 Task: Research Airbnb accommodation in Taourirt, Morocco from 10th December, 2023 to 15th December, 2023 for 7 adults.4 bedrooms having 7 beds and 4 bathrooms. Property type can be house. Amenities needed are: wifi, TV, free parkinig on premises, gym, breakfast. Booking option can be shelf check-in. Look for 4 properties as per requirement.
Action: Mouse moved to (408, 95)
Screenshot: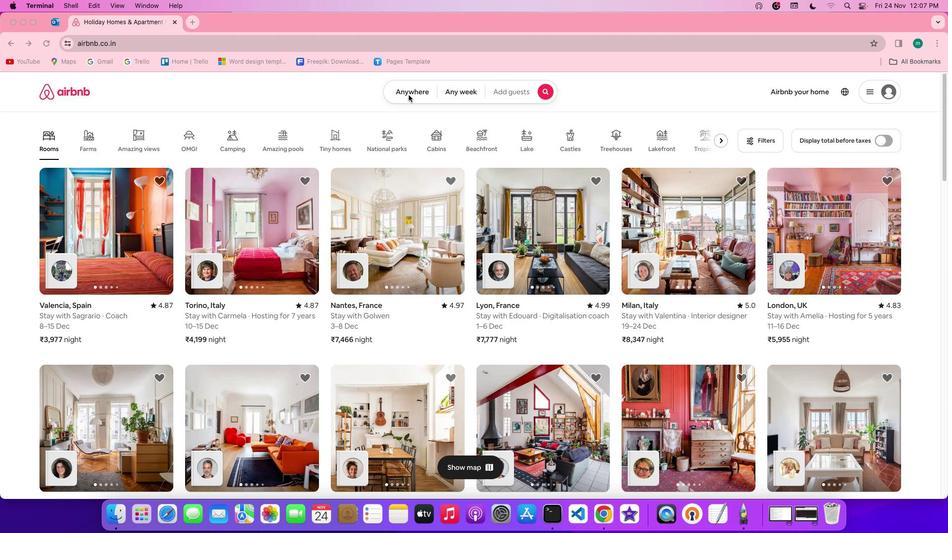 
Action: Mouse pressed left at (408, 95)
Screenshot: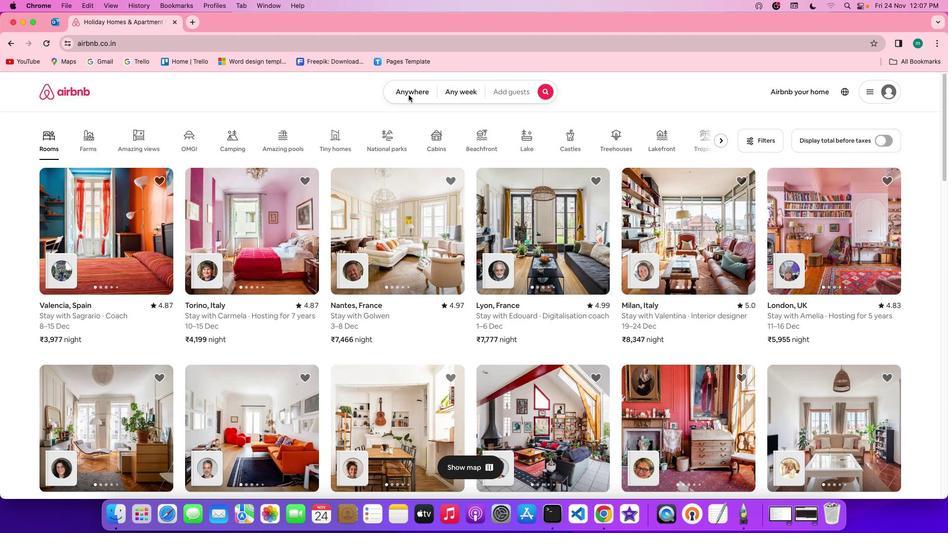 
Action: Mouse pressed left at (408, 95)
Screenshot: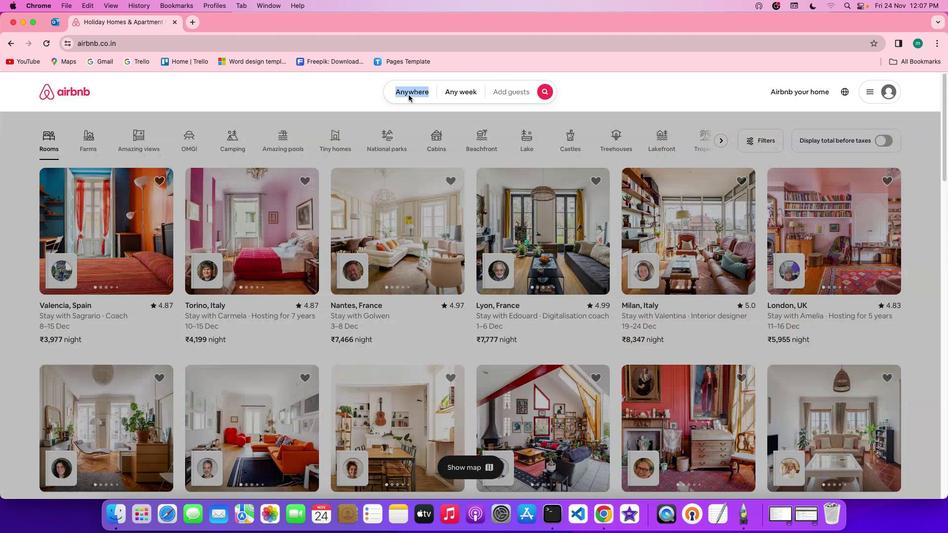 
Action: Mouse moved to (351, 130)
Screenshot: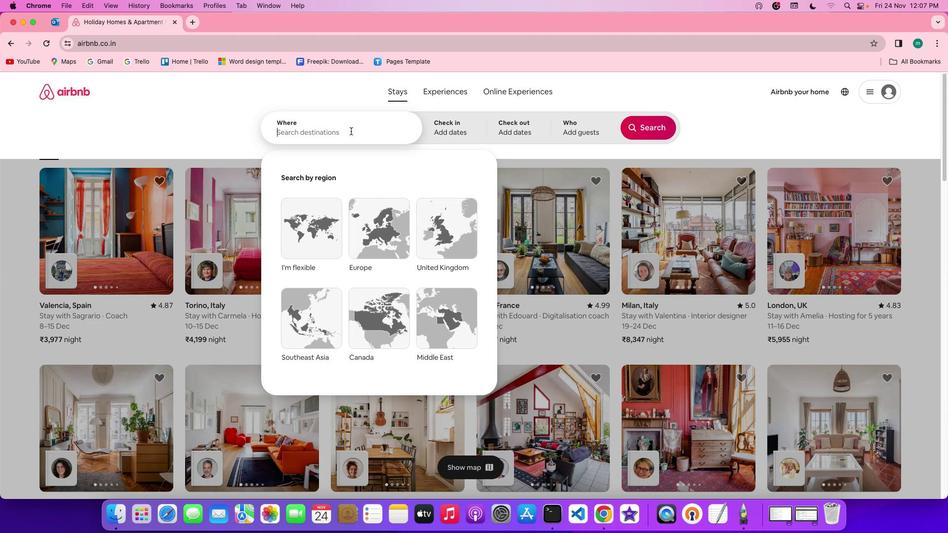 
Action: Mouse pressed left at (351, 130)
Screenshot: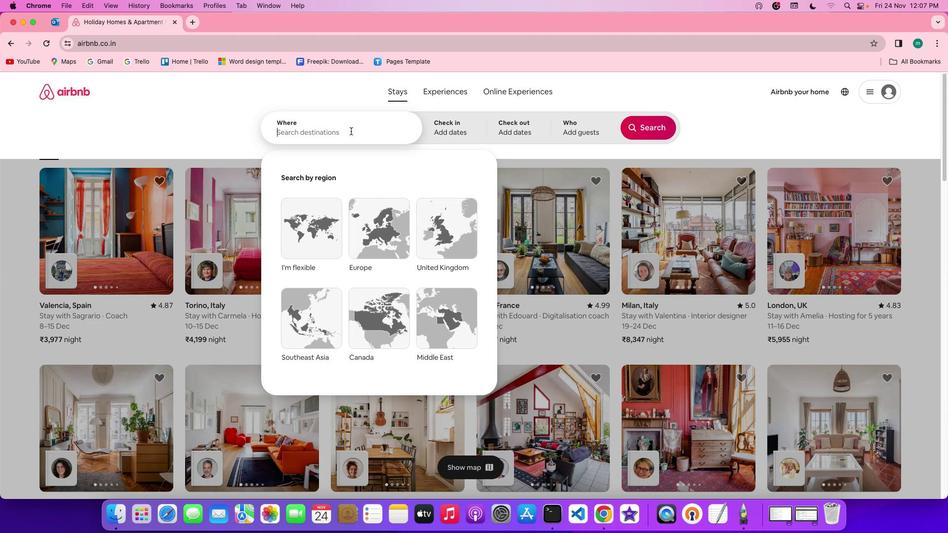 
Action: Key pressed Key.shift'T''a''o''r''i''r''t'','Key.spaceKey.shift'M''o''r''o''c''c''o'
Screenshot: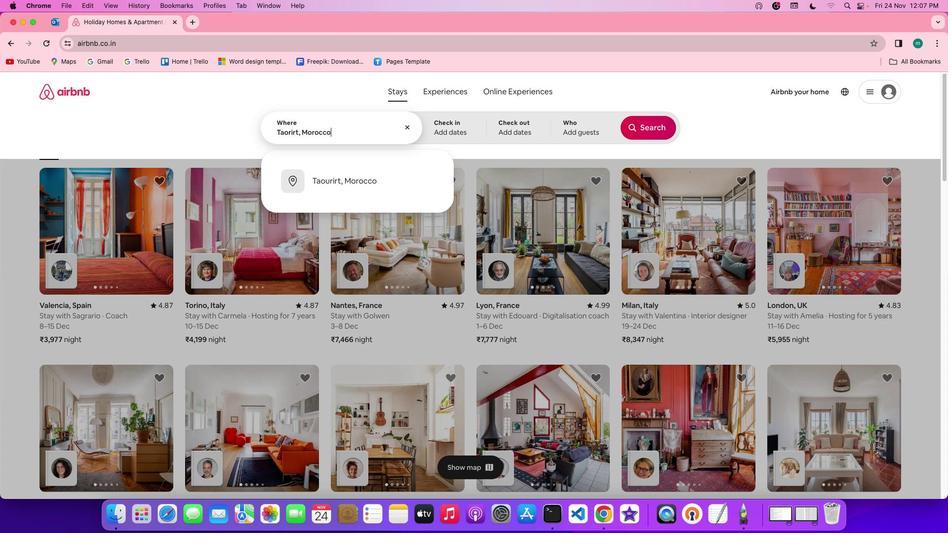 
Action: Mouse moved to (463, 120)
Screenshot: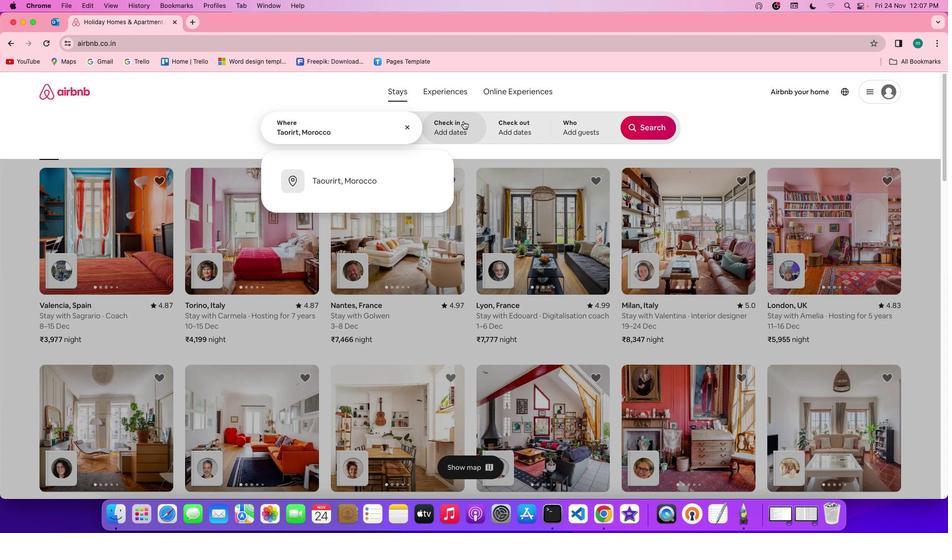 
Action: Mouse pressed left at (463, 120)
Screenshot: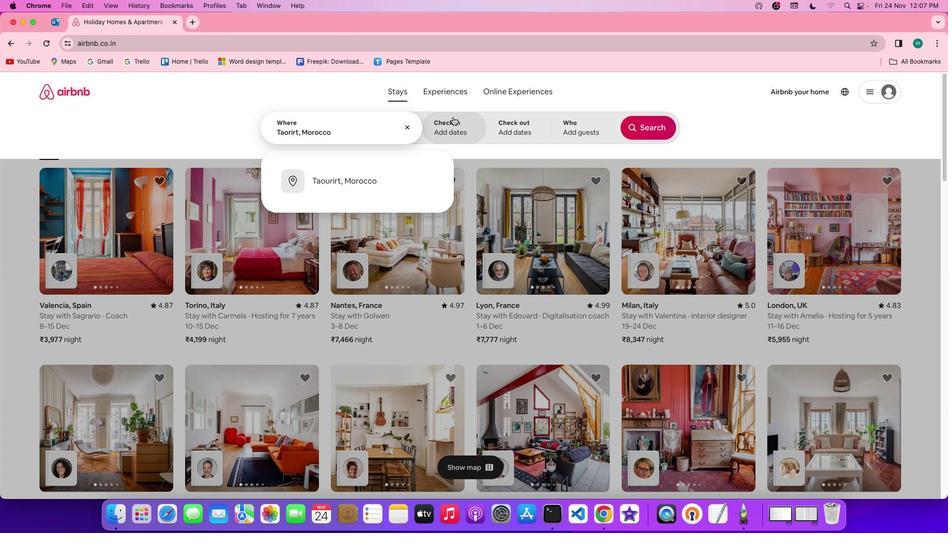 
Action: Mouse moved to (500, 299)
Screenshot: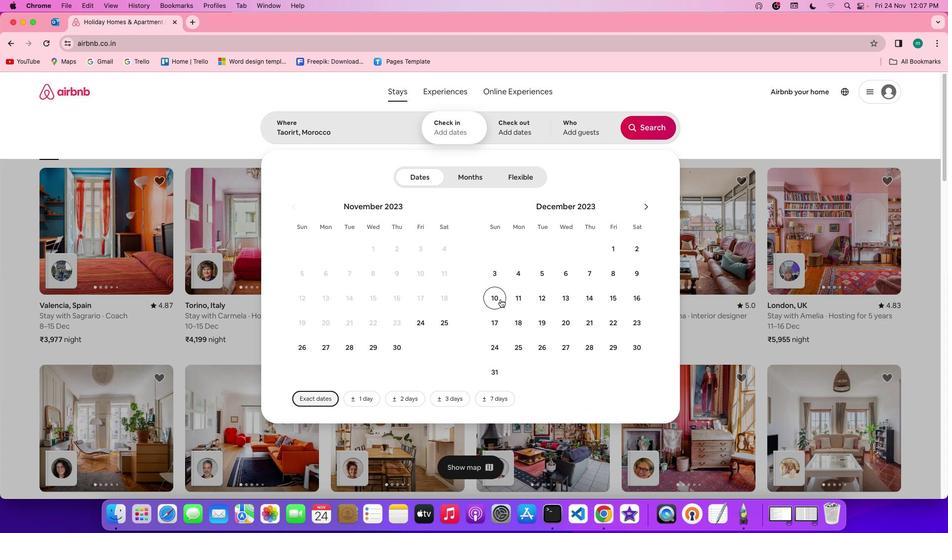 
Action: Mouse pressed left at (500, 299)
Screenshot: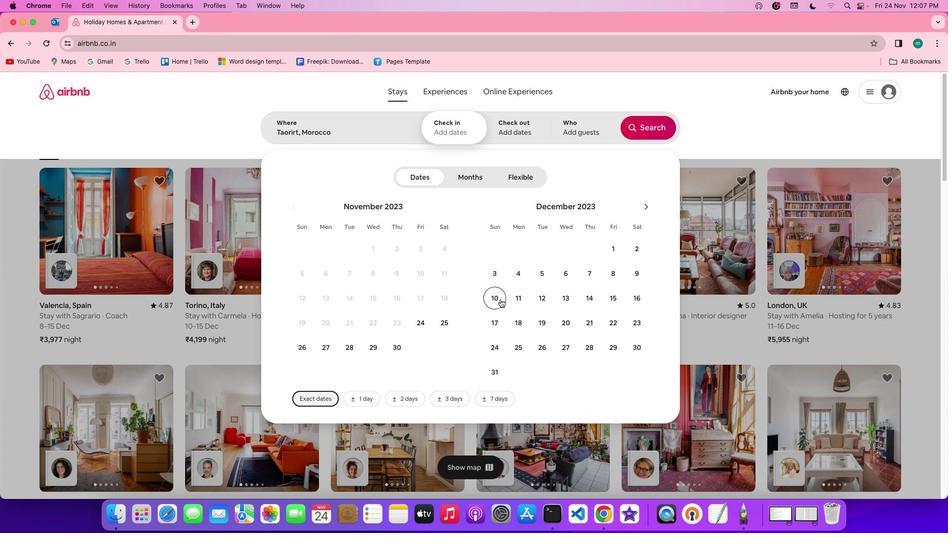 
Action: Mouse moved to (612, 302)
Screenshot: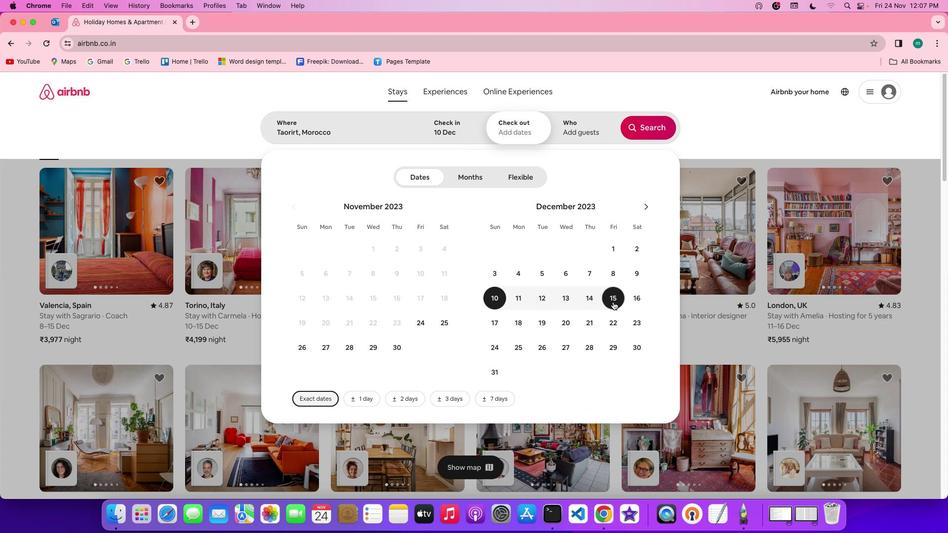 
Action: Mouse pressed left at (612, 302)
Screenshot: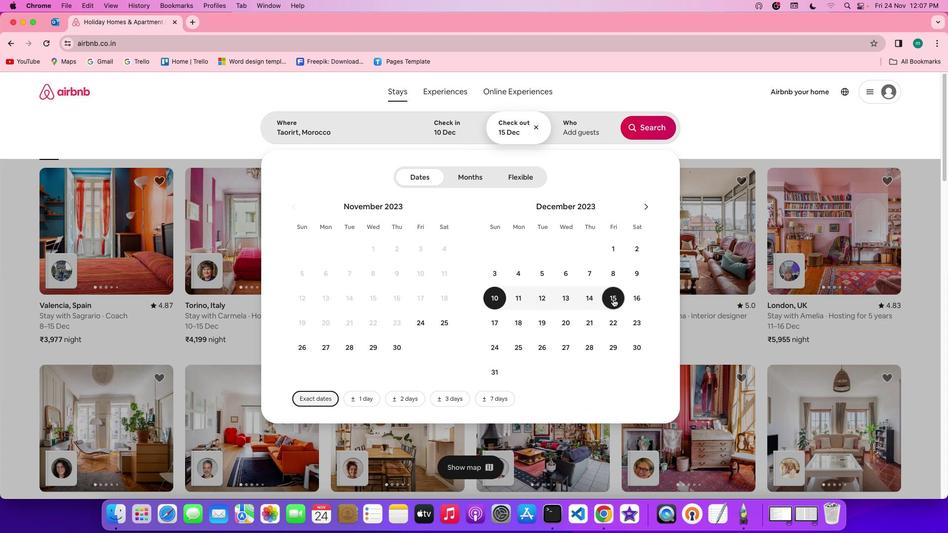 
Action: Mouse moved to (596, 133)
Screenshot: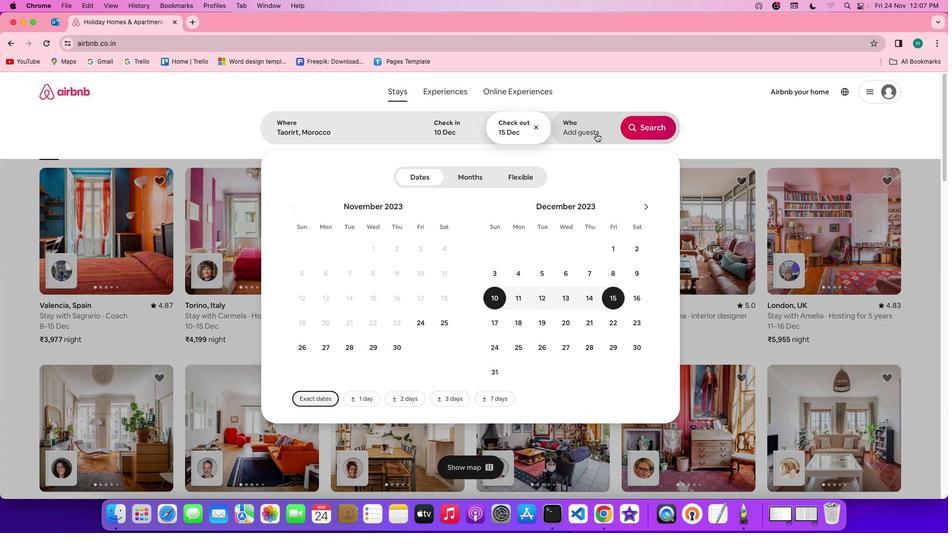
Action: Mouse pressed left at (596, 133)
Screenshot: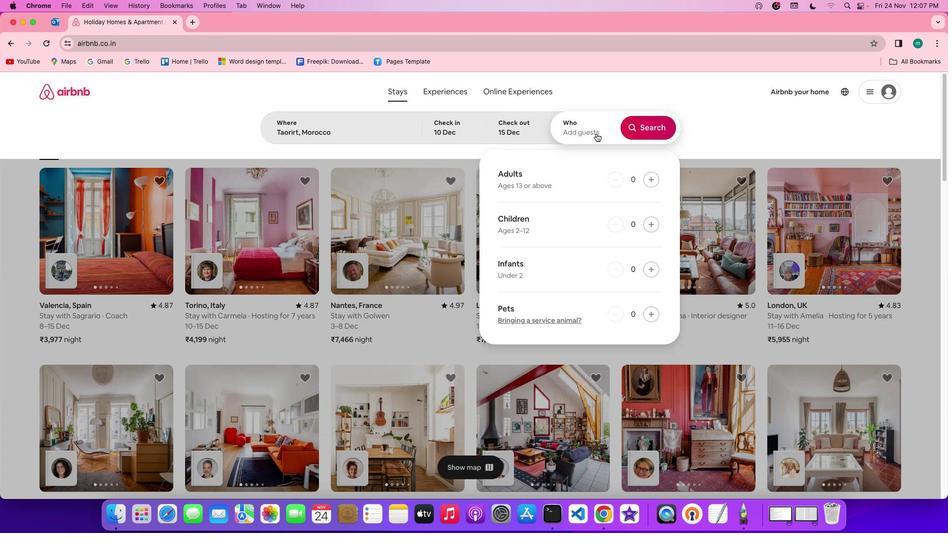 
Action: Mouse moved to (652, 179)
Screenshot: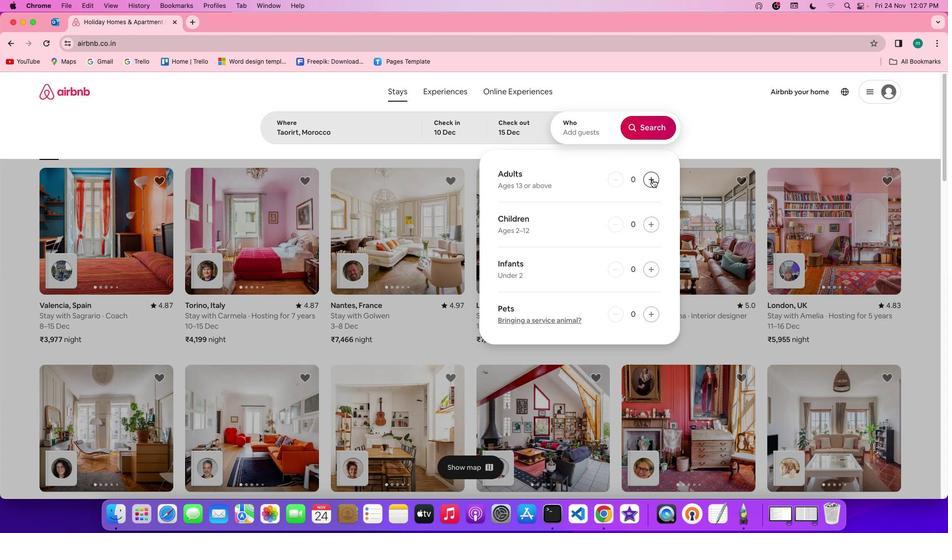 
Action: Mouse pressed left at (652, 179)
Screenshot: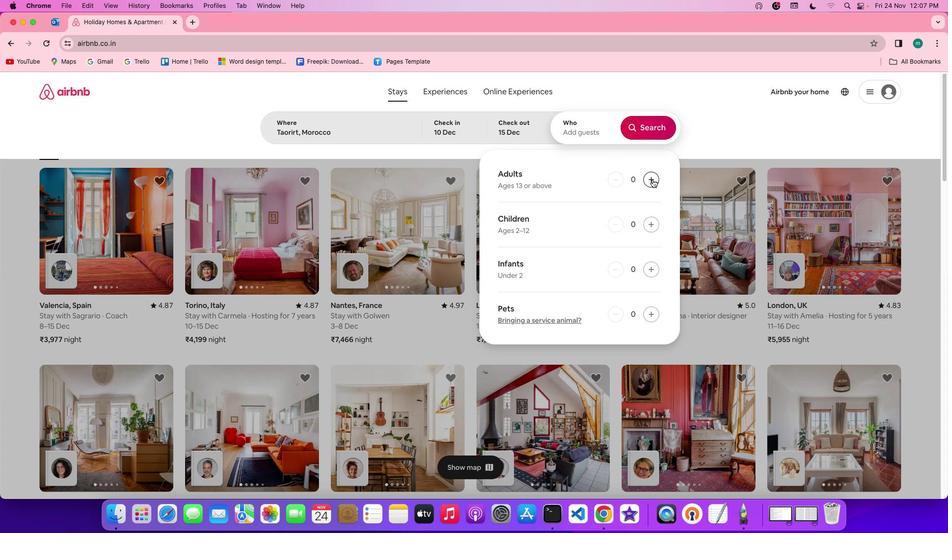 
Action: Mouse pressed left at (652, 179)
Screenshot: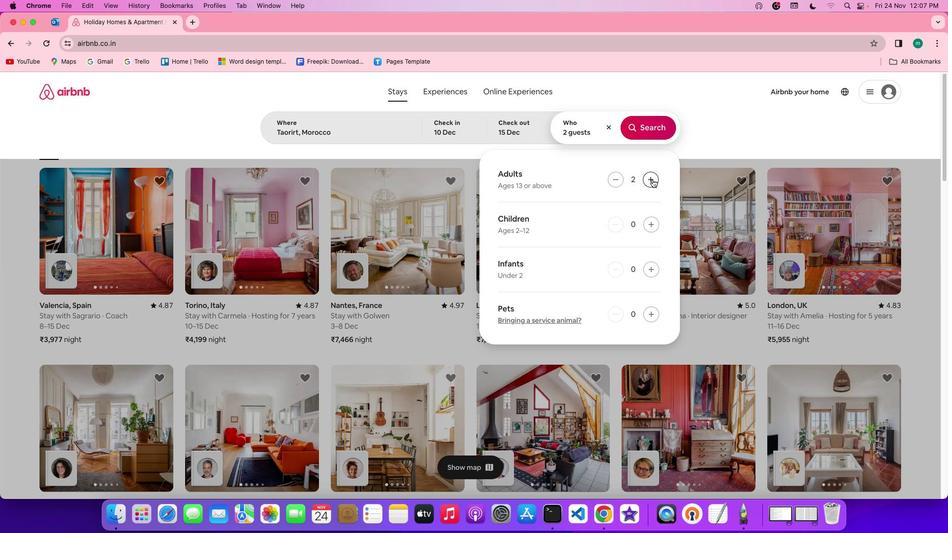 
Action: Mouse pressed left at (652, 179)
Screenshot: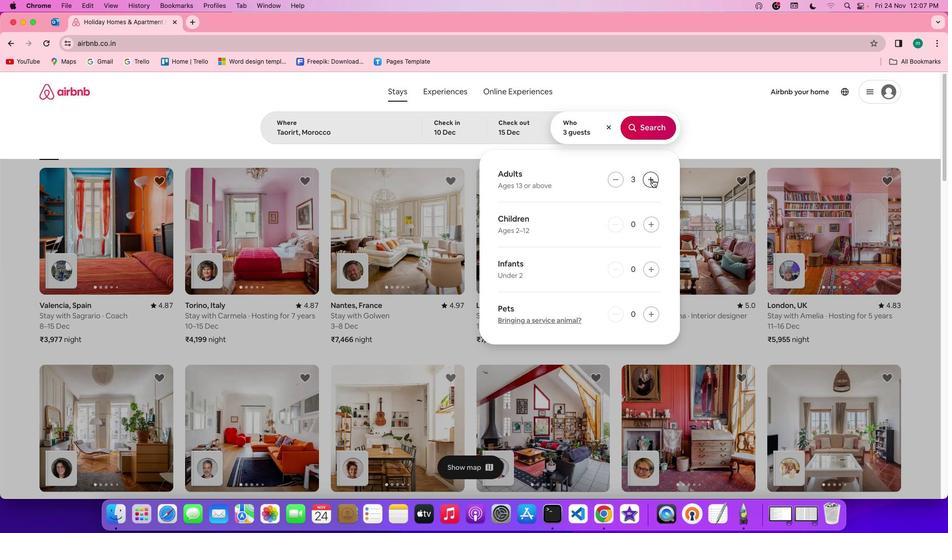 
Action: Mouse pressed left at (652, 179)
Screenshot: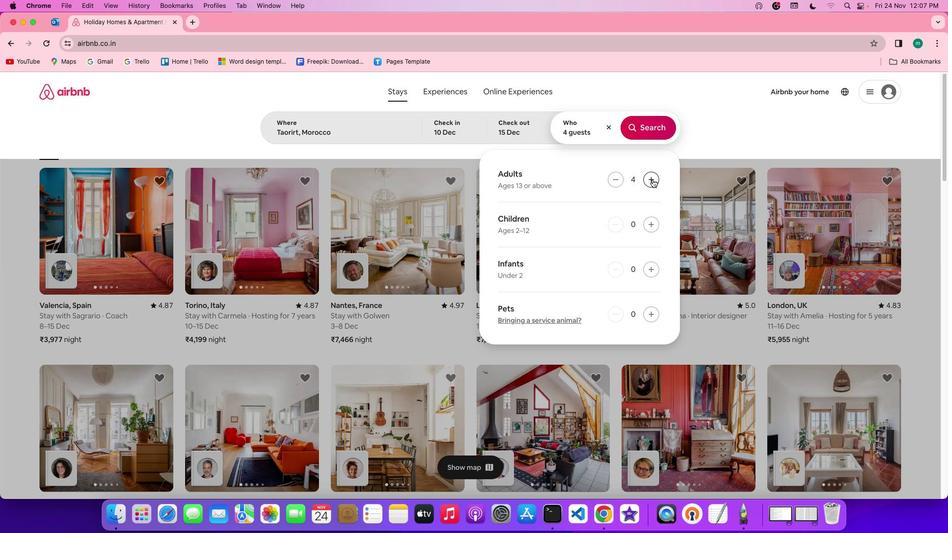 
Action: Mouse pressed left at (652, 179)
Screenshot: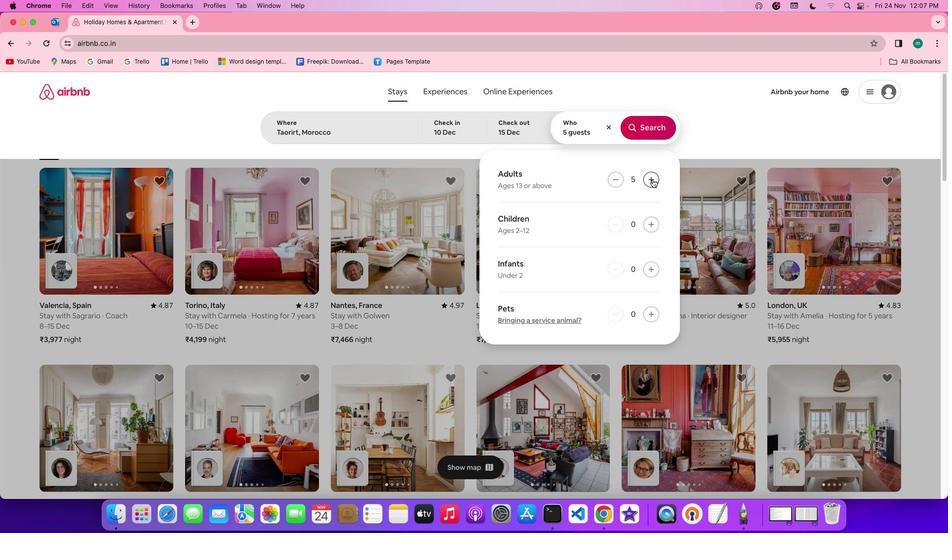 
Action: Mouse moved to (652, 179)
Screenshot: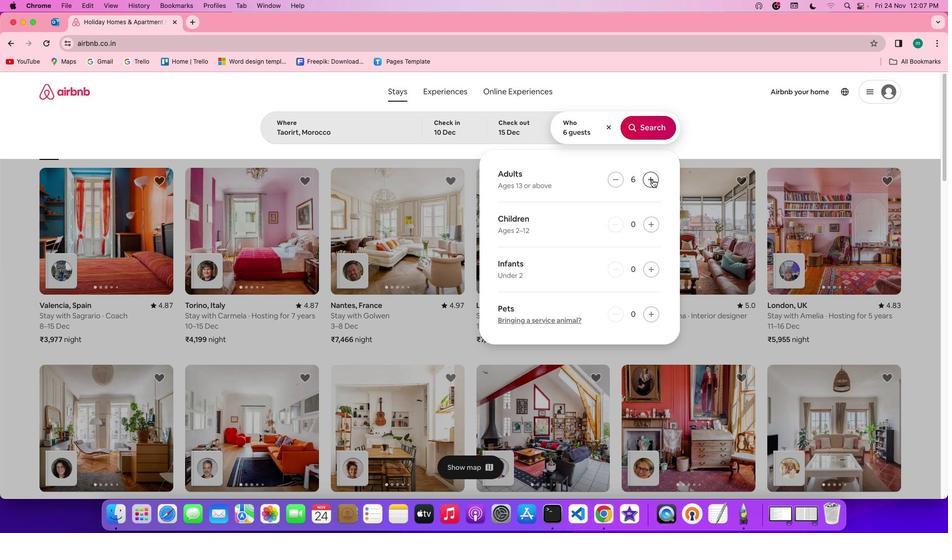 
Action: Mouse pressed left at (652, 179)
Screenshot: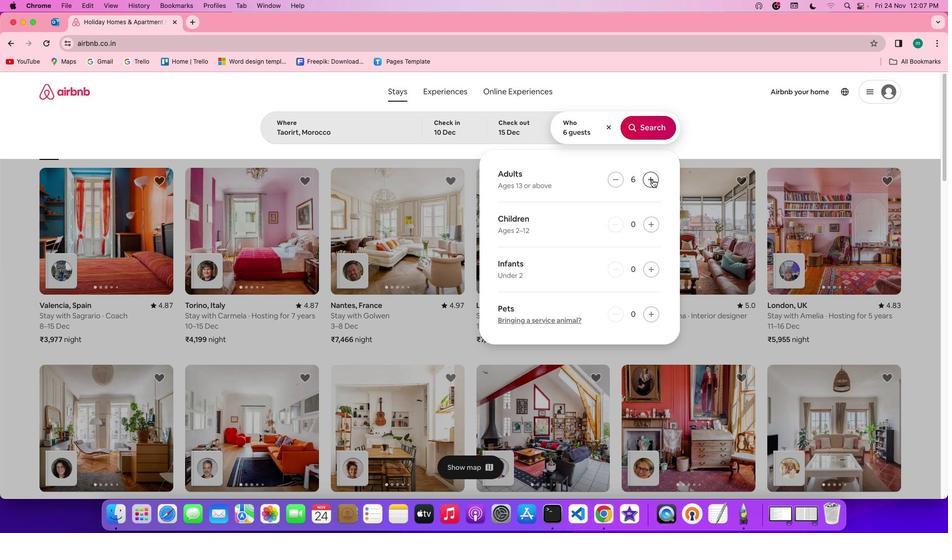 
Action: Mouse pressed left at (652, 179)
Screenshot: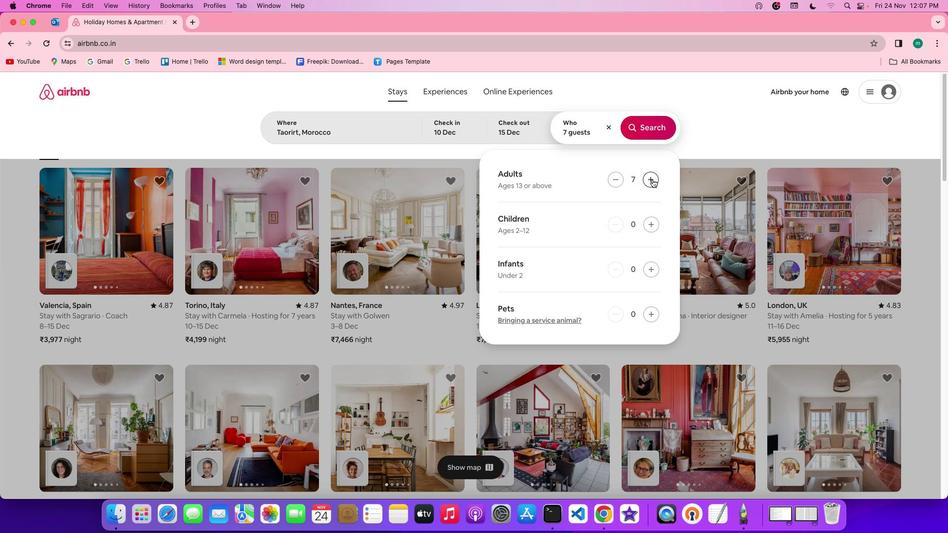 
Action: Mouse pressed left at (652, 179)
Screenshot: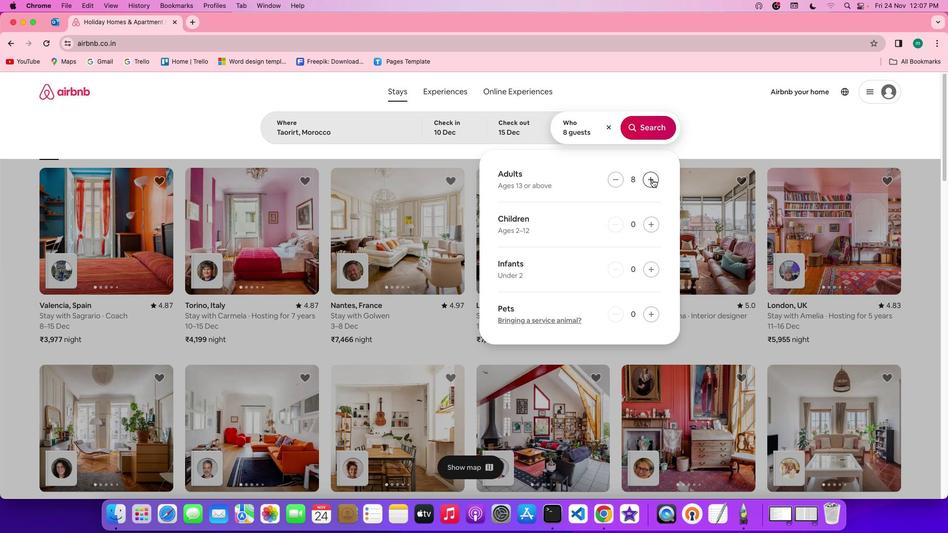 
Action: Mouse moved to (610, 180)
Screenshot: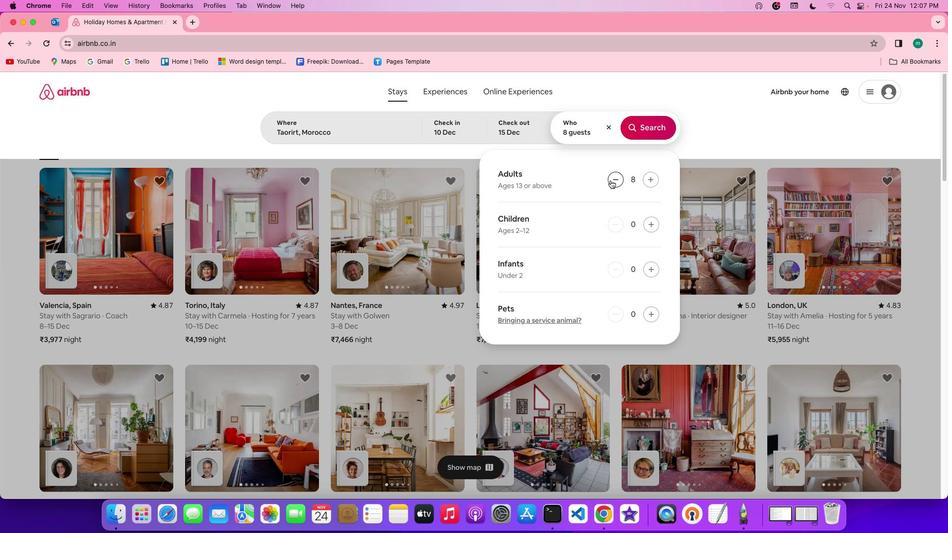 
Action: Mouse pressed left at (610, 180)
Screenshot: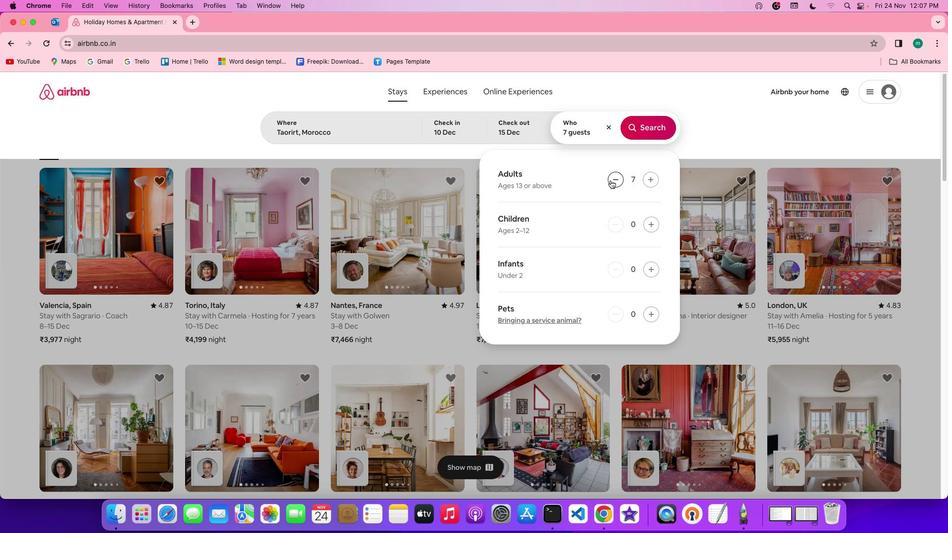 
Action: Mouse moved to (653, 134)
Screenshot: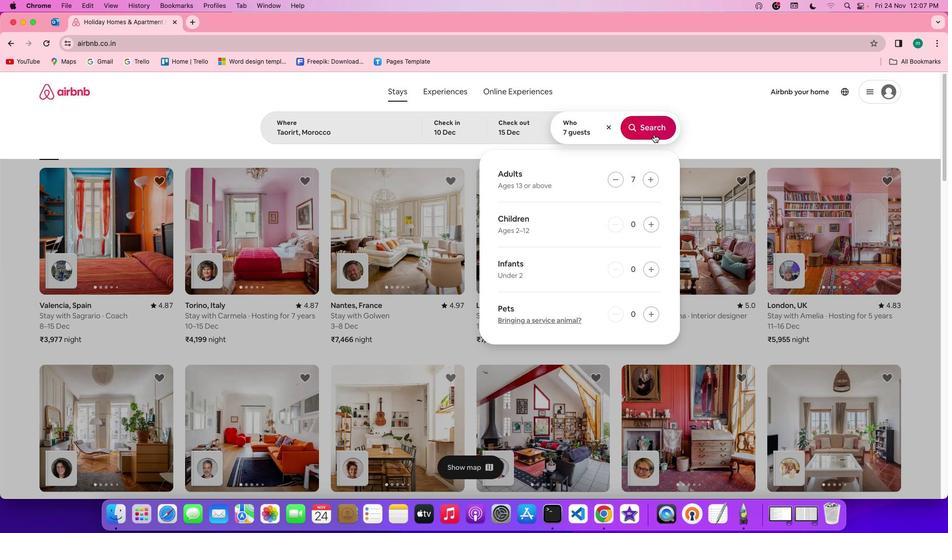 
Action: Mouse pressed left at (653, 134)
Screenshot: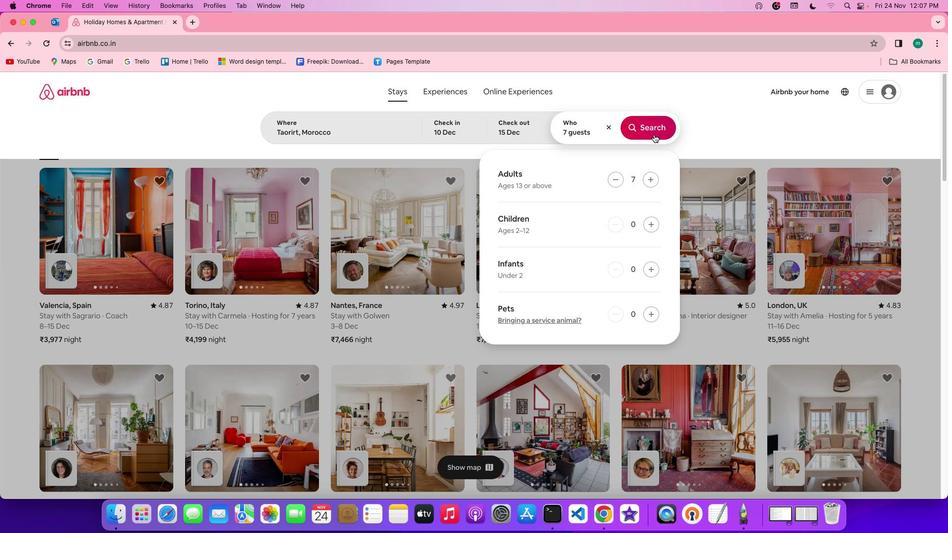 
Action: Mouse moved to (794, 124)
Screenshot: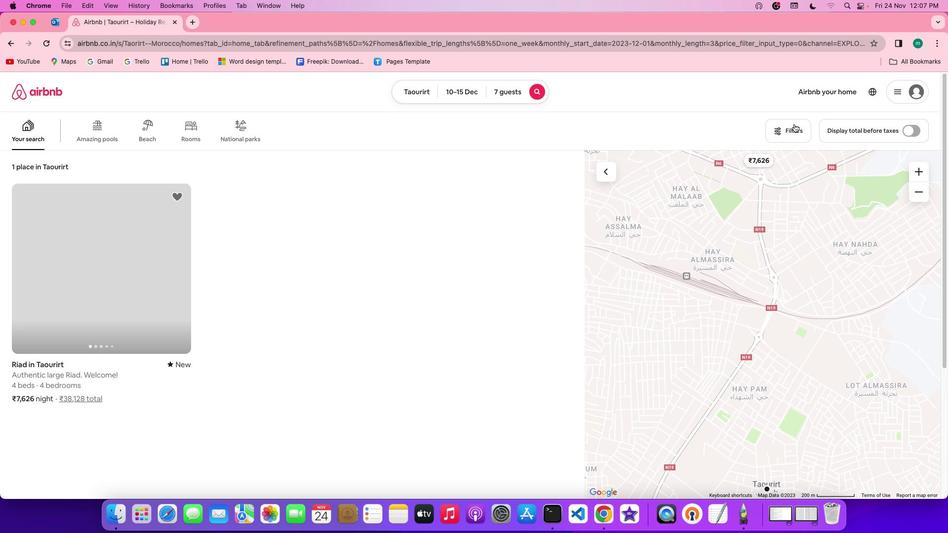 
Action: Mouse pressed left at (794, 124)
Screenshot: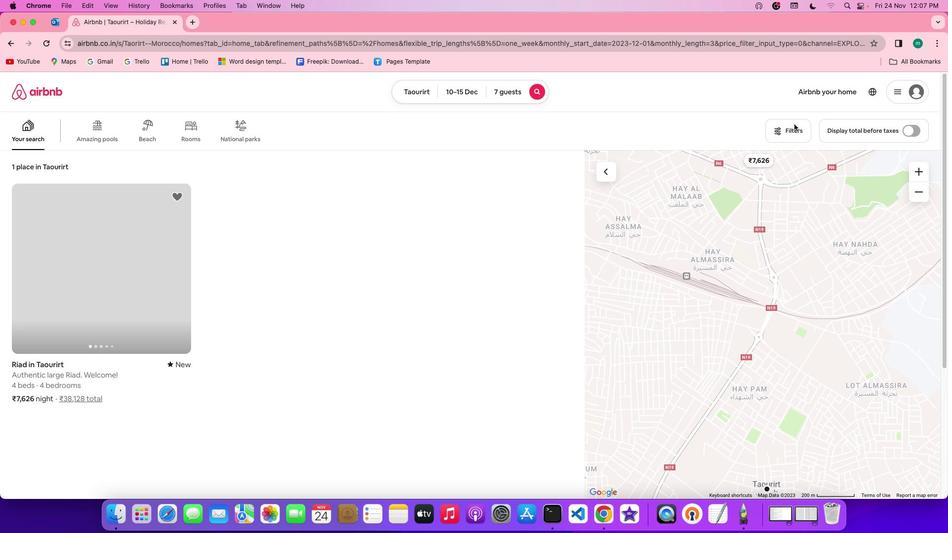 
Action: Mouse moved to (492, 327)
Screenshot: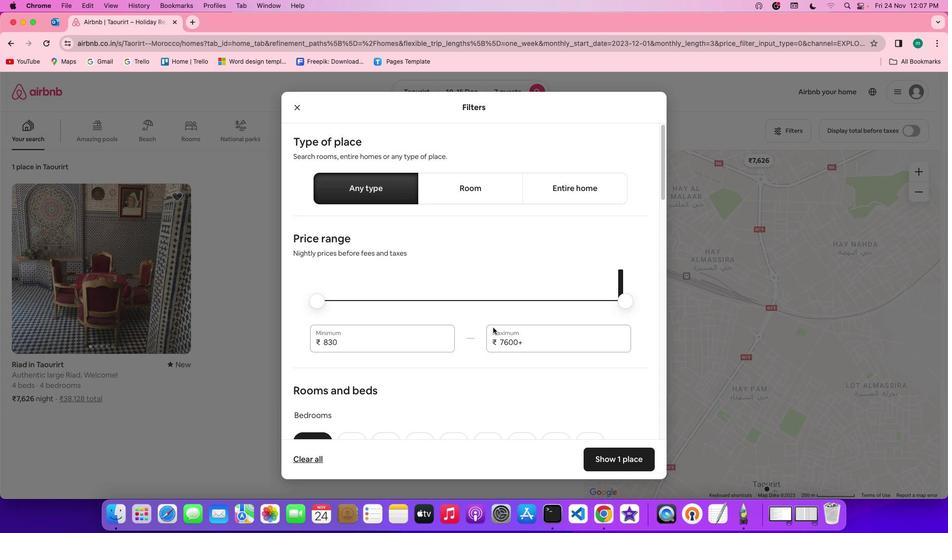
Action: Mouse scrolled (492, 327) with delta (0, 0)
Screenshot: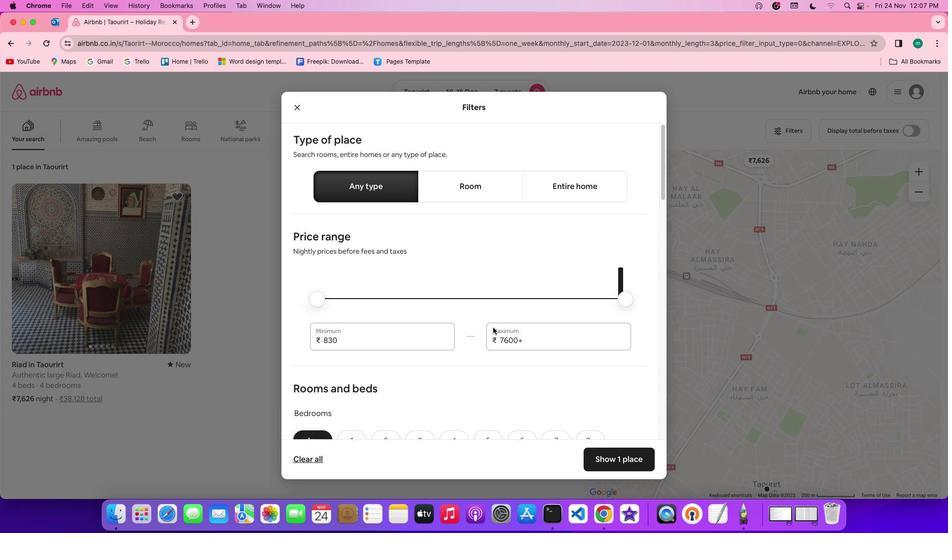 
Action: Mouse scrolled (492, 327) with delta (0, 0)
Screenshot: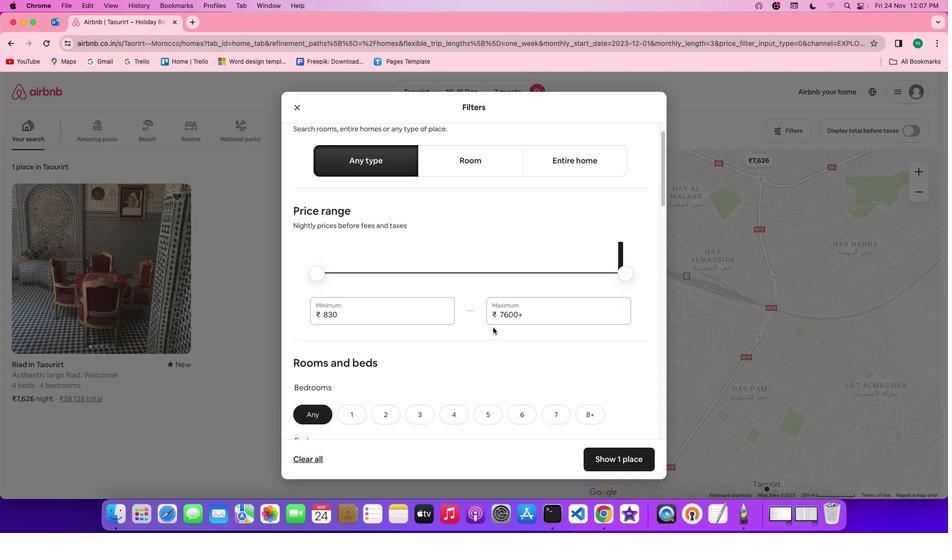 
Action: Mouse scrolled (492, 327) with delta (0, 0)
Screenshot: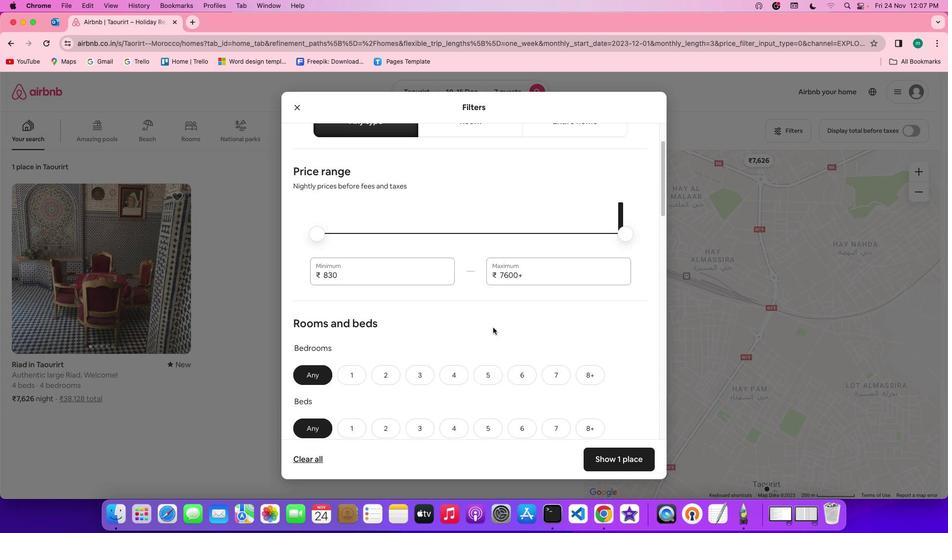 
Action: Mouse scrolled (492, 327) with delta (0, -1)
Screenshot: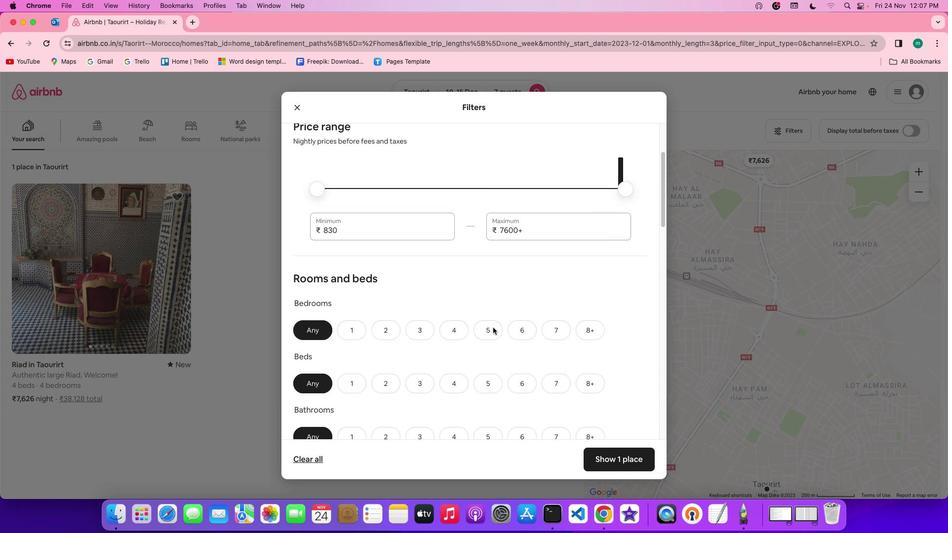 
Action: Mouse scrolled (492, 327) with delta (0, -1)
Screenshot: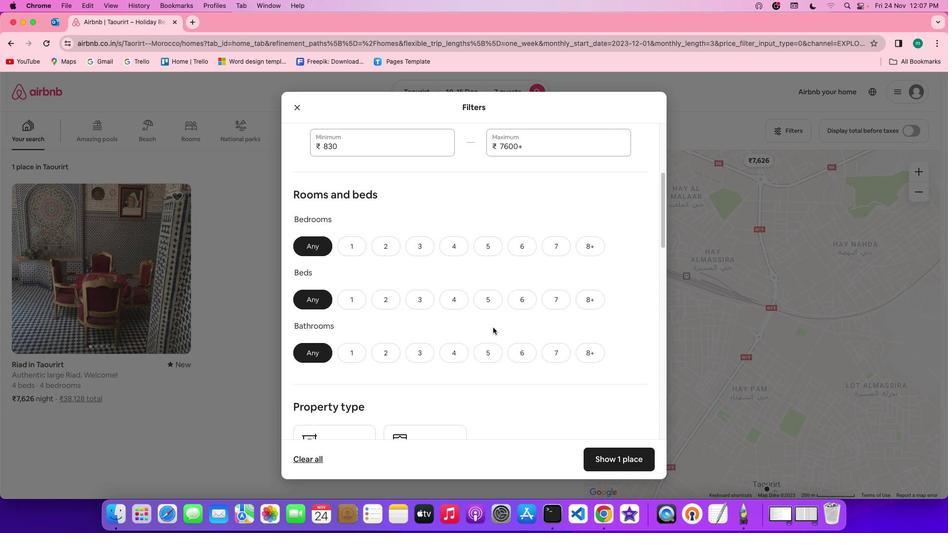 
Action: Mouse scrolled (492, 327) with delta (0, 0)
Screenshot: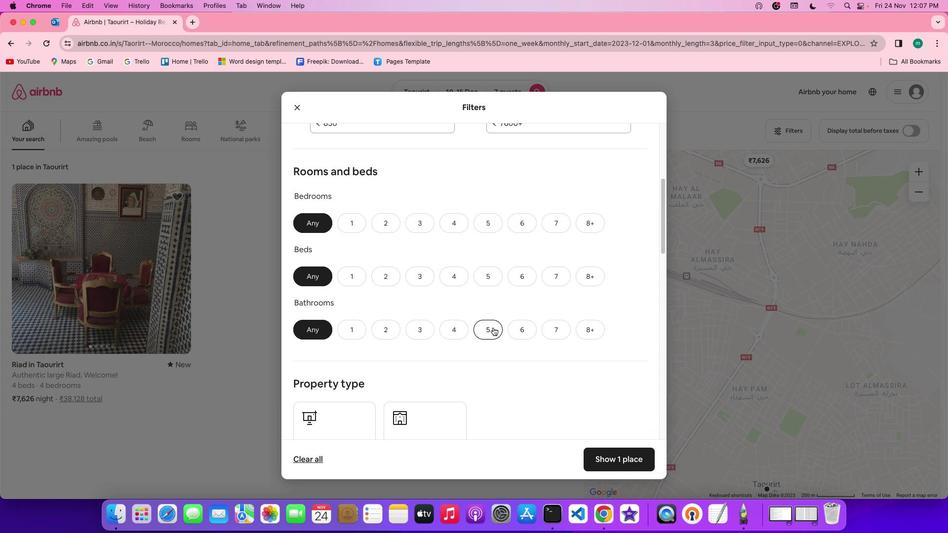 
Action: Mouse scrolled (492, 327) with delta (0, 0)
Screenshot: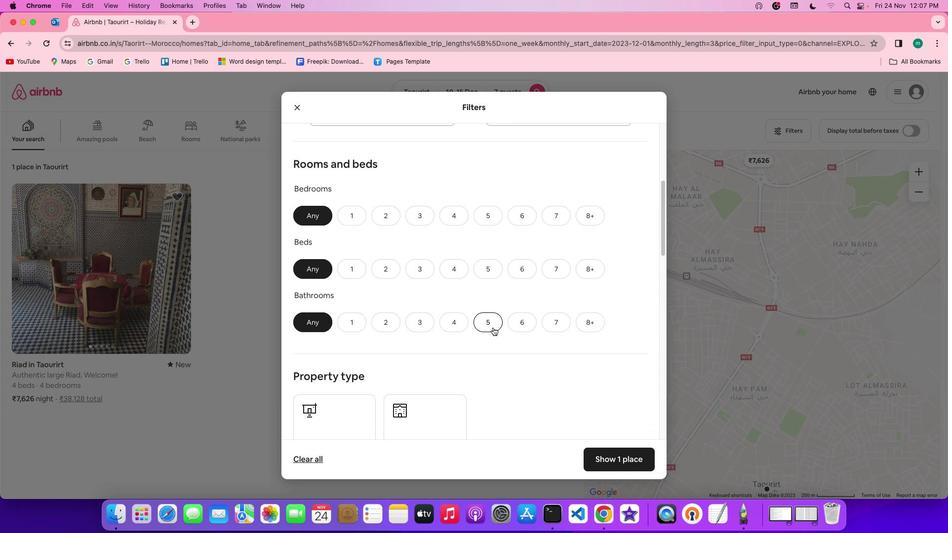 
Action: Mouse scrolled (492, 327) with delta (0, 0)
Screenshot: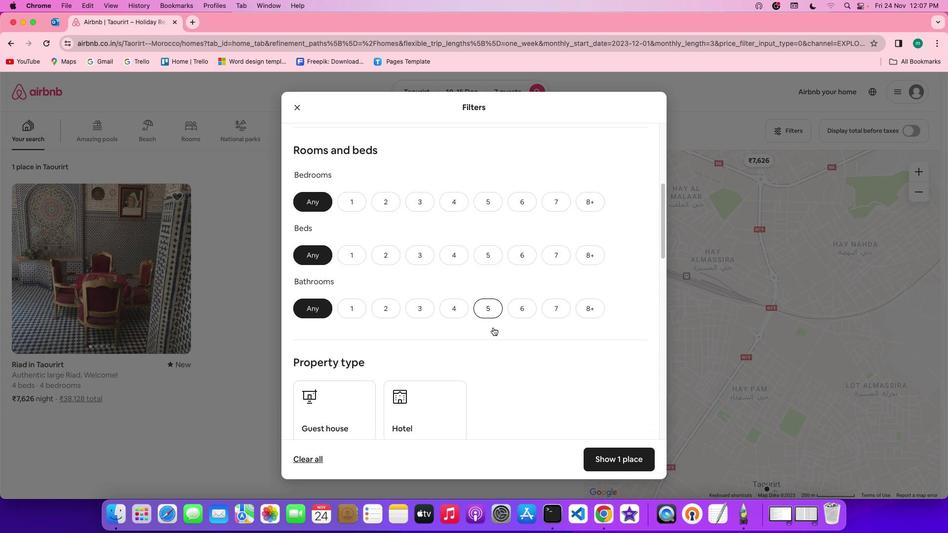 
Action: Mouse scrolled (492, 327) with delta (0, 0)
Screenshot: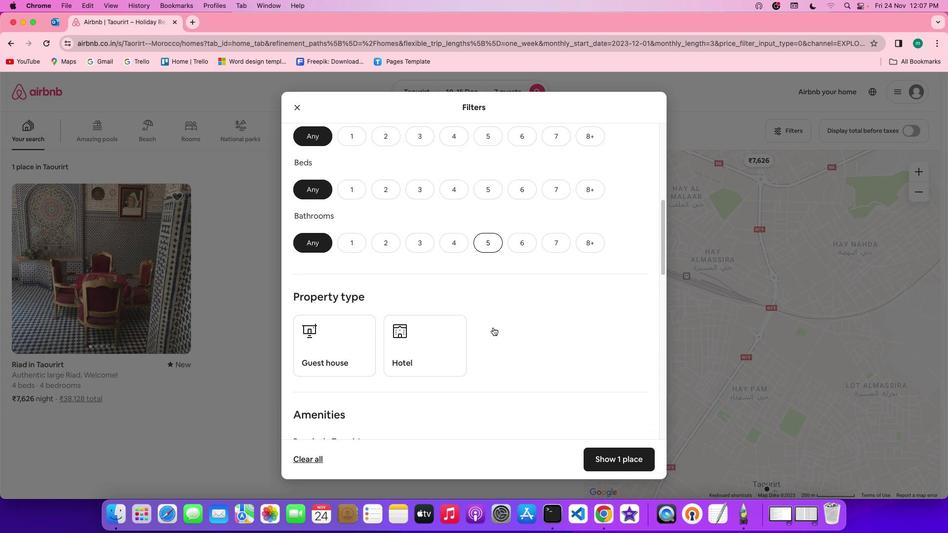 
Action: Mouse moved to (459, 125)
Screenshot: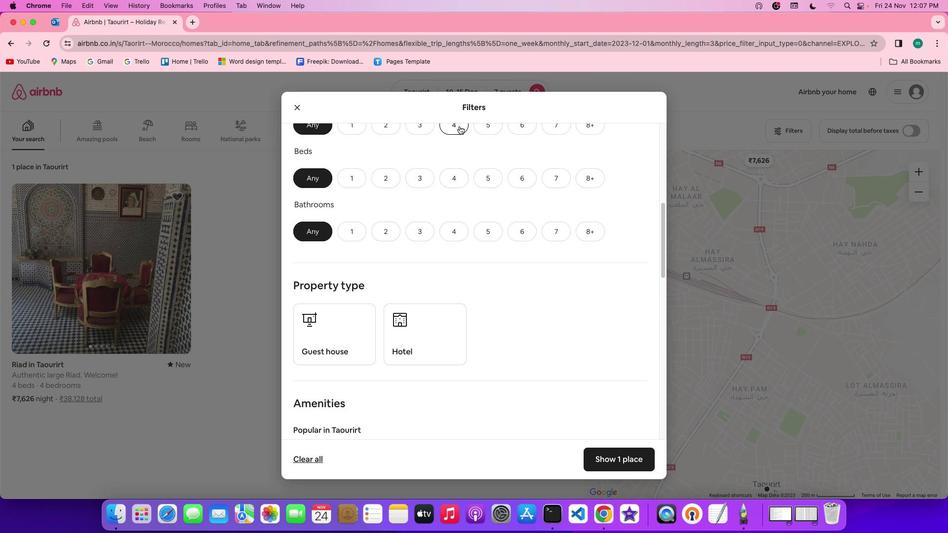 
Action: Mouse pressed left at (459, 125)
Screenshot: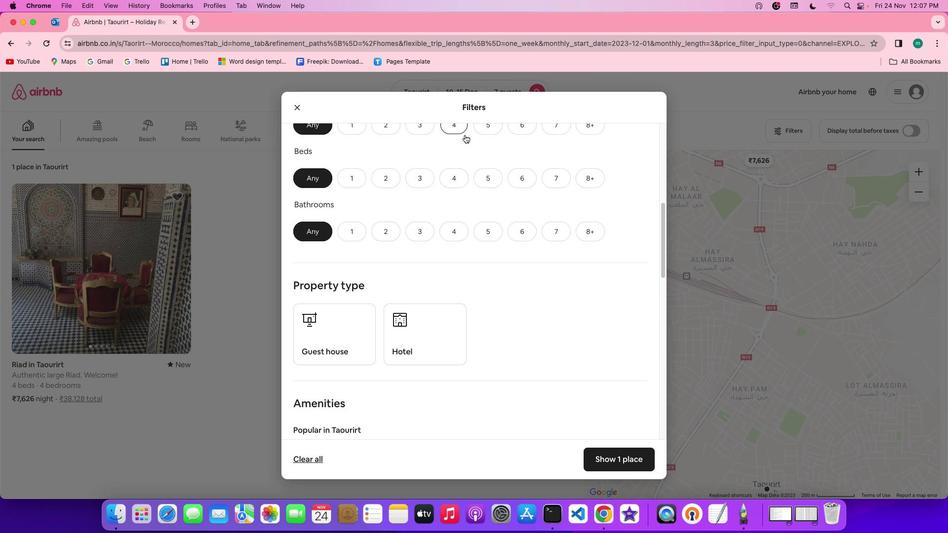 
Action: Mouse moved to (546, 176)
Screenshot: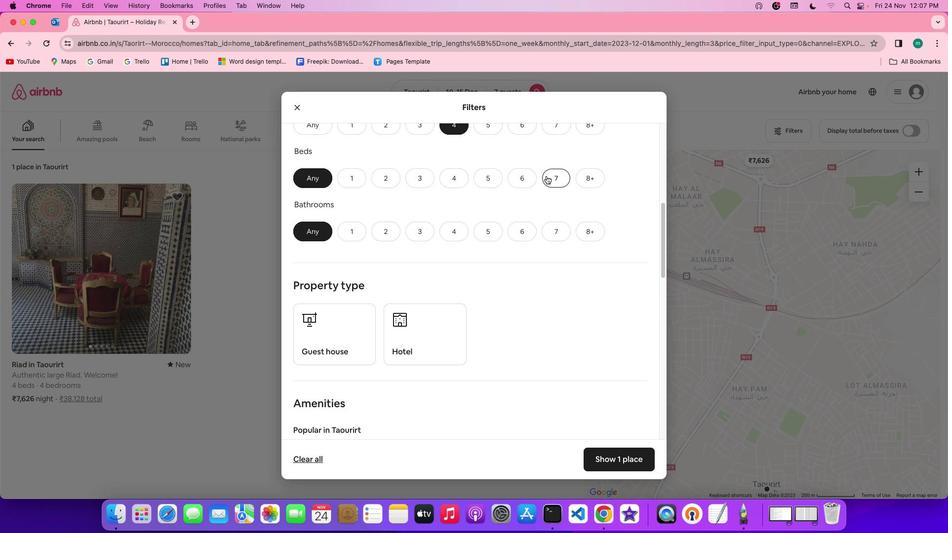 
Action: Mouse pressed left at (546, 176)
Screenshot: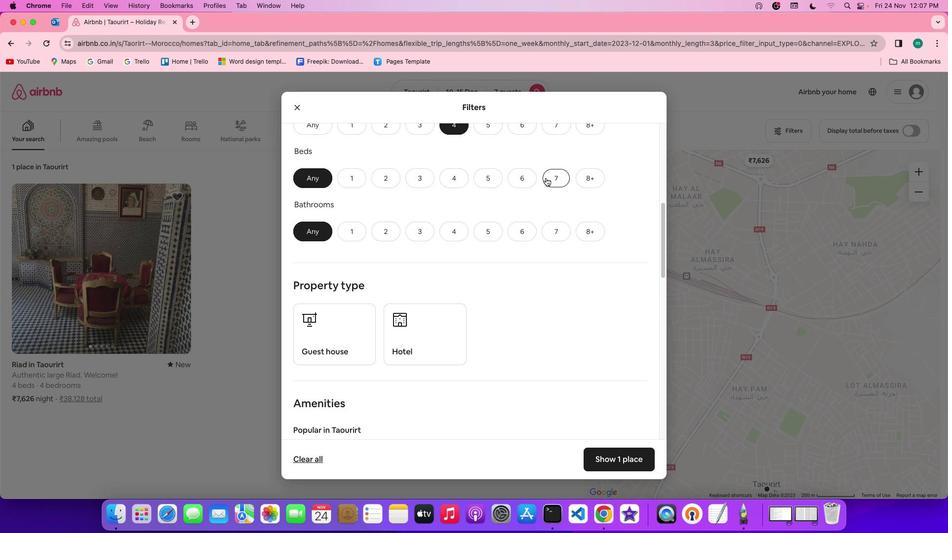 
Action: Mouse moved to (466, 228)
Screenshot: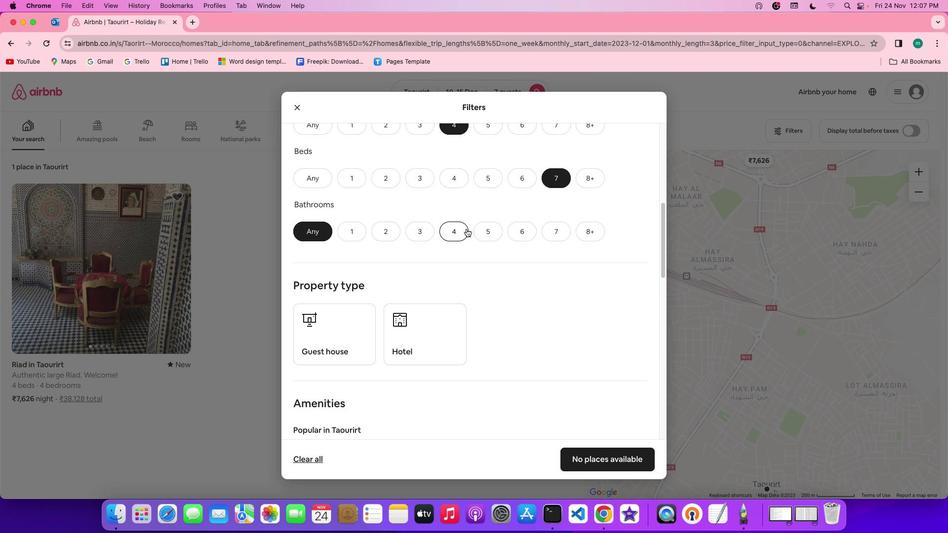 
Action: Mouse pressed left at (466, 228)
Screenshot: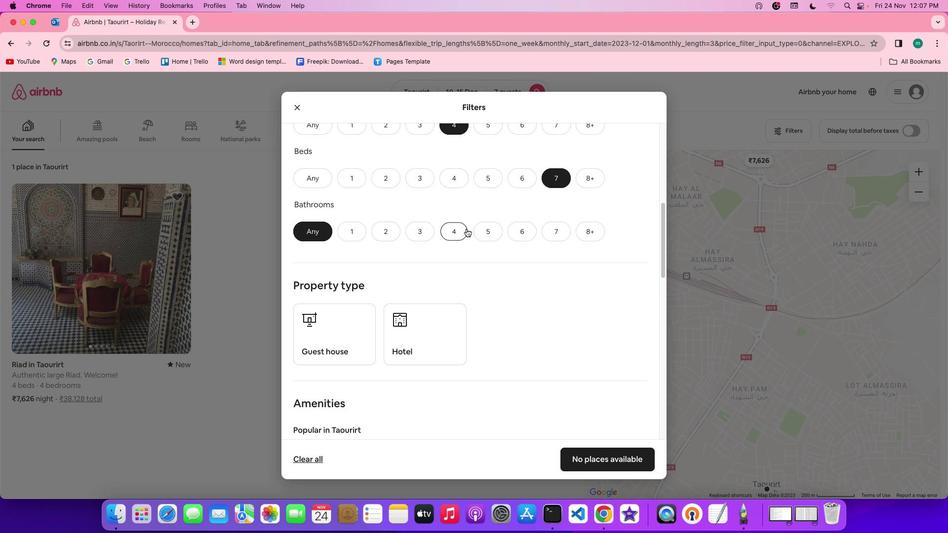
Action: Mouse moved to (543, 287)
Screenshot: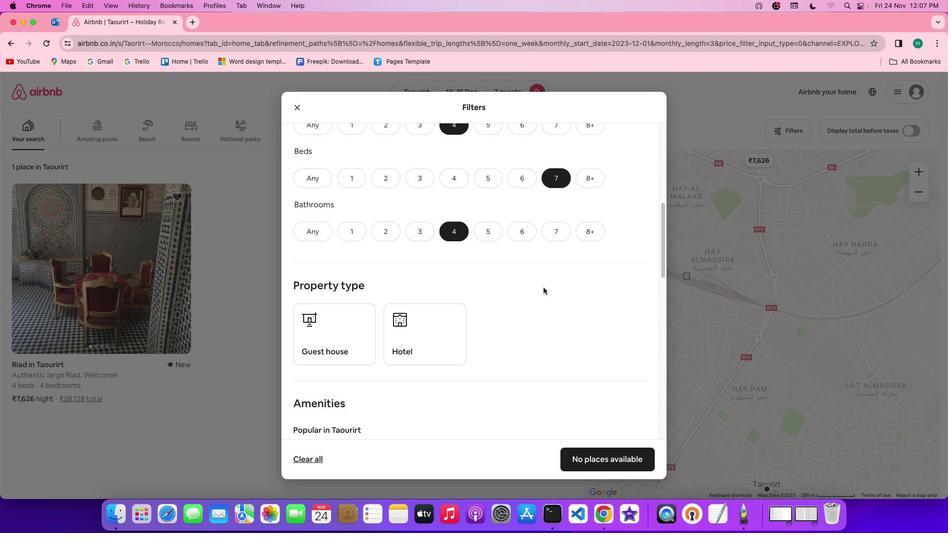 
Action: Mouse scrolled (543, 287) with delta (0, 0)
Screenshot: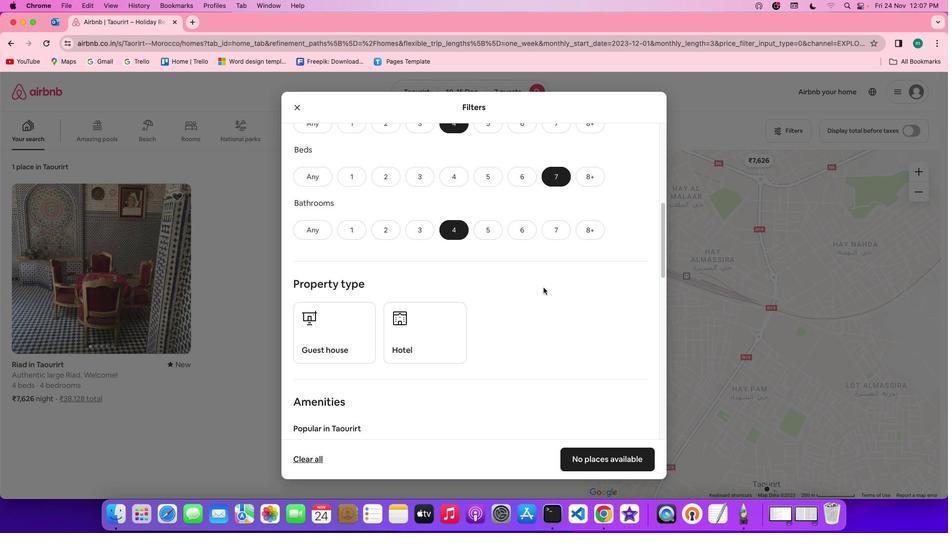 
Action: Mouse scrolled (543, 287) with delta (0, 0)
Screenshot: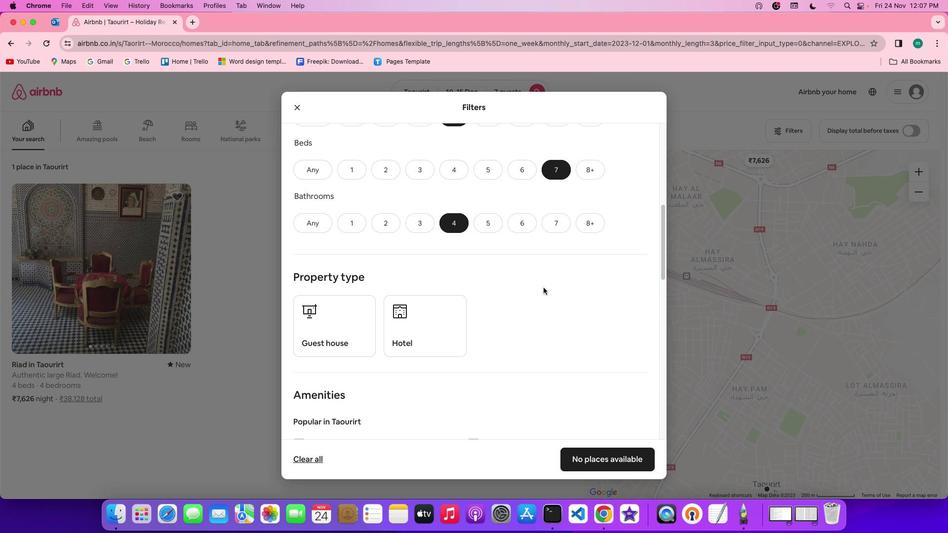 
Action: Mouse scrolled (543, 287) with delta (0, 0)
Screenshot: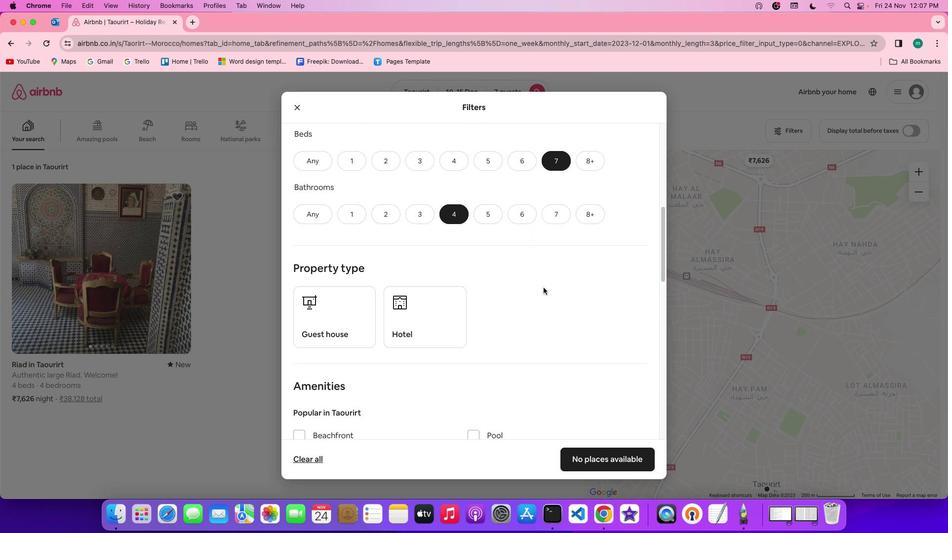 
Action: Mouse scrolled (543, 287) with delta (0, 0)
Screenshot: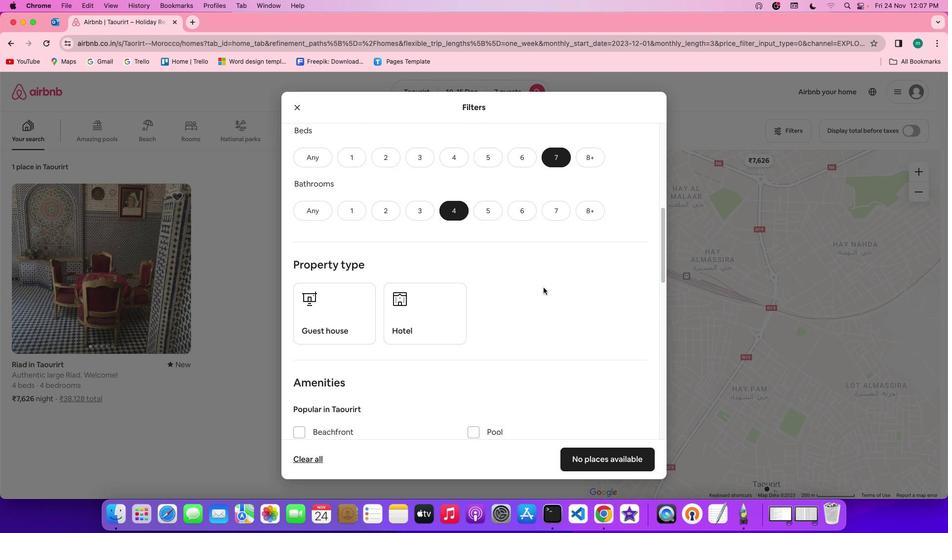 
Action: Mouse scrolled (543, 287) with delta (0, 0)
Screenshot: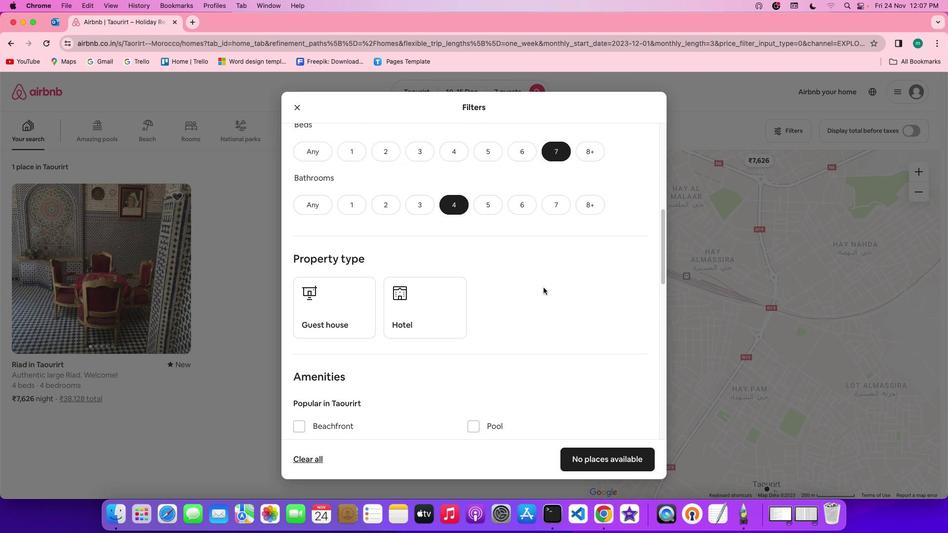 
Action: Mouse scrolled (543, 287) with delta (0, 0)
Screenshot: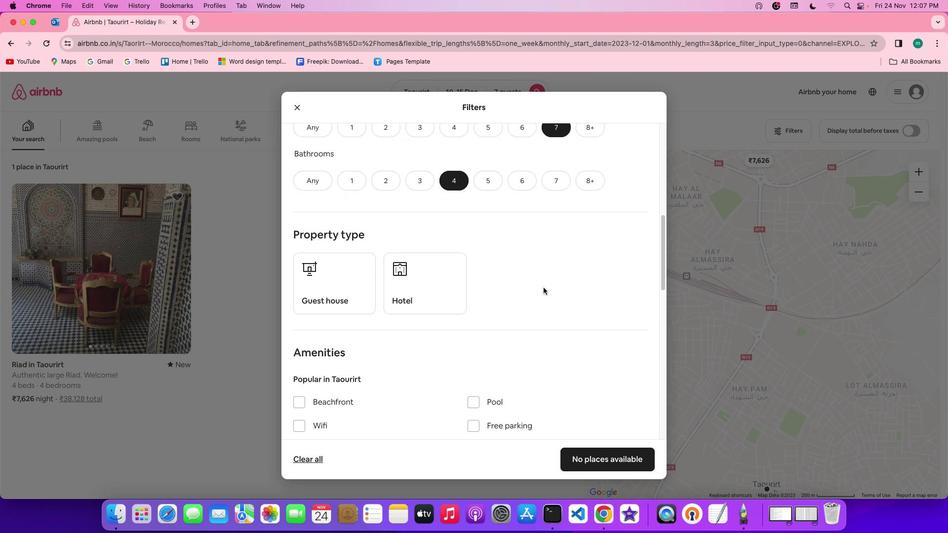 
Action: Mouse scrolled (543, 287) with delta (0, 0)
Screenshot: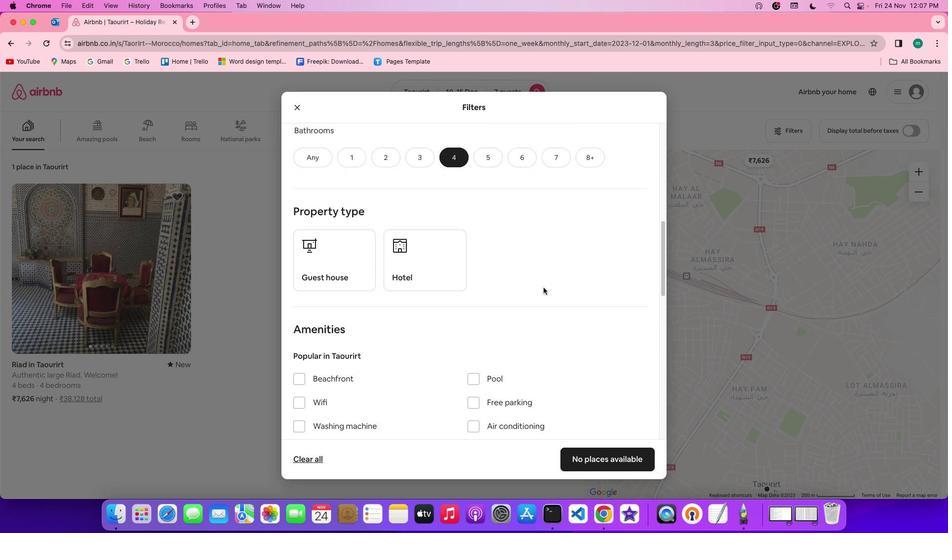 
Action: Mouse moved to (403, 265)
Screenshot: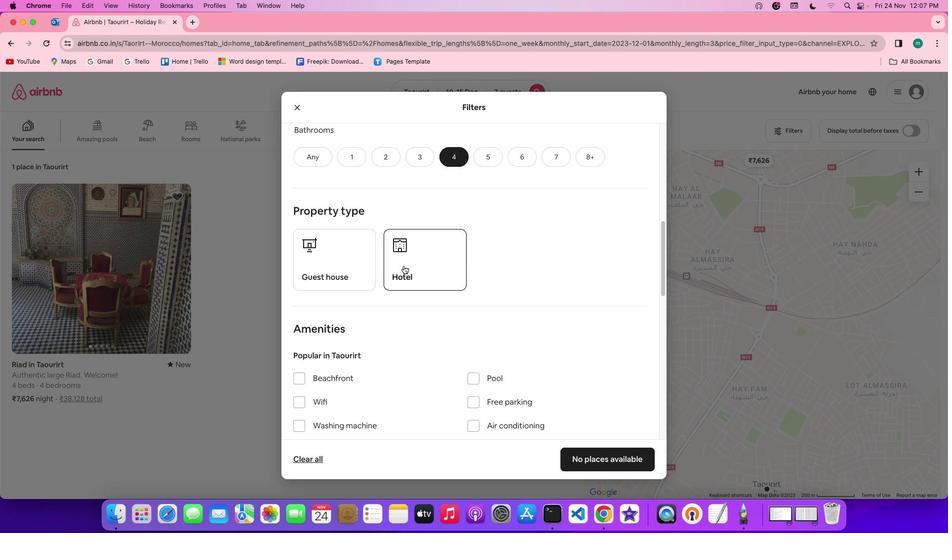 
Action: Mouse pressed left at (403, 265)
Screenshot: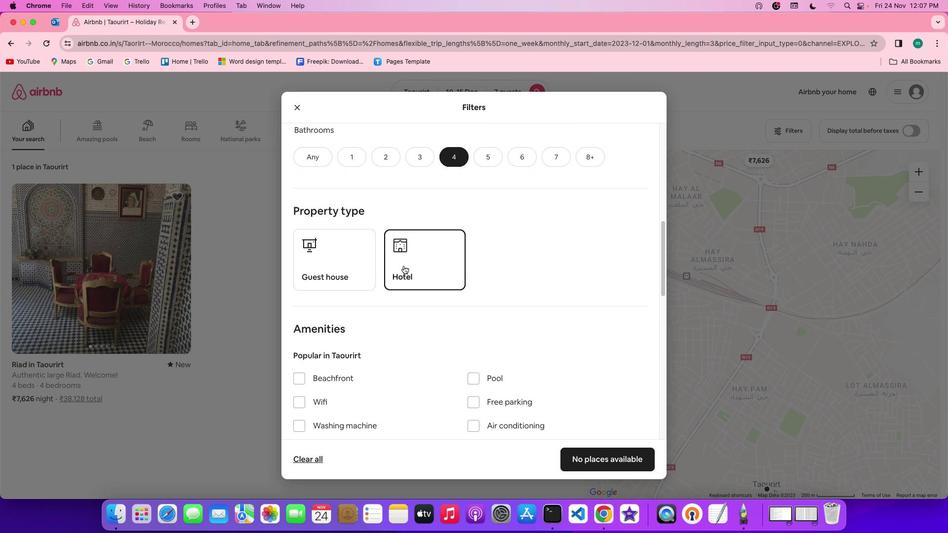
Action: Mouse moved to (403, 266)
Screenshot: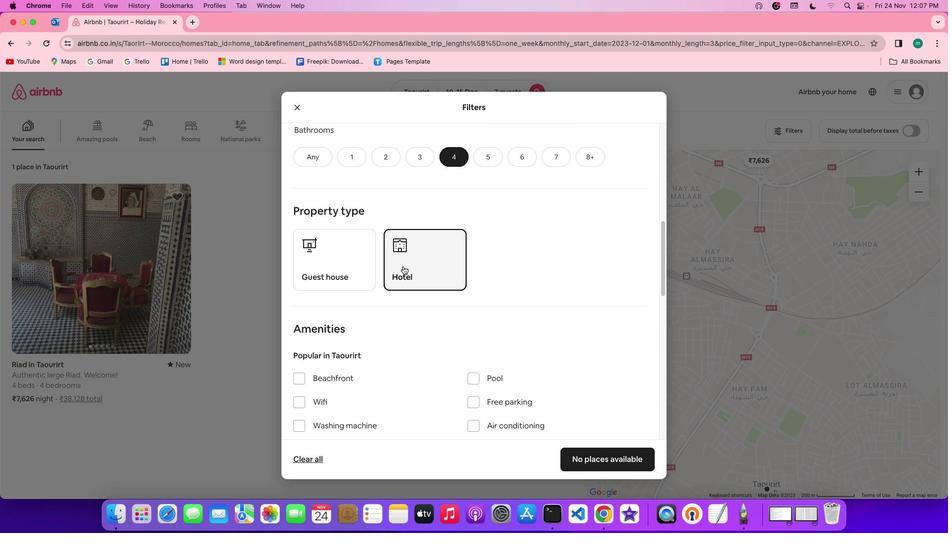 
Action: Mouse pressed left at (403, 266)
Screenshot: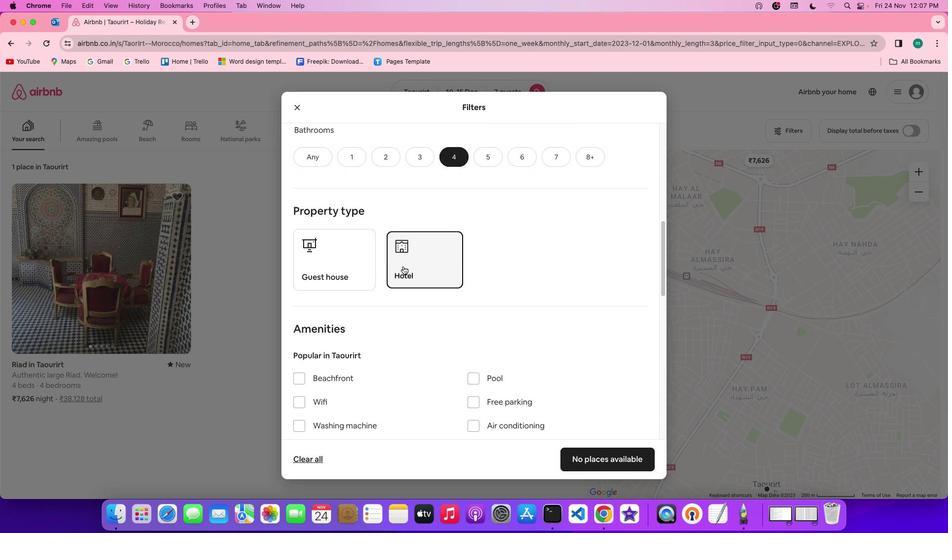 
Action: Mouse moved to (566, 287)
Screenshot: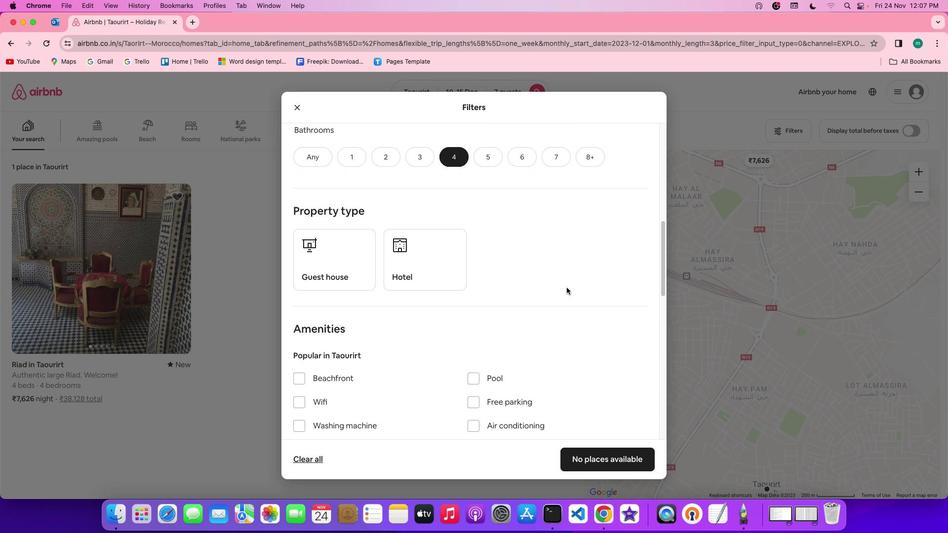 
Action: Mouse scrolled (566, 287) with delta (0, 0)
Screenshot: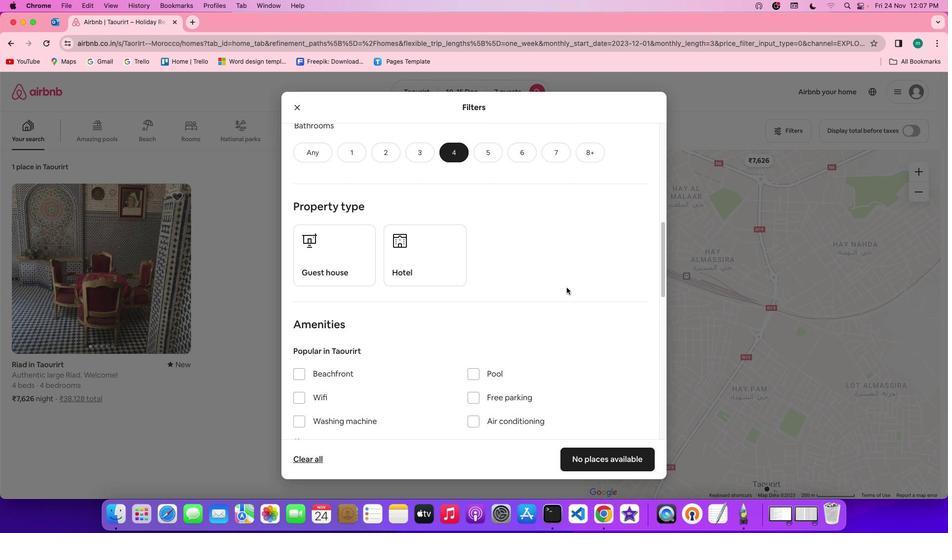 
Action: Mouse scrolled (566, 287) with delta (0, 0)
Screenshot: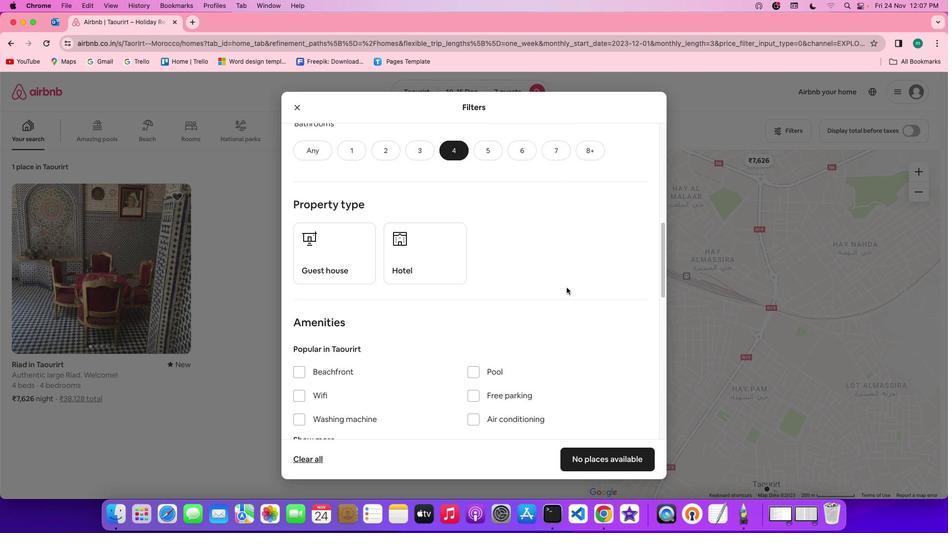 
Action: Mouse scrolled (566, 287) with delta (0, 0)
Screenshot: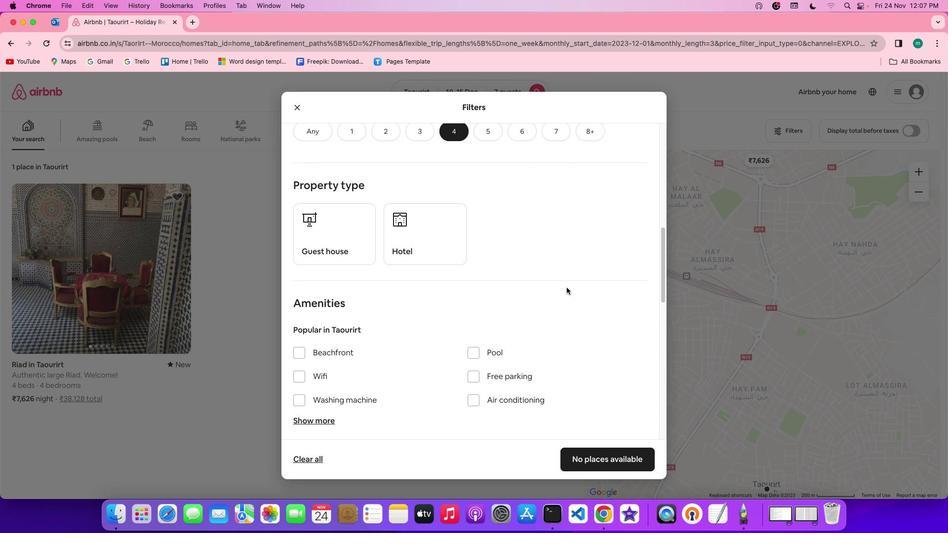 
Action: Mouse scrolled (566, 287) with delta (0, 0)
Screenshot: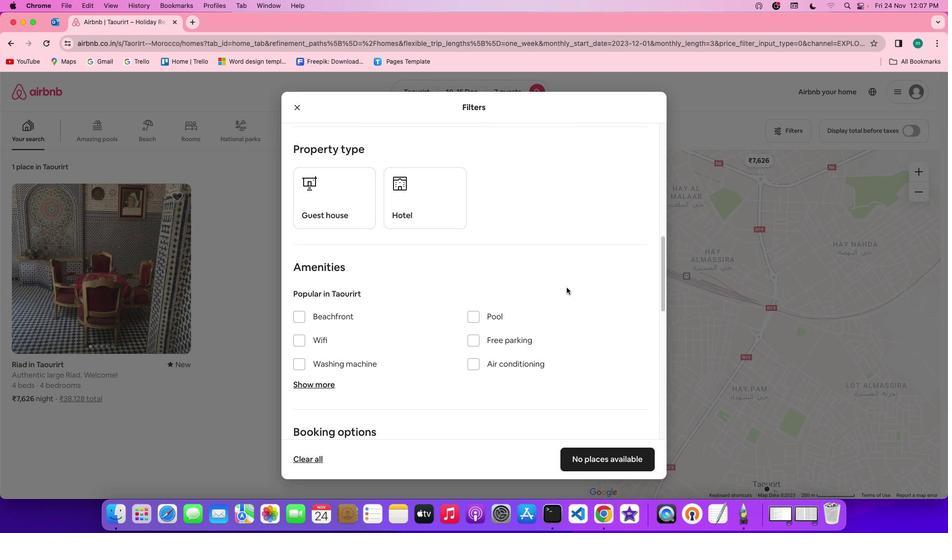 
Action: Mouse scrolled (566, 287) with delta (0, 0)
Screenshot: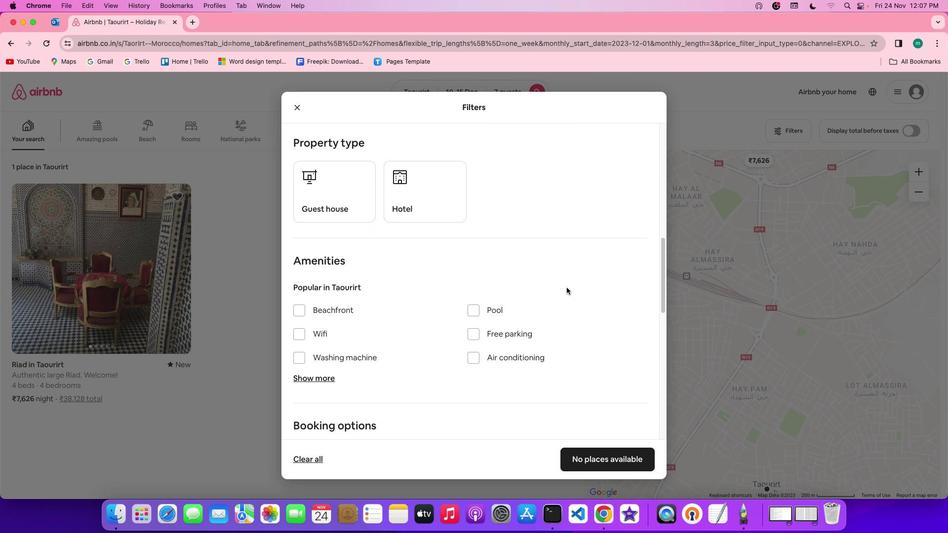 
Action: Mouse scrolled (566, 287) with delta (0, 0)
Screenshot: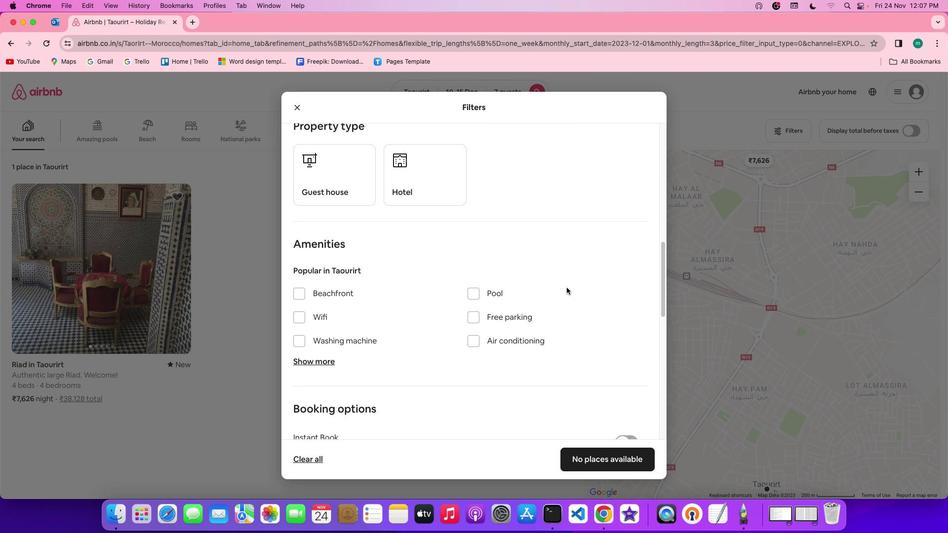 
Action: Mouse scrolled (566, 287) with delta (0, 0)
Screenshot: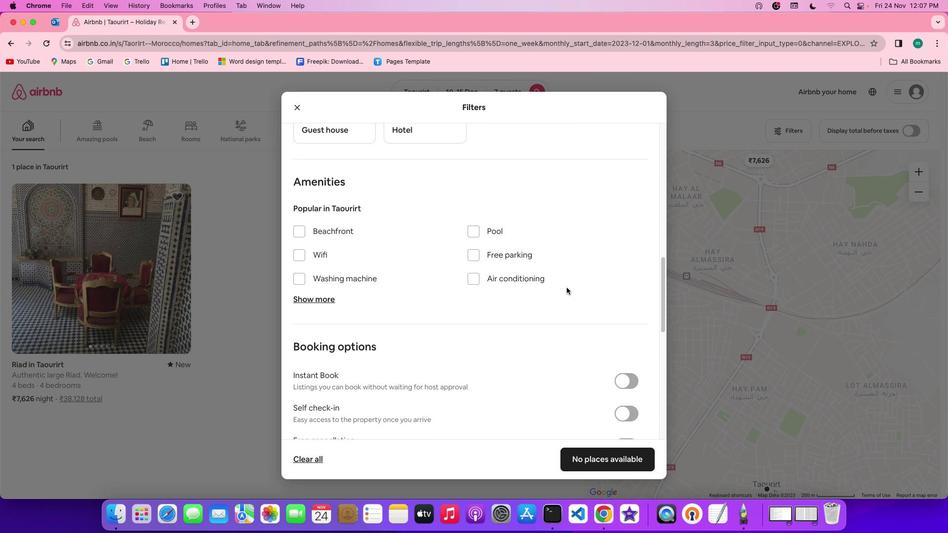 
Action: Mouse moved to (303, 237)
Screenshot: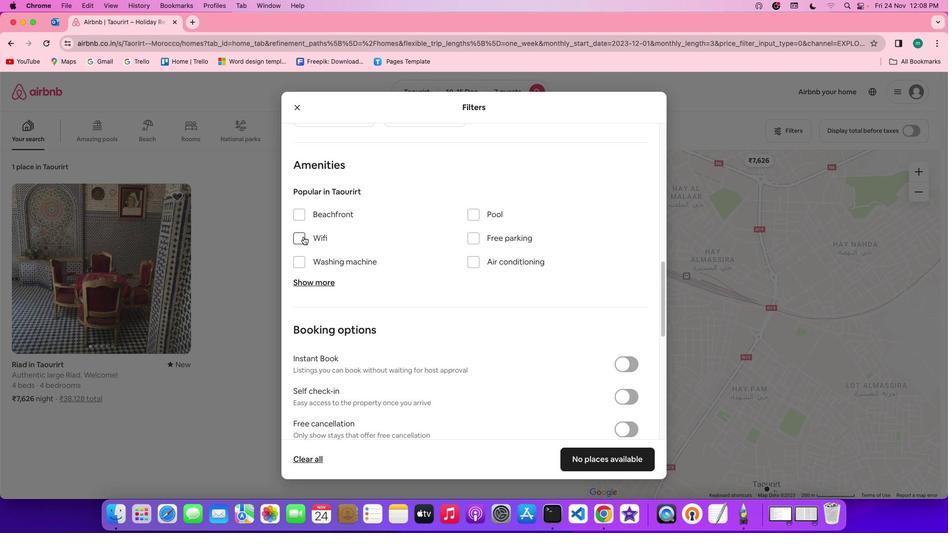 
Action: Mouse pressed left at (303, 237)
Screenshot: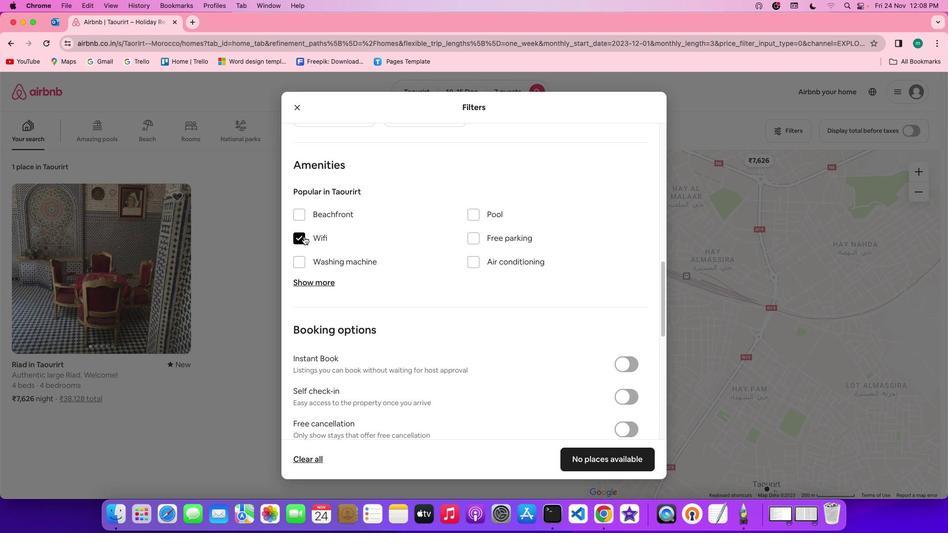
Action: Mouse moved to (310, 284)
Screenshot: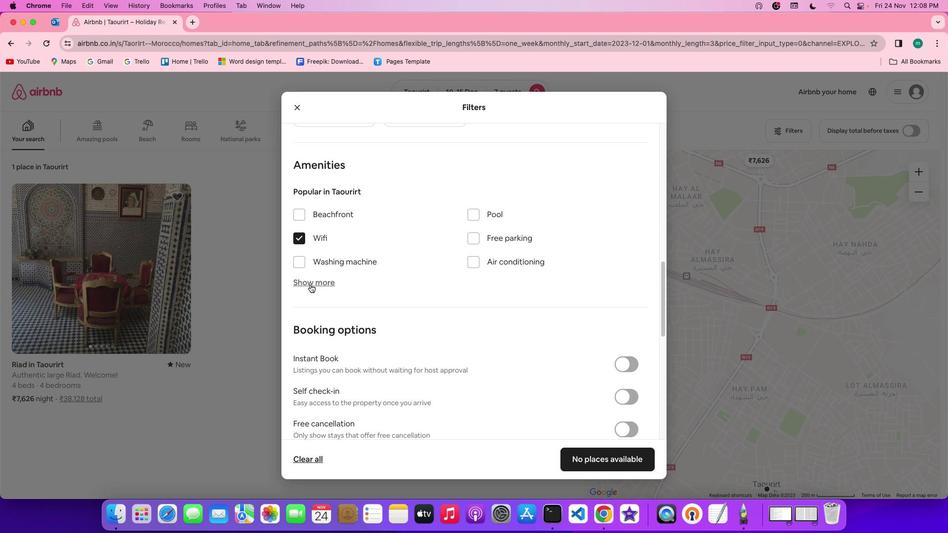 
Action: Mouse pressed left at (310, 284)
Screenshot: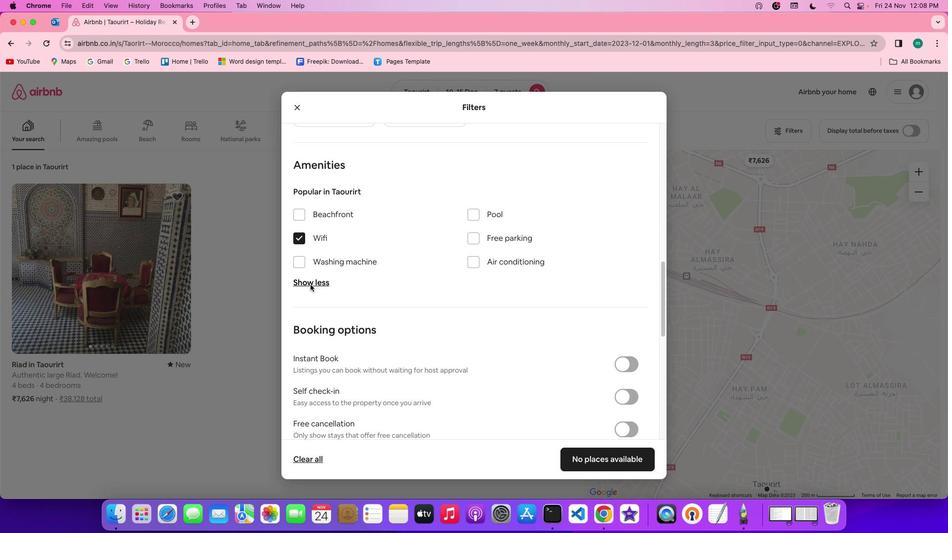 
Action: Mouse moved to (430, 308)
Screenshot: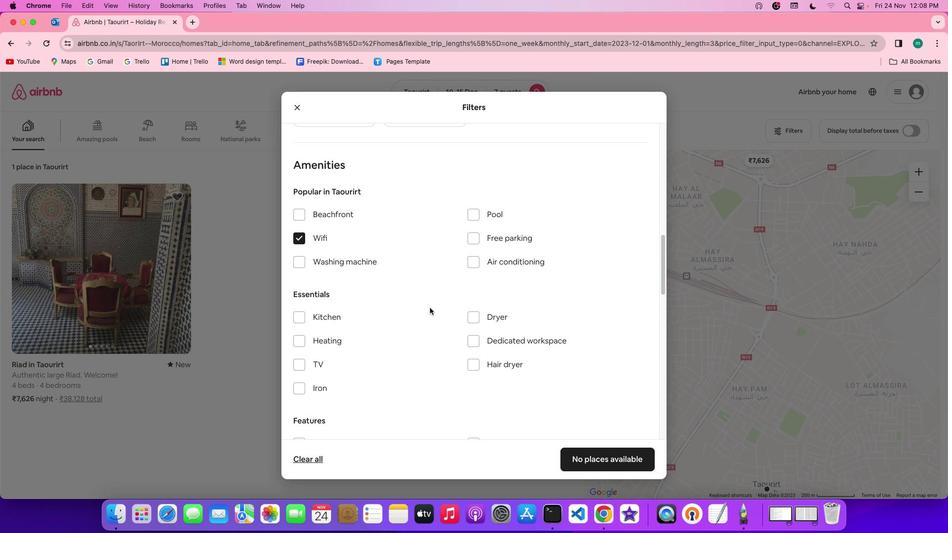 
Action: Mouse scrolled (430, 308) with delta (0, 0)
Screenshot: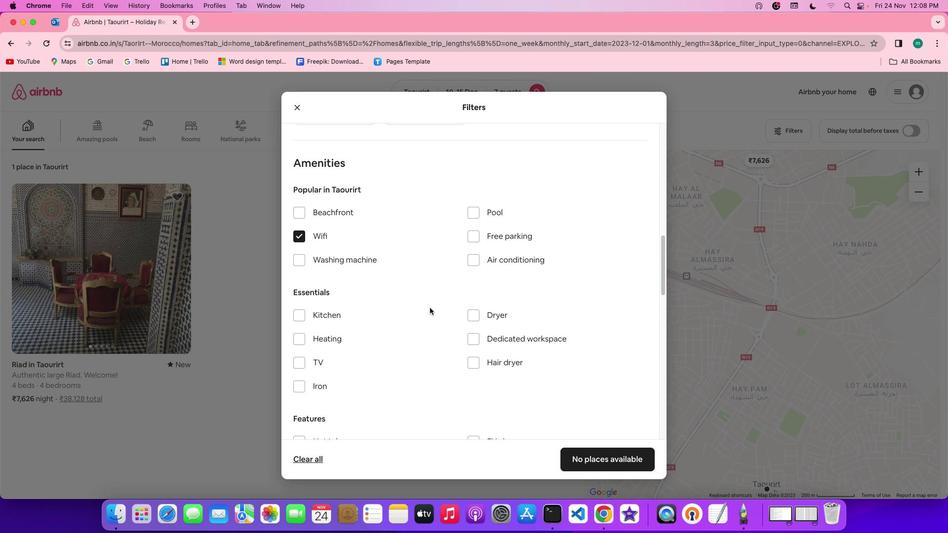 
Action: Mouse scrolled (430, 308) with delta (0, 0)
Screenshot: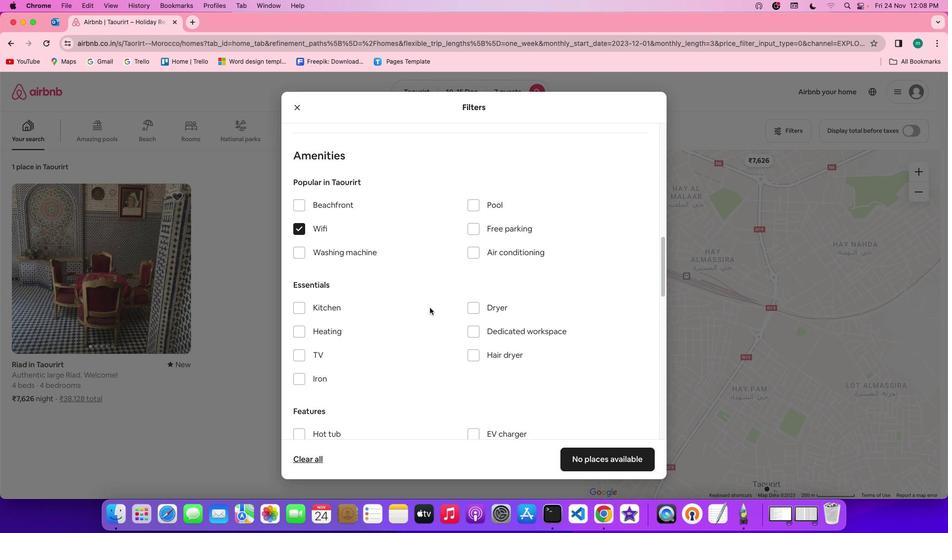 
Action: Mouse scrolled (430, 308) with delta (0, 0)
Screenshot: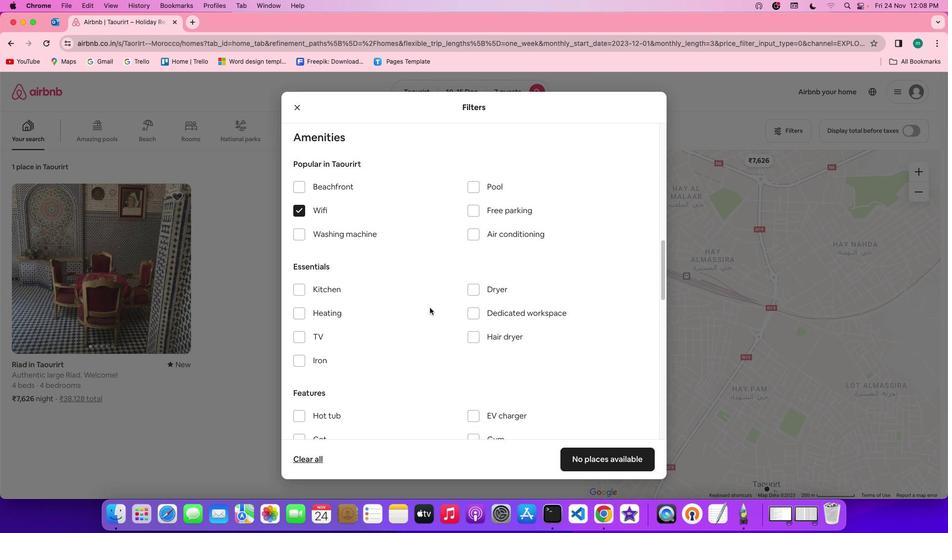 
Action: Mouse scrolled (430, 308) with delta (0, 0)
Screenshot: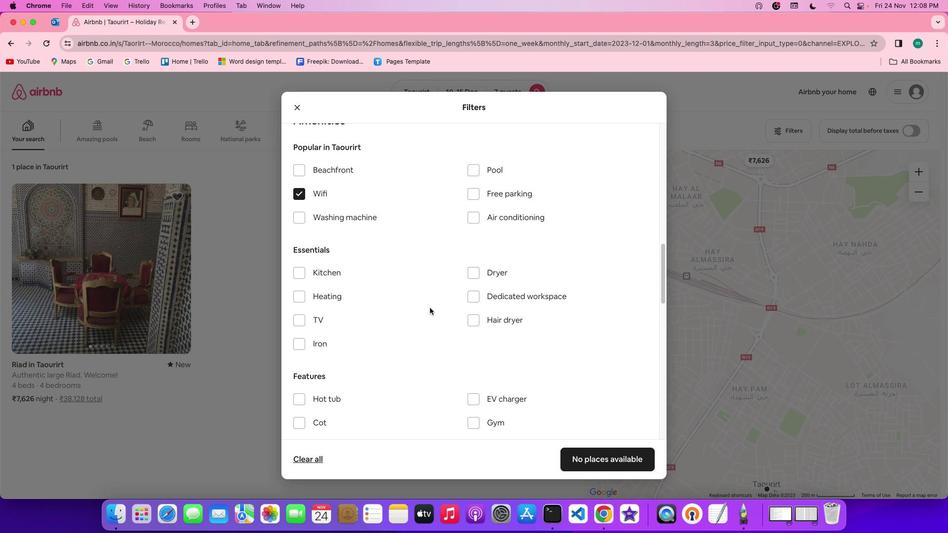 
Action: Mouse scrolled (430, 308) with delta (0, 0)
Screenshot: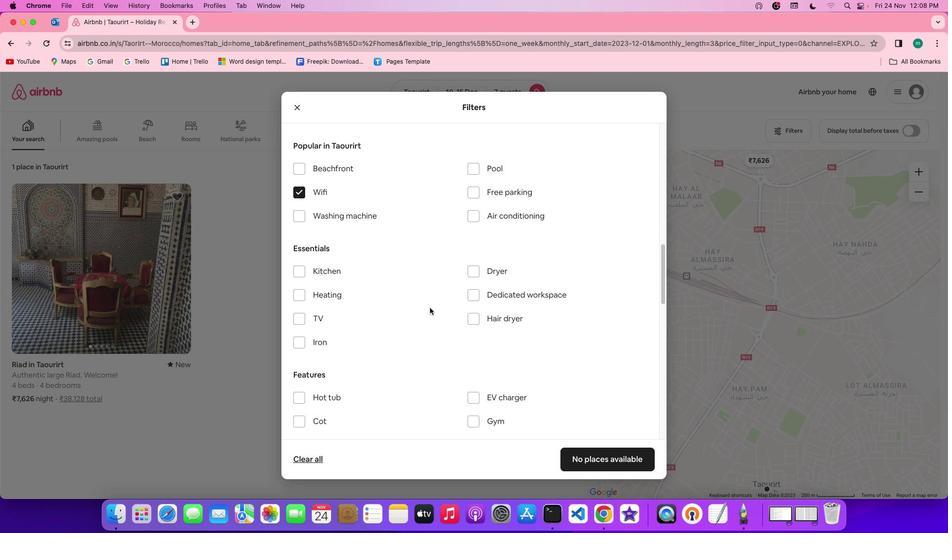 
Action: Mouse scrolled (430, 308) with delta (0, 0)
Screenshot: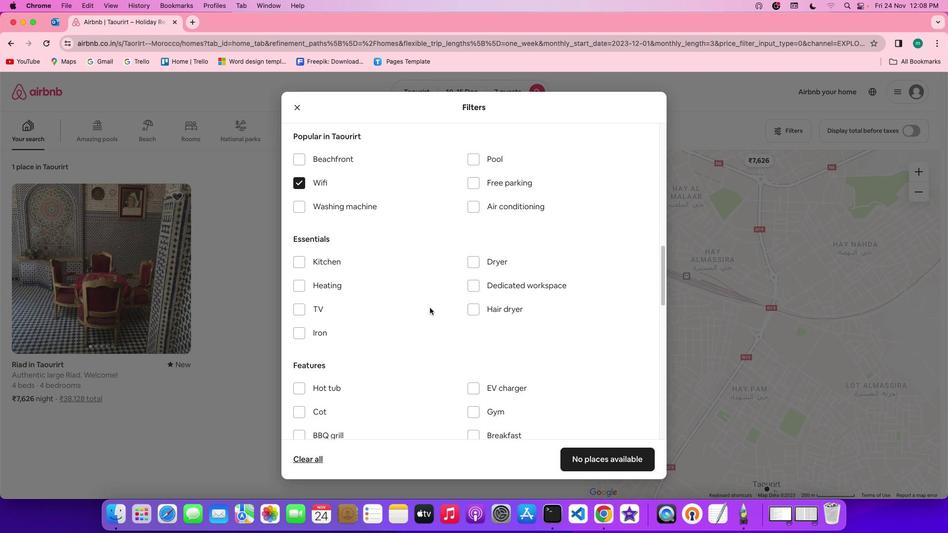 
Action: Mouse scrolled (430, 308) with delta (0, 0)
Screenshot: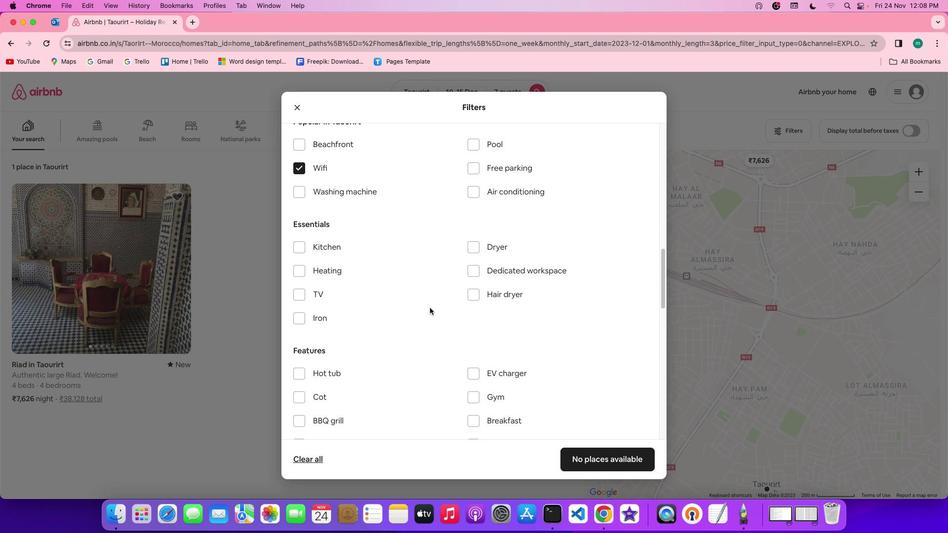 
Action: Mouse scrolled (430, 308) with delta (0, 0)
Screenshot: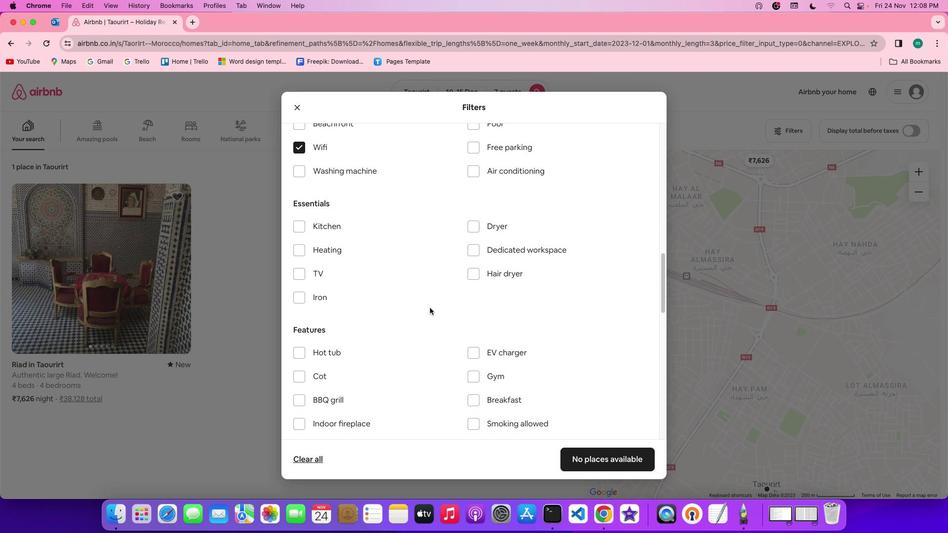 
Action: Mouse moved to (301, 269)
Screenshot: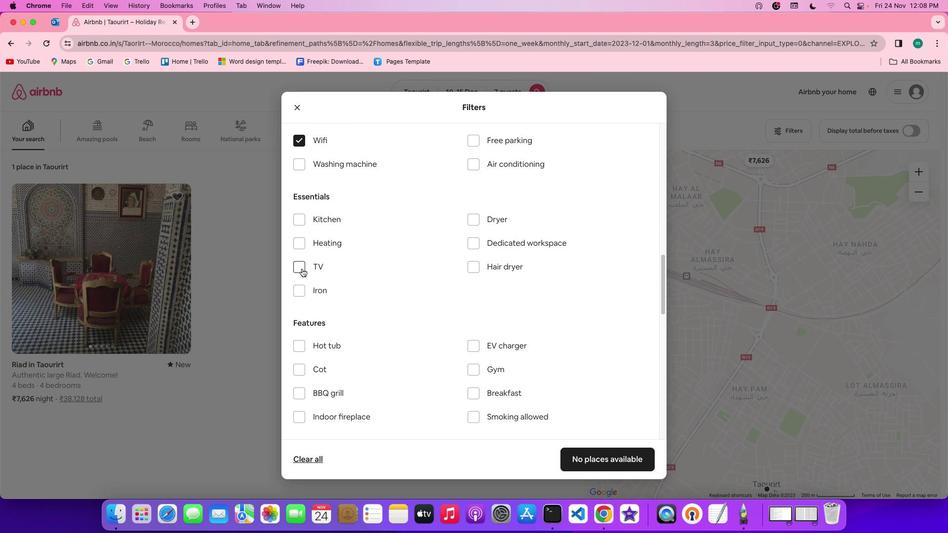 
Action: Mouse pressed left at (301, 269)
Screenshot: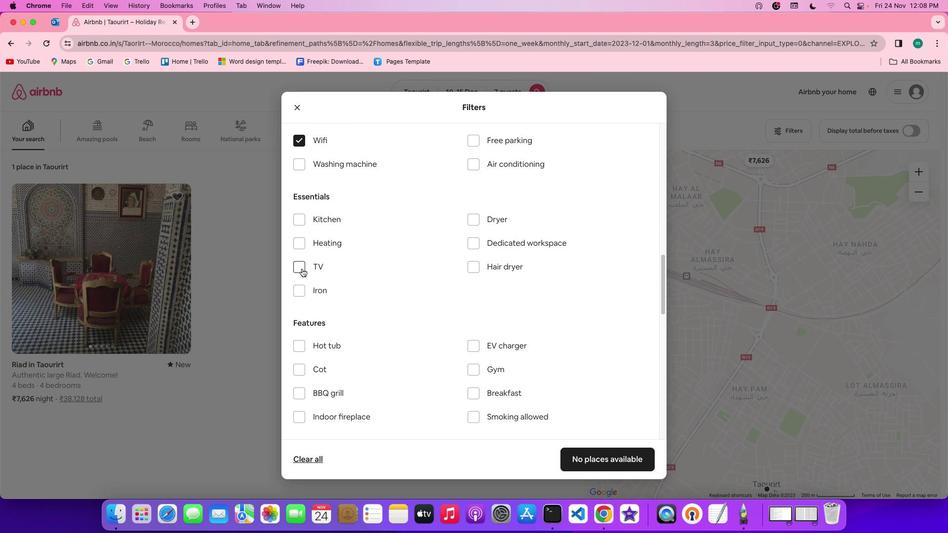 
Action: Mouse moved to (404, 300)
Screenshot: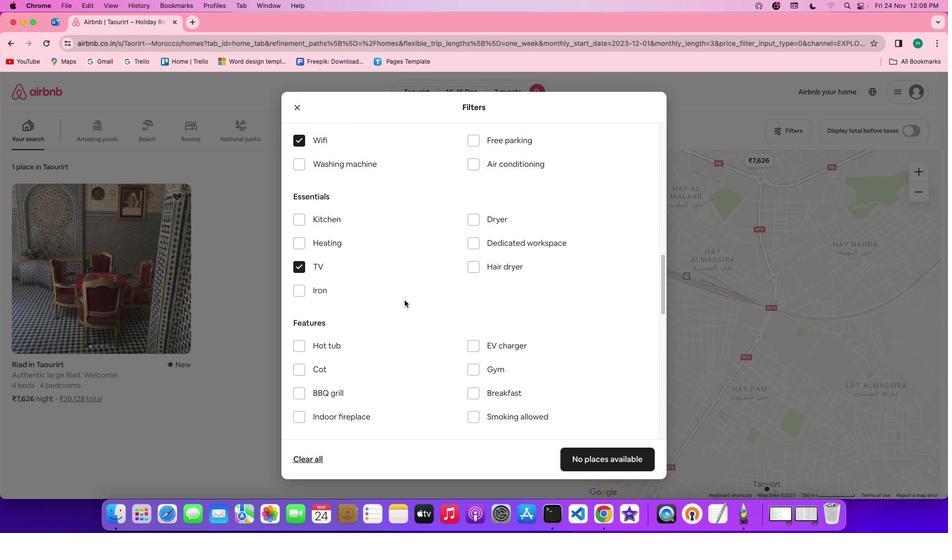 
Action: Mouse scrolled (404, 300) with delta (0, 0)
Screenshot: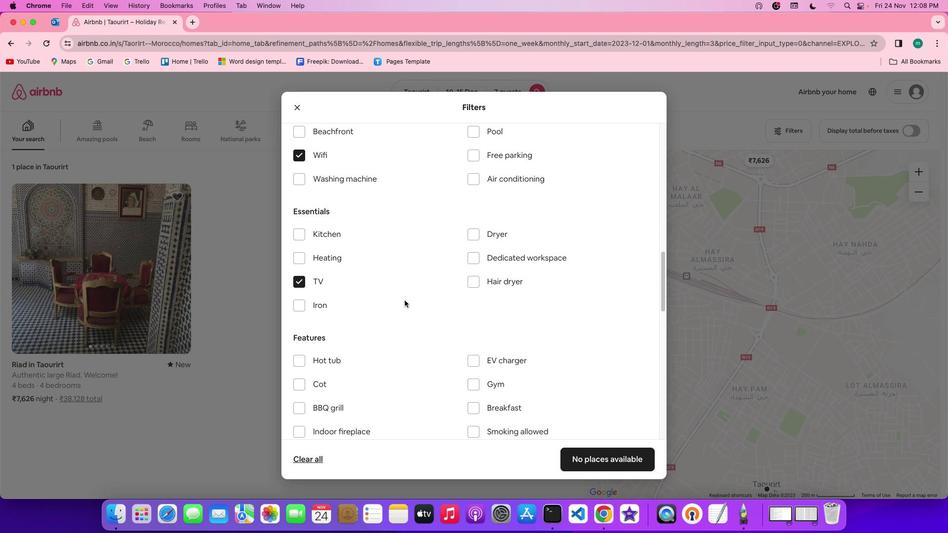 
Action: Mouse scrolled (404, 300) with delta (0, 0)
Screenshot: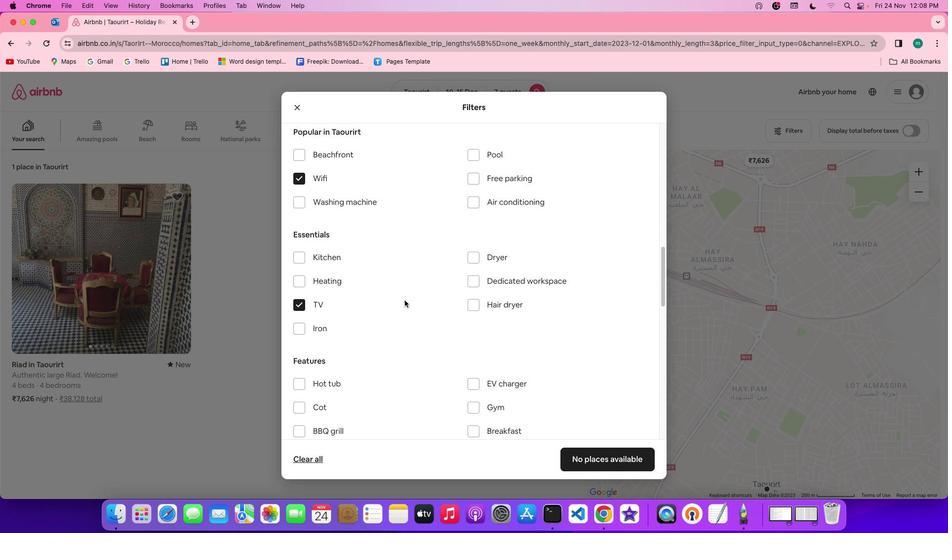 
Action: Mouse scrolled (404, 300) with delta (0, 1)
Screenshot: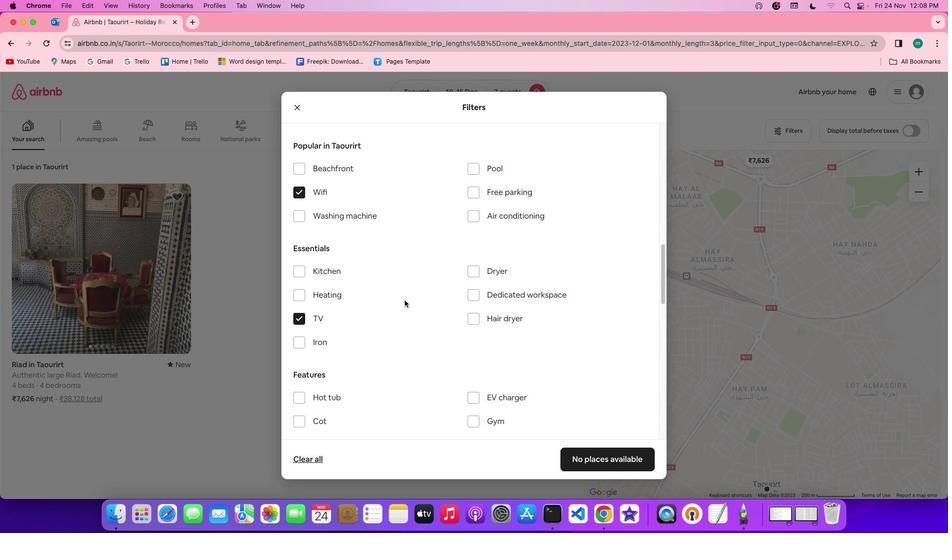 
Action: Mouse moved to (468, 227)
Screenshot: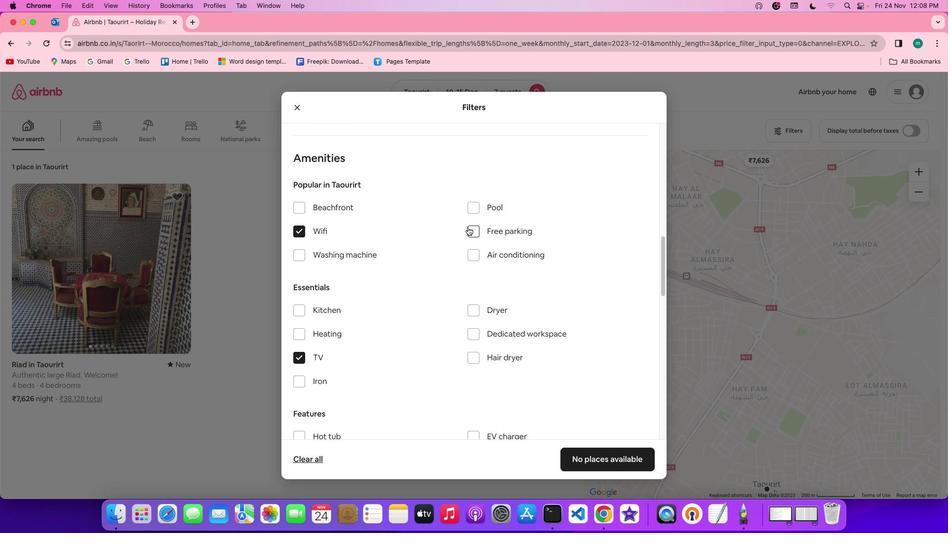 
Action: Mouse pressed left at (468, 227)
Screenshot: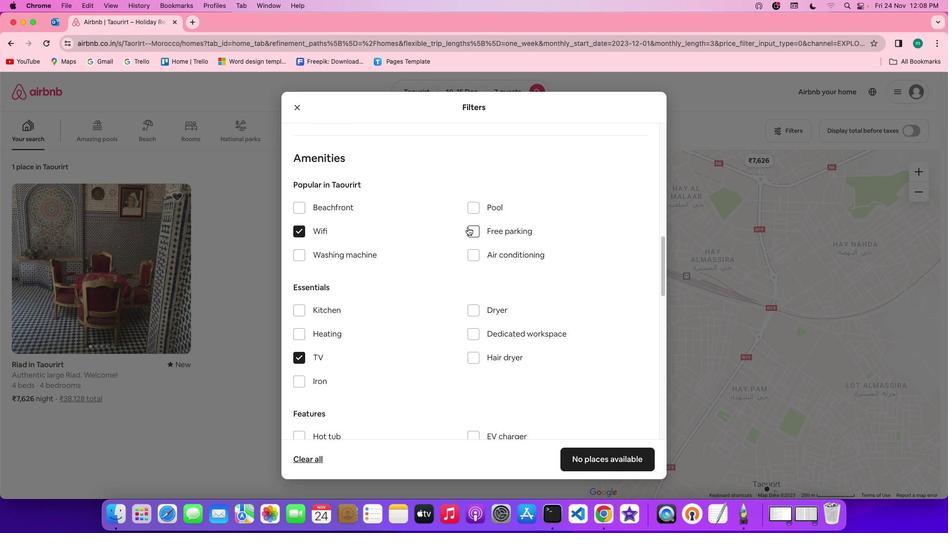 
Action: Mouse moved to (395, 326)
Screenshot: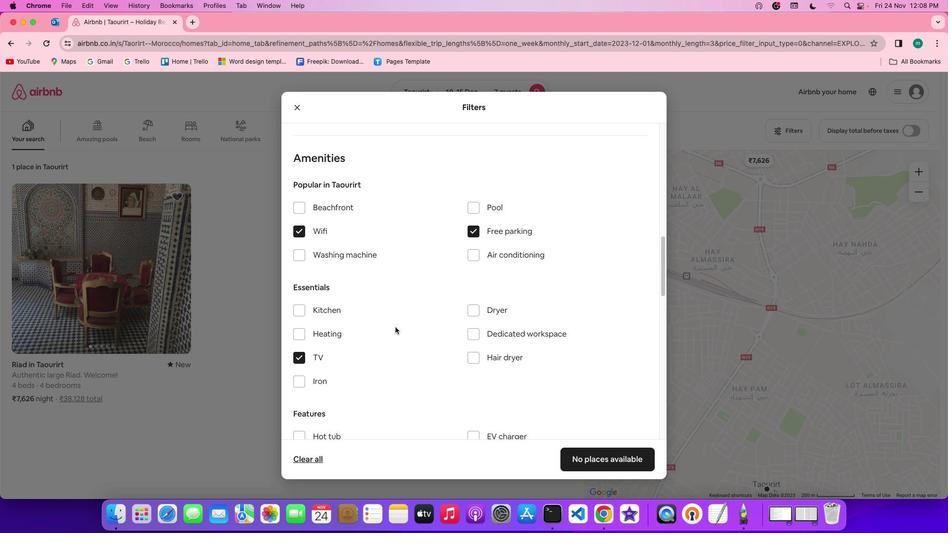
Action: Mouse scrolled (395, 326) with delta (0, 0)
Screenshot: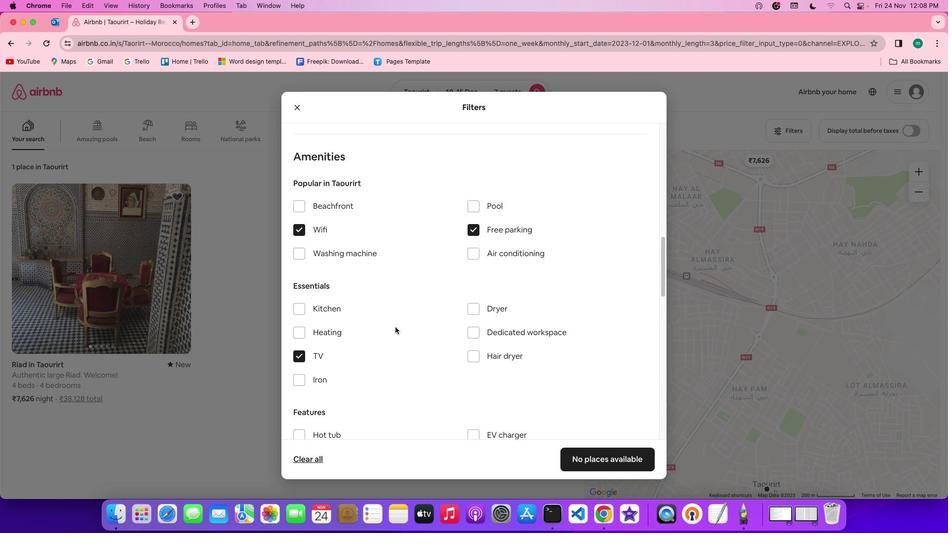 
Action: Mouse scrolled (395, 326) with delta (0, 0)
Screenshot: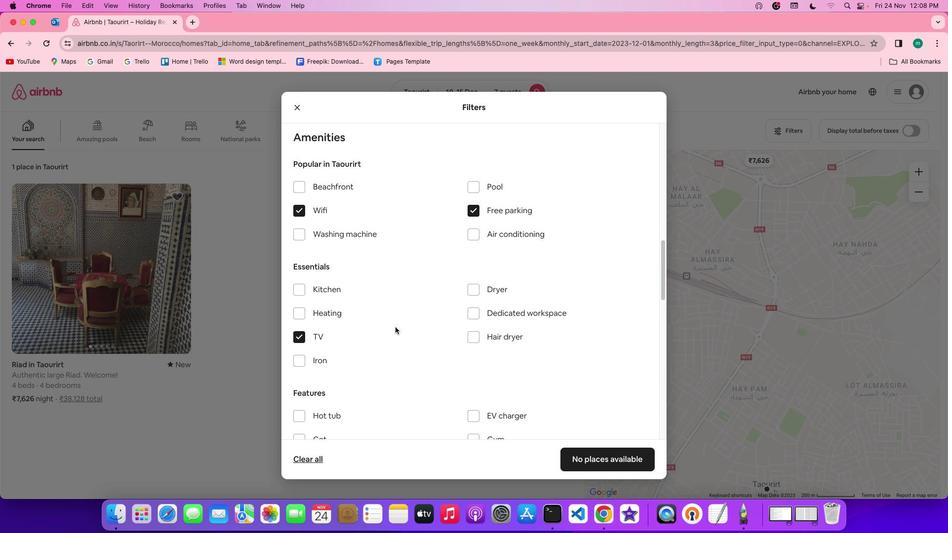 
Action: Mouse scrolled (395, 326) with delta (0, 0)
Screenshot: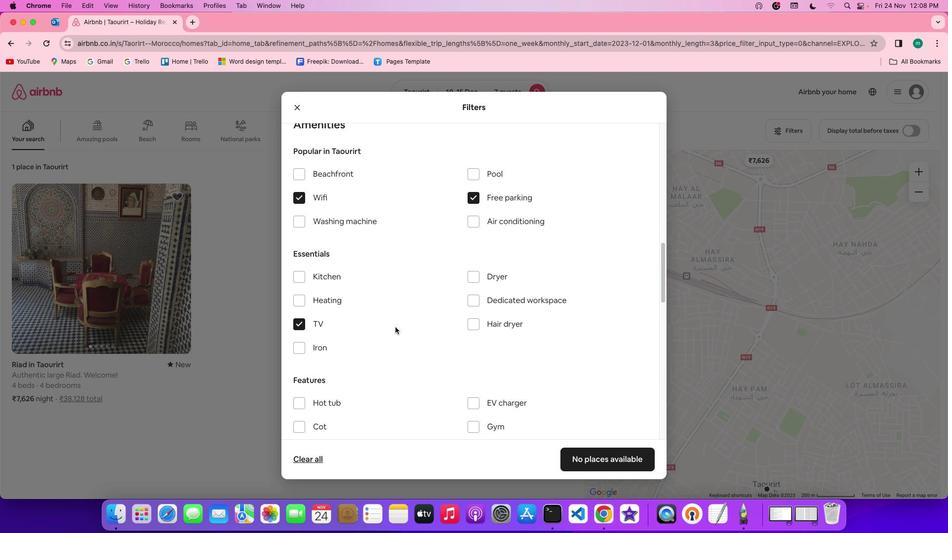 
Action: Mouse scrolled (395, 326) with delta (0, 0)
Screenshot: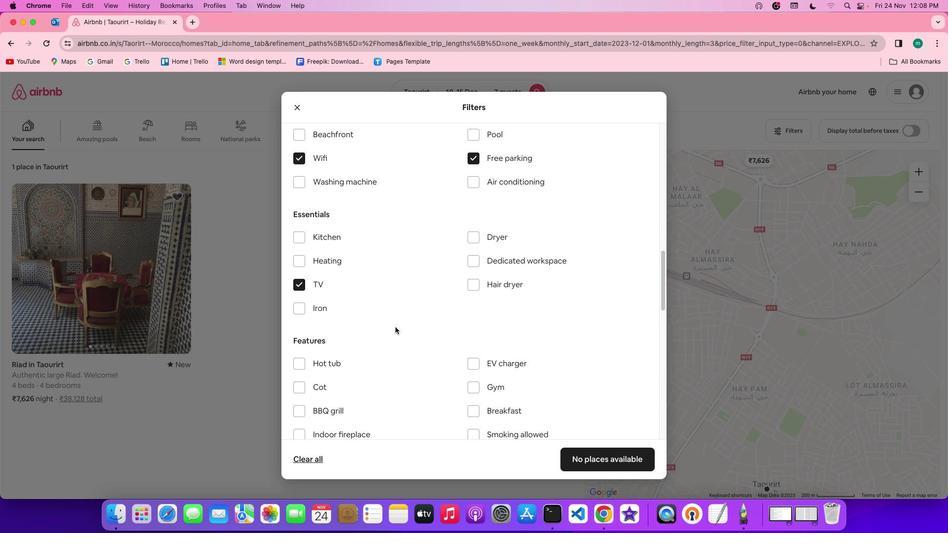 
Action: Mouse scrolled (395, 326) with delta (0, 0)
Screenshot: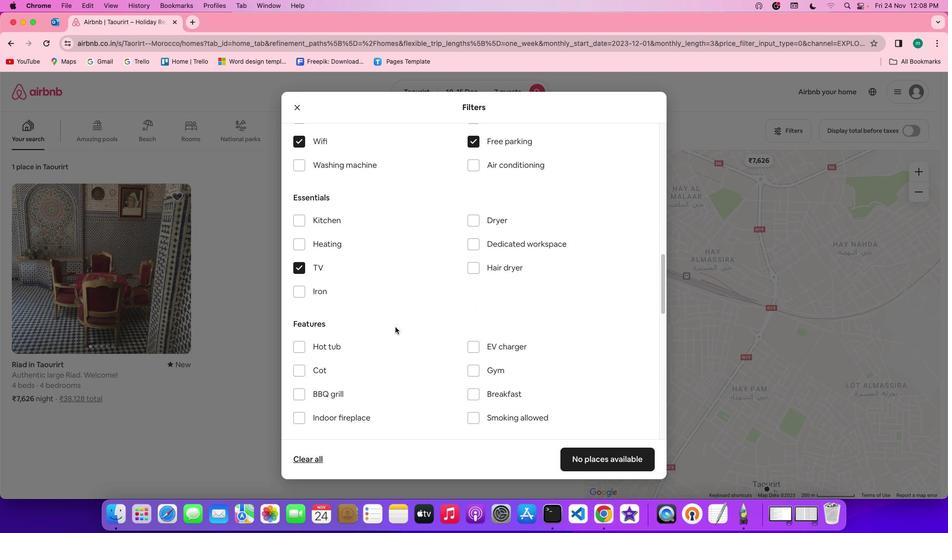 
Action: Mouse scrolled (395, 326) with delta (0, 0)
Screenshot: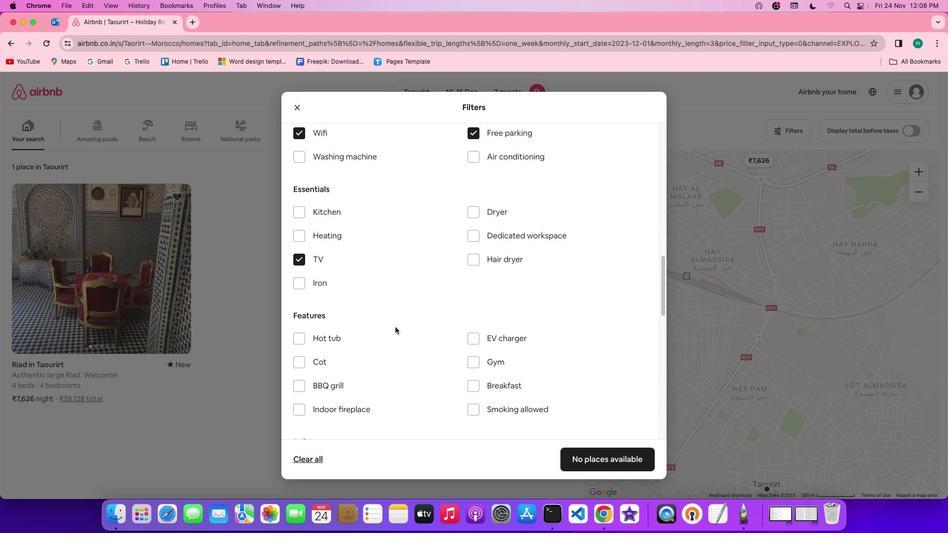 
Action: Mouse scrolled (395, 326) with delta (0, 0)
Screenshot: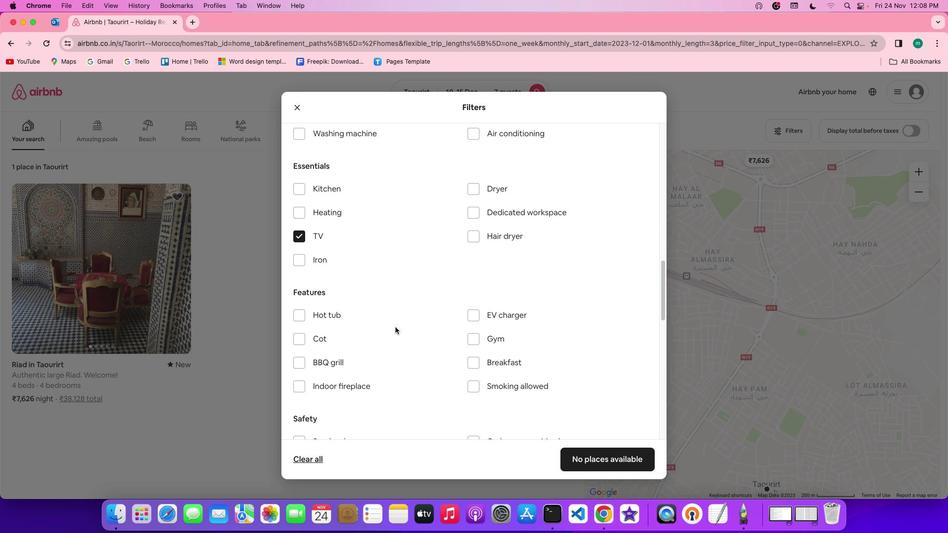 
Action: Mouse scrolled (395, 326) with delta (0, 0)
Screenshot: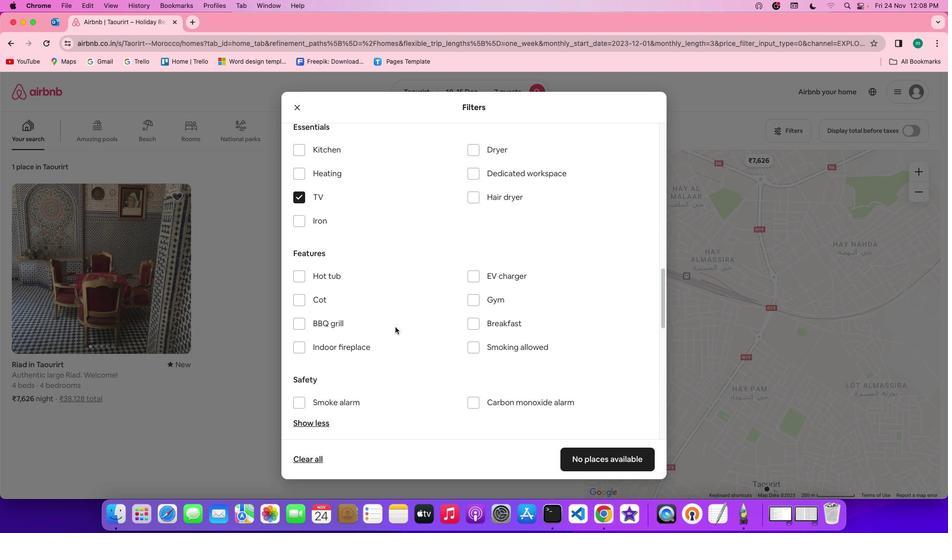 
Action: Mouse scrolled (395, 326) with delta (0, 0)
Screenshot: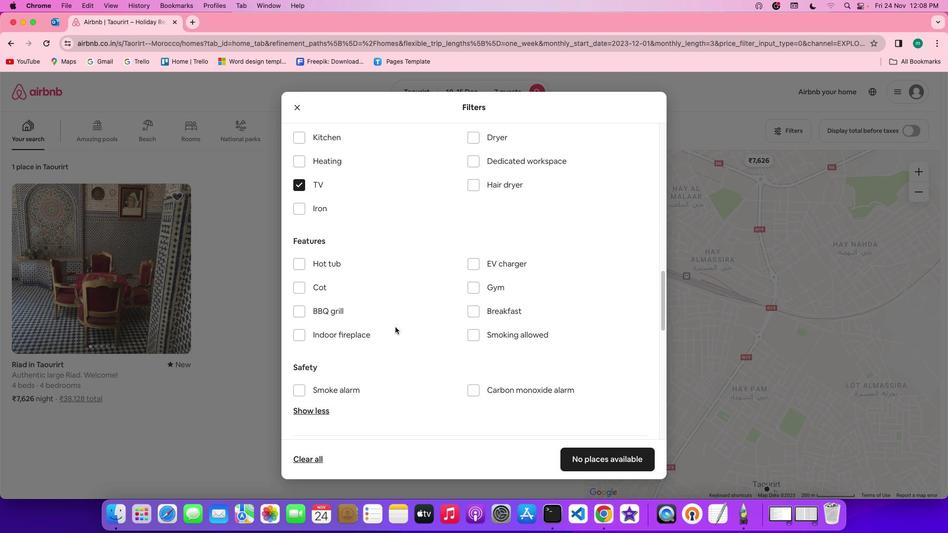 
Action: Mouse scrolled (395, 326) with delta (0, 0)
Screenshot: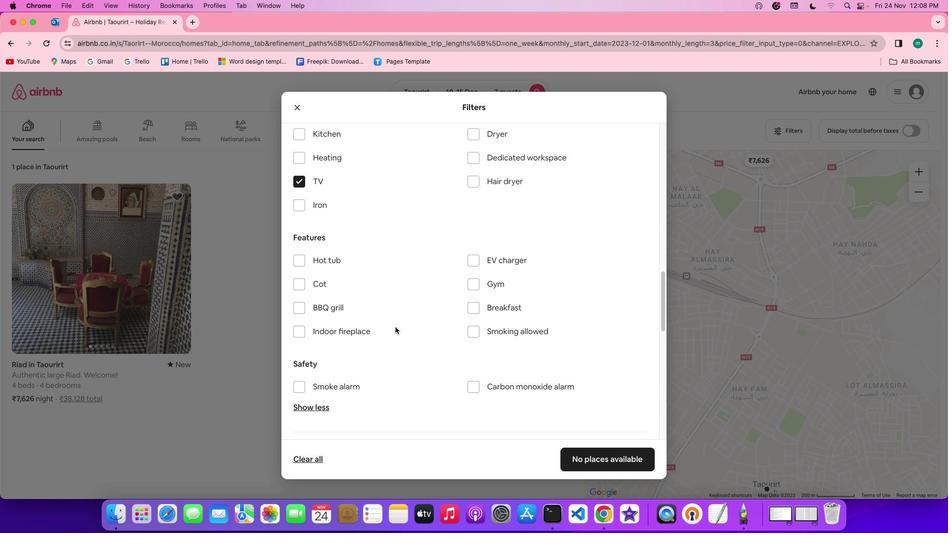 
Action: Mouse moved to (473, 272)
Screenshot: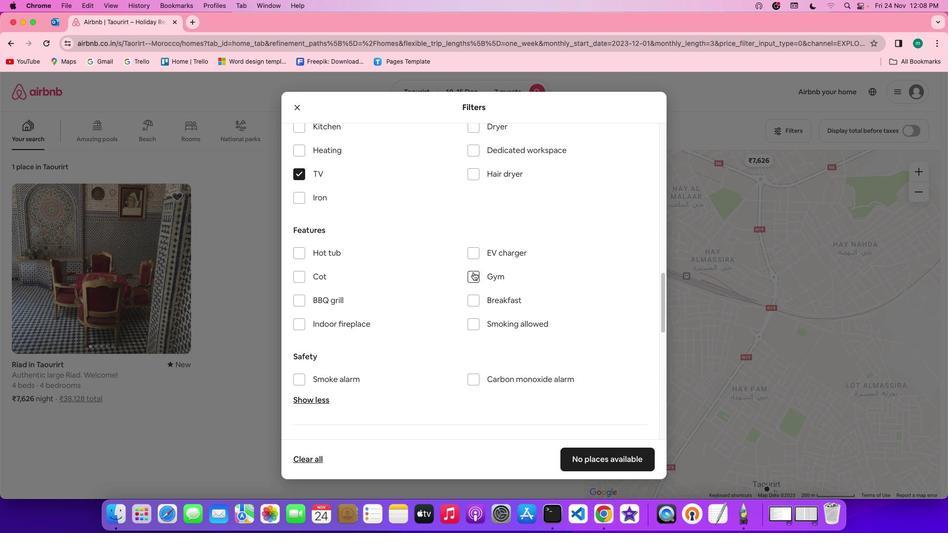 
Action: Mouse pressed left at (473, 272)
Screenshot: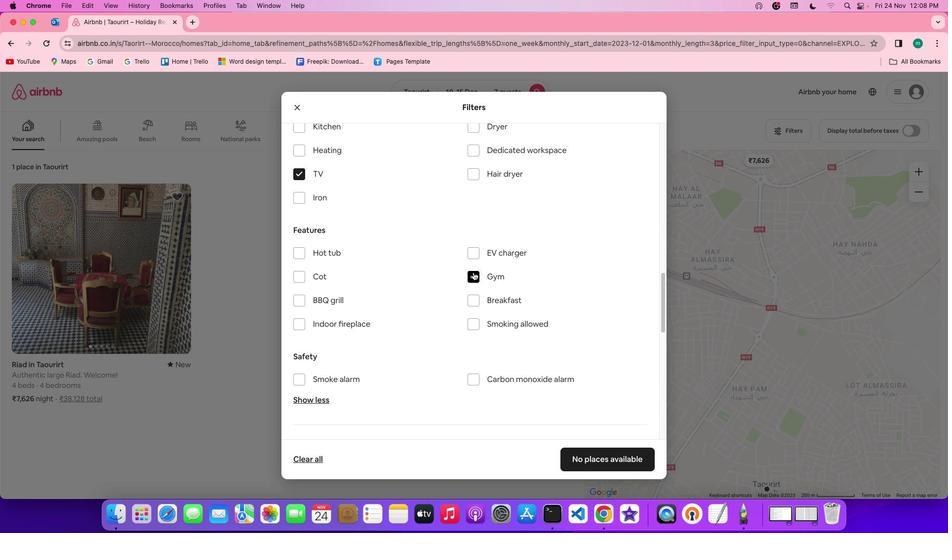 
Action: Mouse moved to (472, 304)
Screenshot: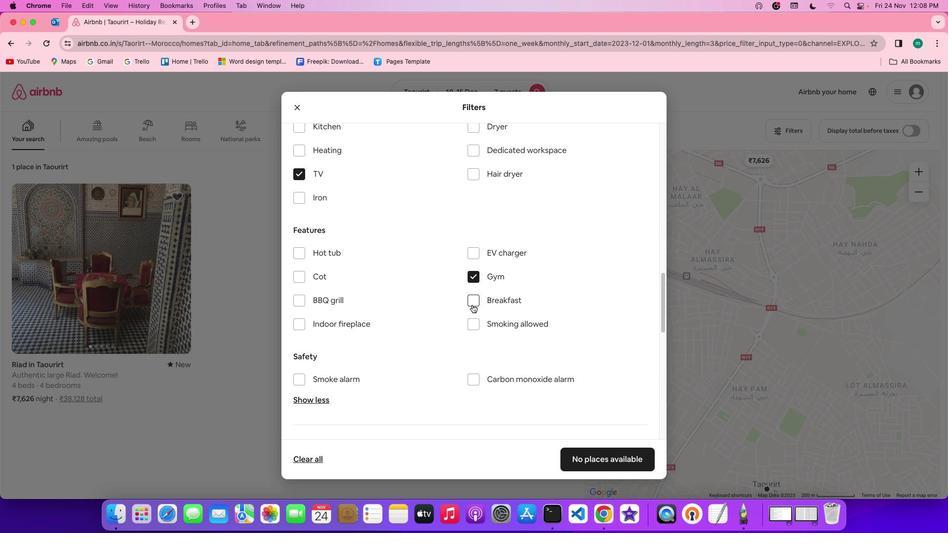 
Action: Mouse pressed left at (472, 304)
Screenshot: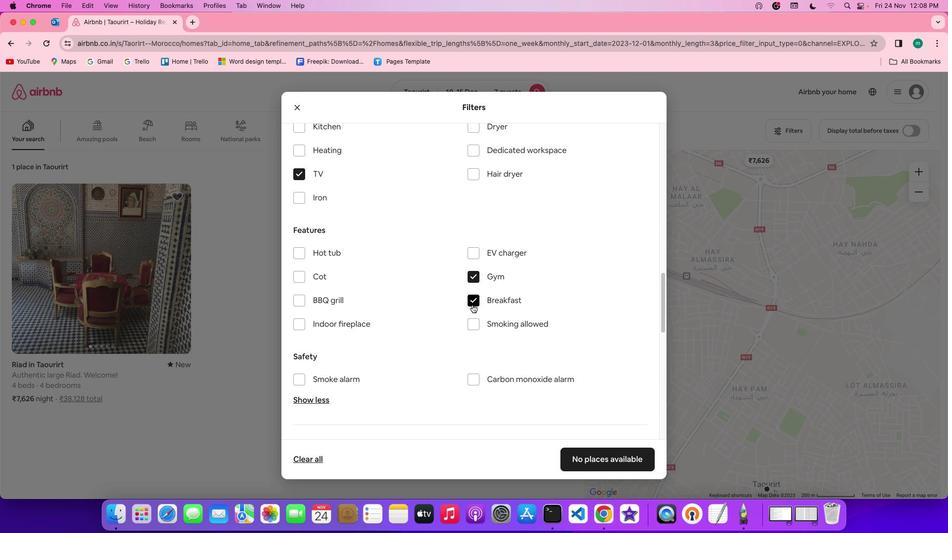 
Action: Mouse moved to (413, 342)
Screenshot: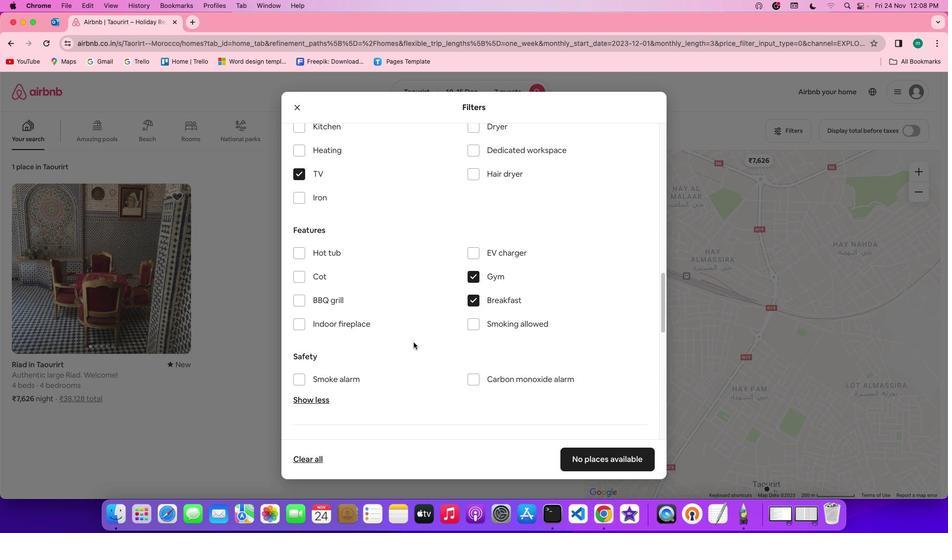 
Action: Mouse scrolled (413, 342) with delta (0, 0)
Screenshot: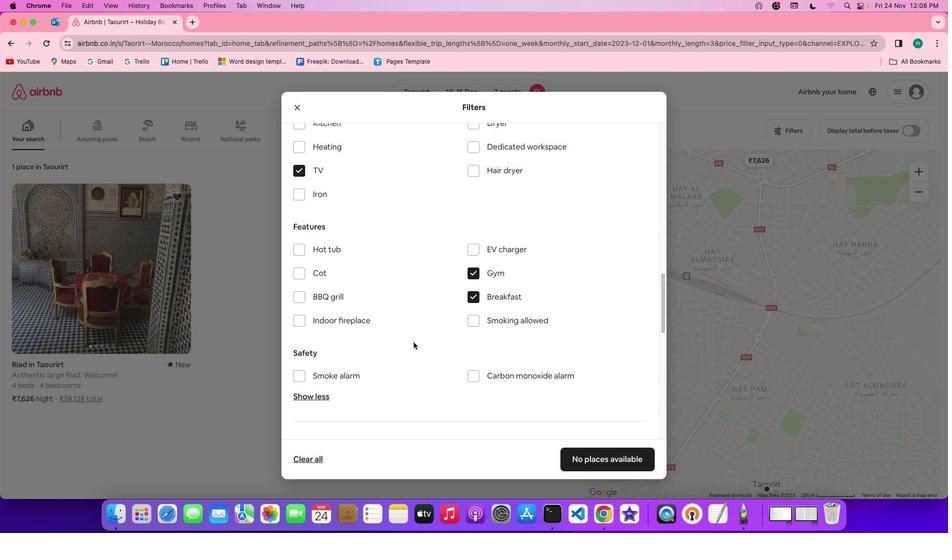 
Action: Mouse scrolled (413, 342) with delta (0, 0)
Screenshot: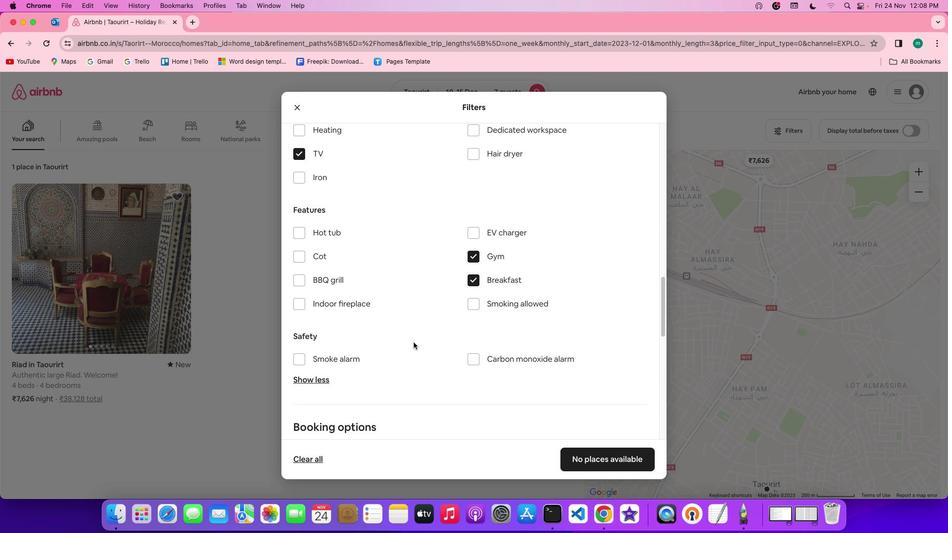 
Action: Mouse scrolled (413, 342) with delta (0, 0)
Screenshot: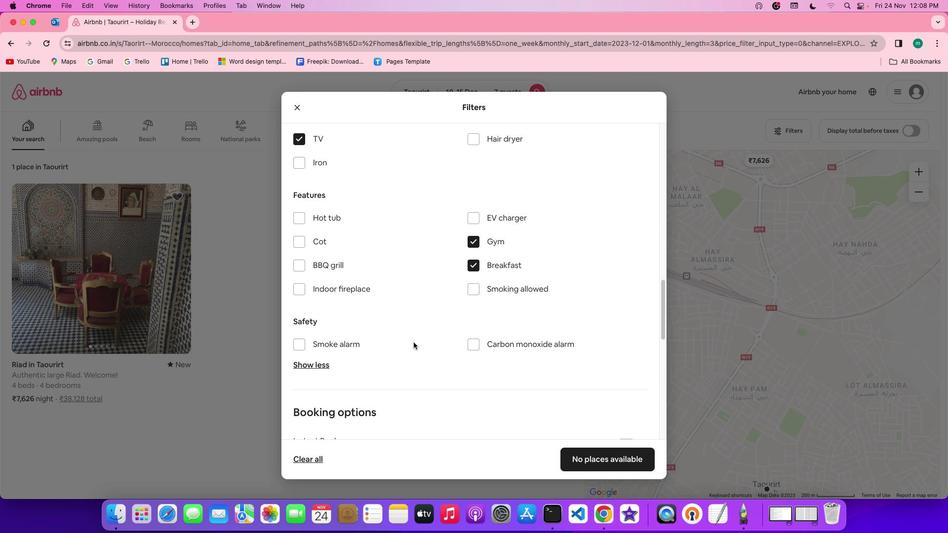 
Action: Mouse moved to (417, 343)
Screenshot: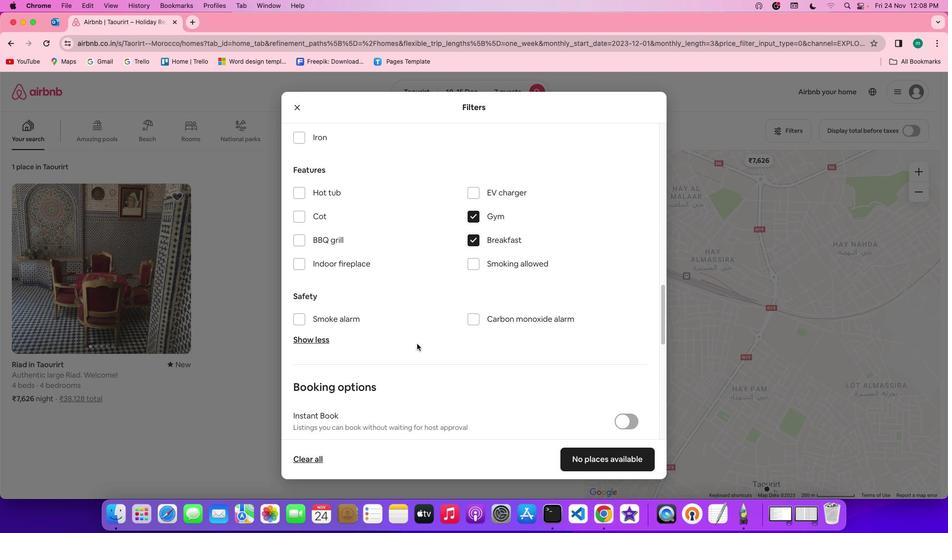 
Action: Mouse scrolled (417, 343) with delta (0, 0)
Screenshot: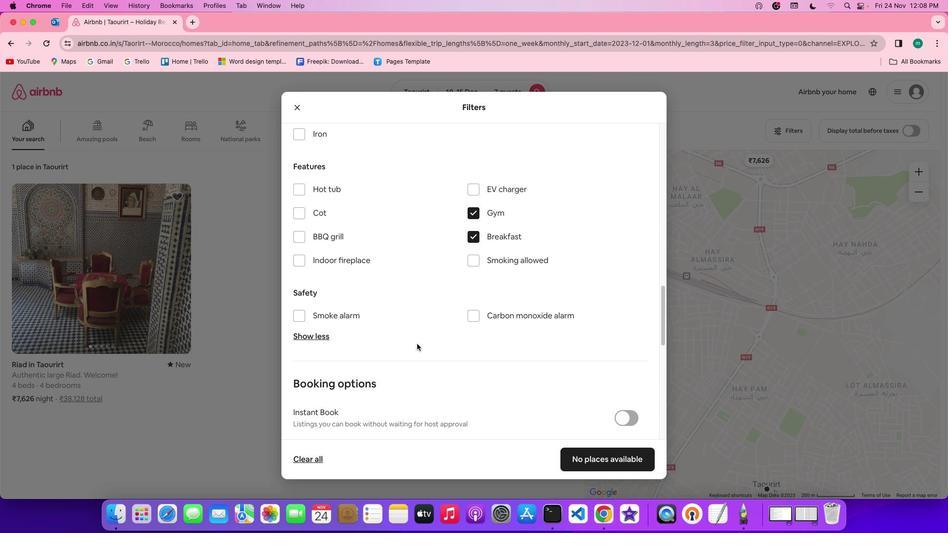 
Action: Mouse scrolled (417, 343) with delta (0, 0)
Screenshot: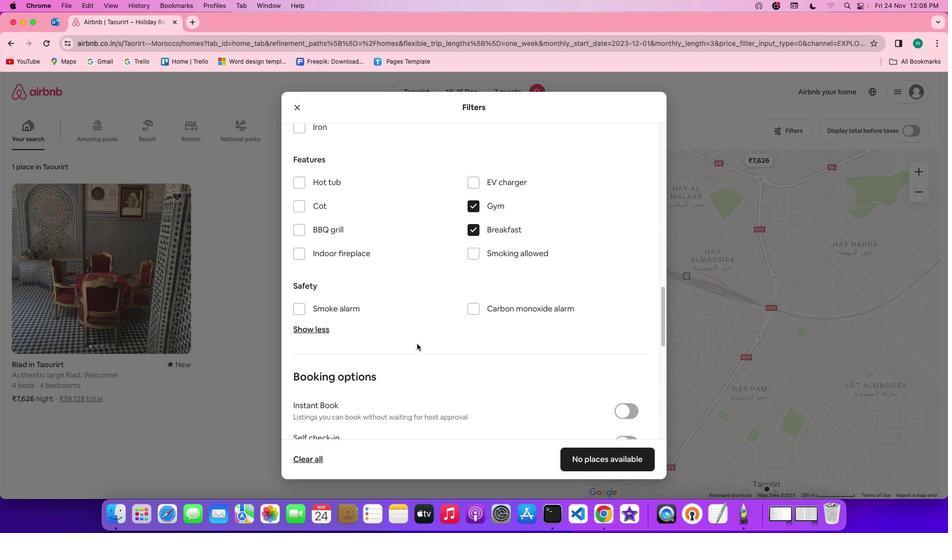 
Action: Mouse scrolled (417, 343) with delta (0, 0)
Screenshot: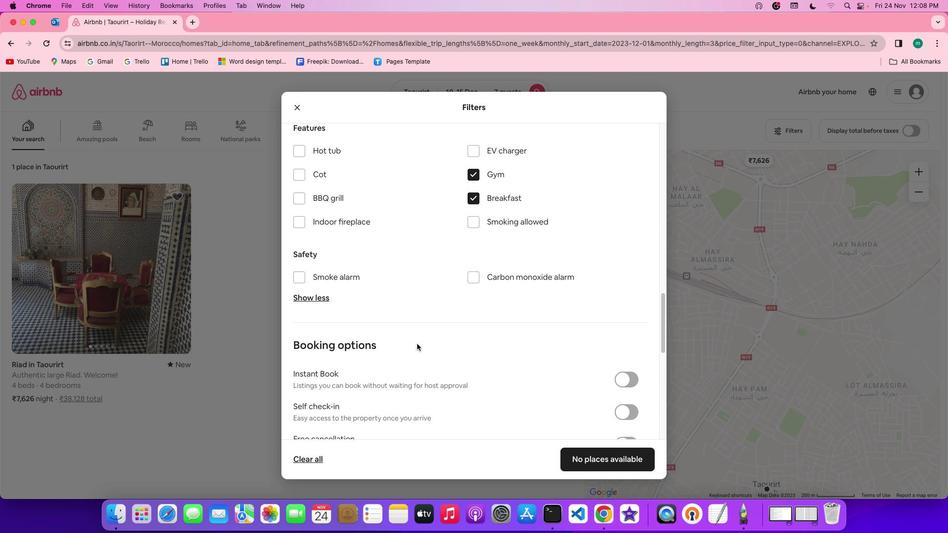 
Action: Mouse scrolled (417, 343) with delta (0, -1)
Screenshot: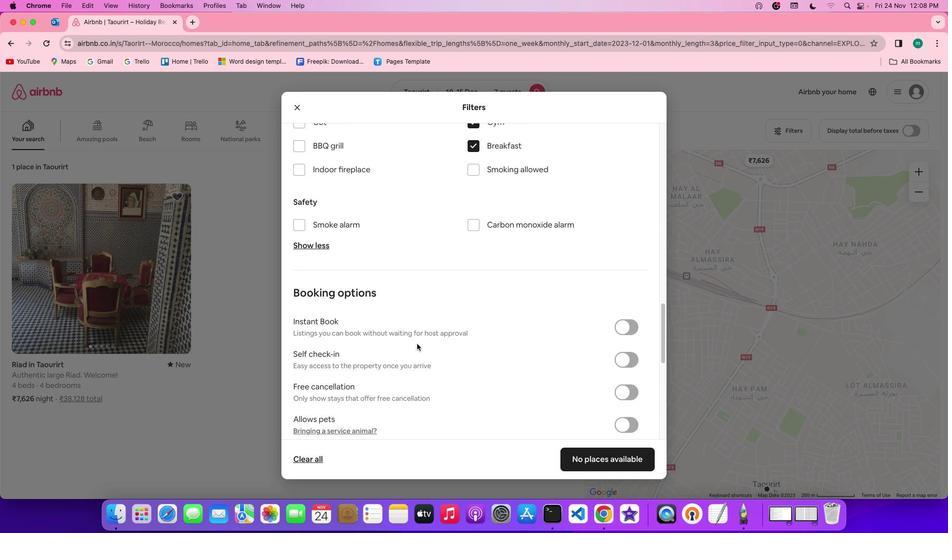 
Action: Mouse moved to (422, 344)
Screenshot: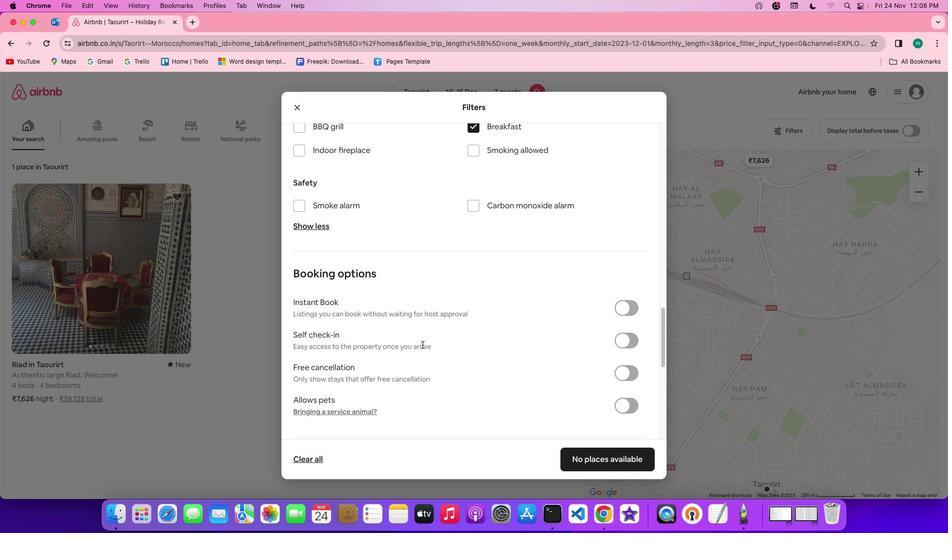 
Action: Mouse scrolled (422, 344) with delta (0, 0)
Screenshot: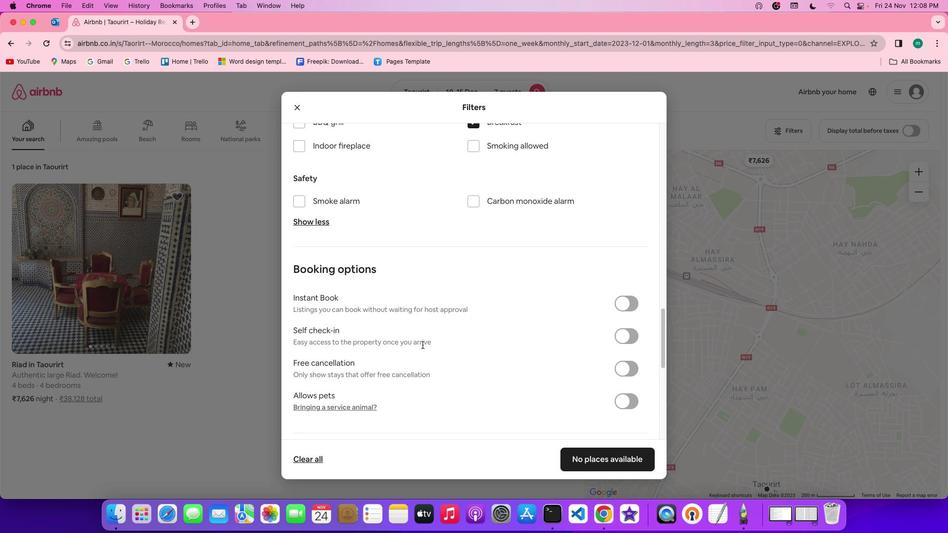 
Action: Mouse scrolled (422, 344) with delta (0, 0)
Screenshot: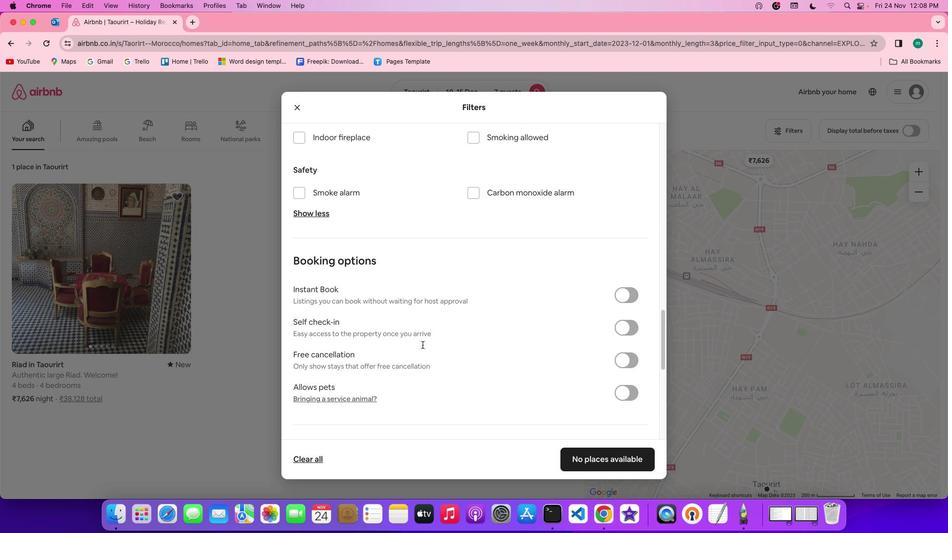 
Action: Mouse scrolled (422, 344) with delta (0, 0)
Screenshot: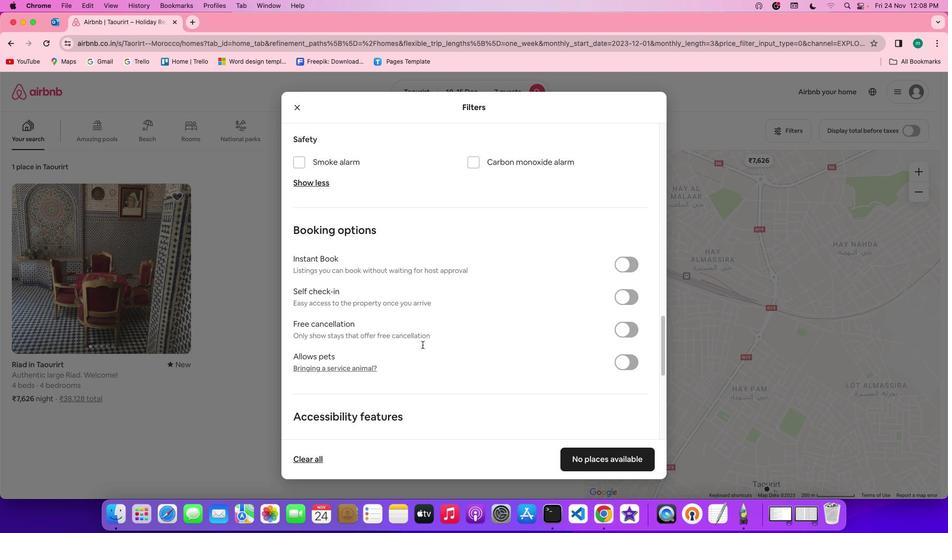 
Action: Mouse scrolled (422, 344) with delta (0, 0)
Screenshot: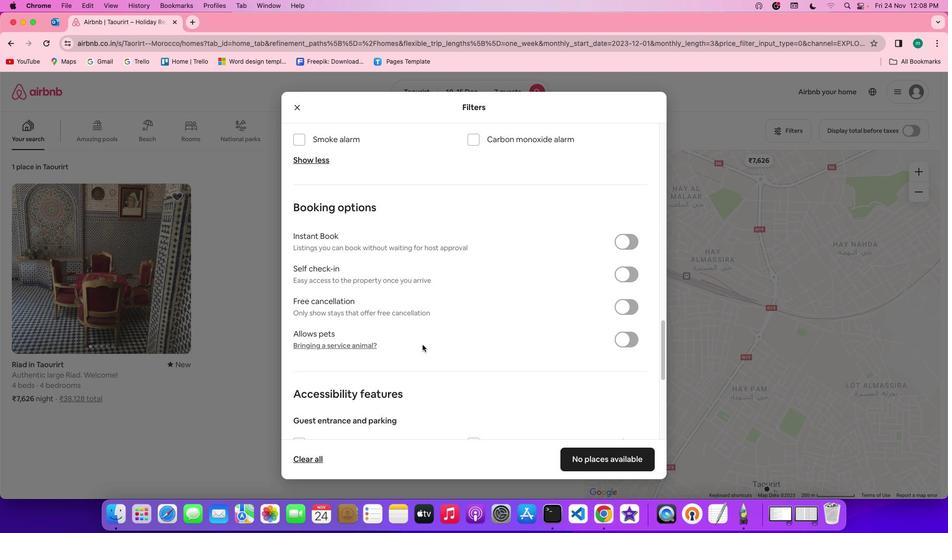 
Action: Mouse scrolled (422, 344) with delta (0, 0)
Screenshot: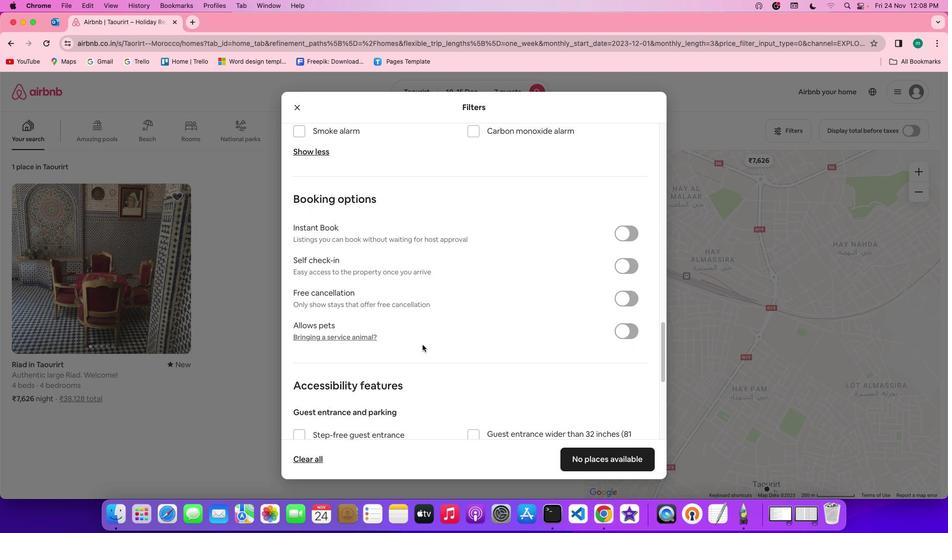 
Action: Mouse scrolled (422, 344) with delta (0, 0)
Screenshot: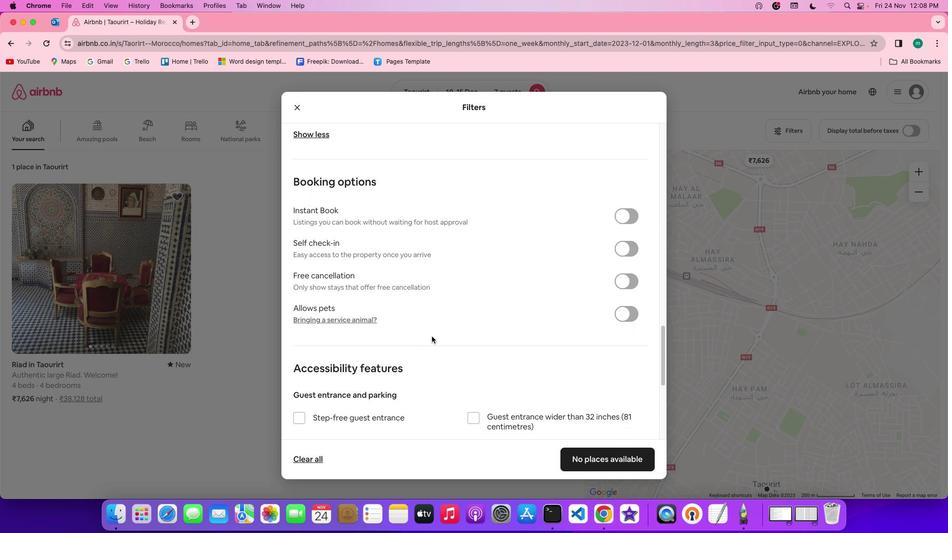 
Action: Mouse moved to (623, 241)
Screenshot: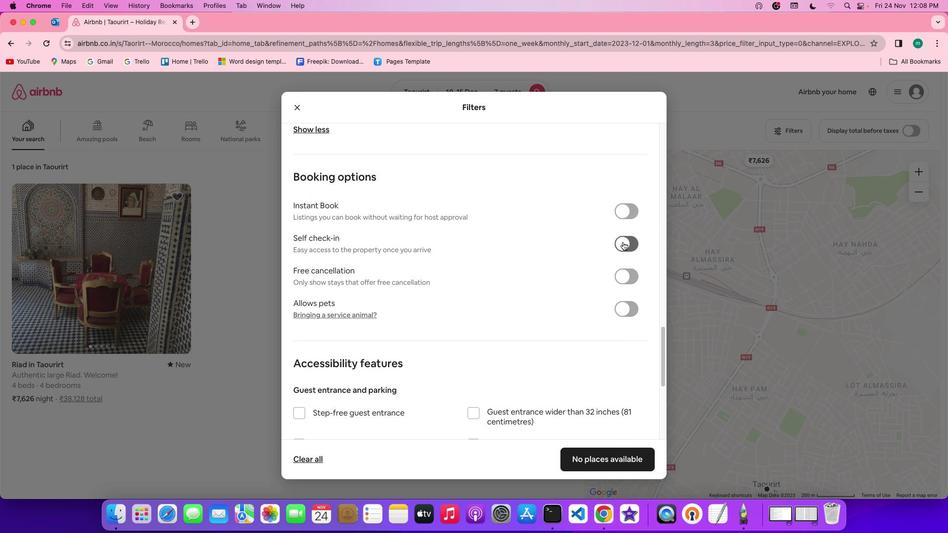 
Action: Mouse pressed left at (623, 241)
Screenshot: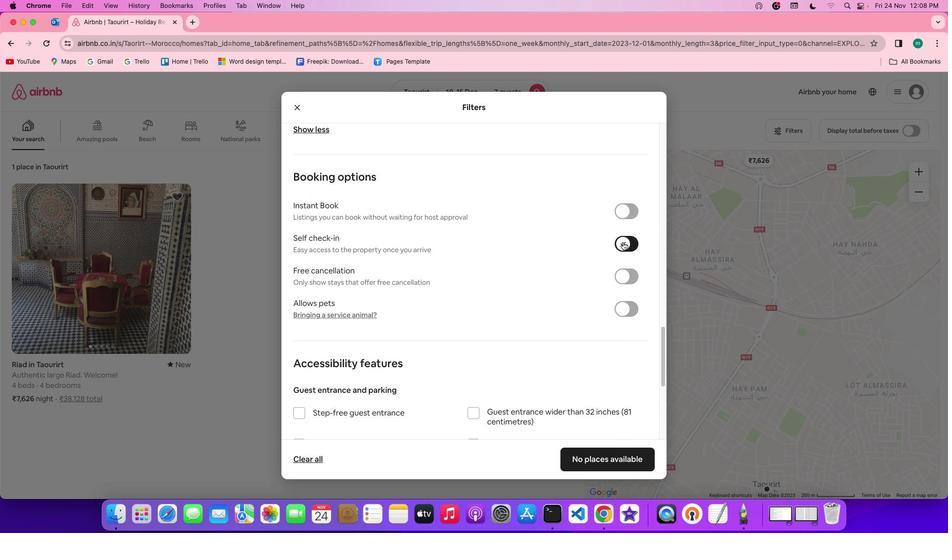 
Action: Mouse moved to (416, 302)
Screenshot: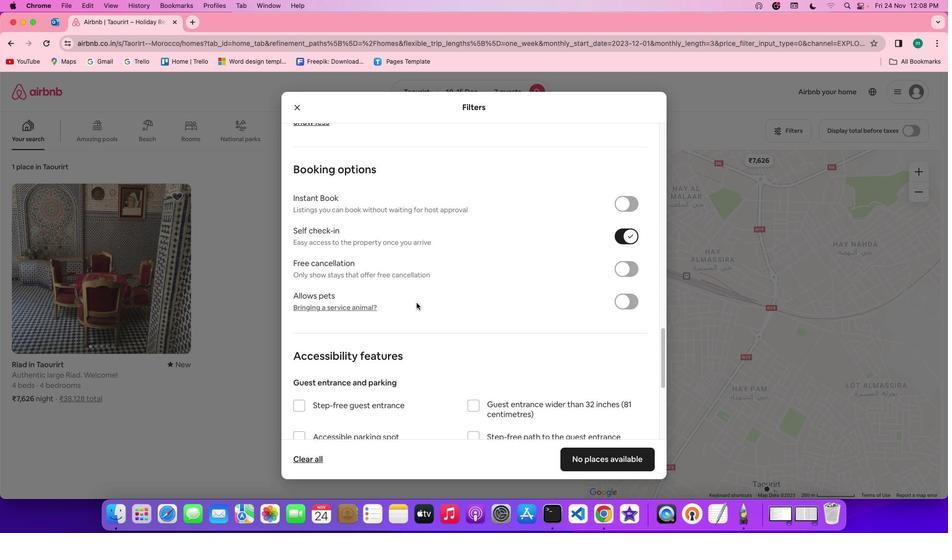 
Action: Mouse scrolled (416, 302) with delta (0, 0)
Screenshot: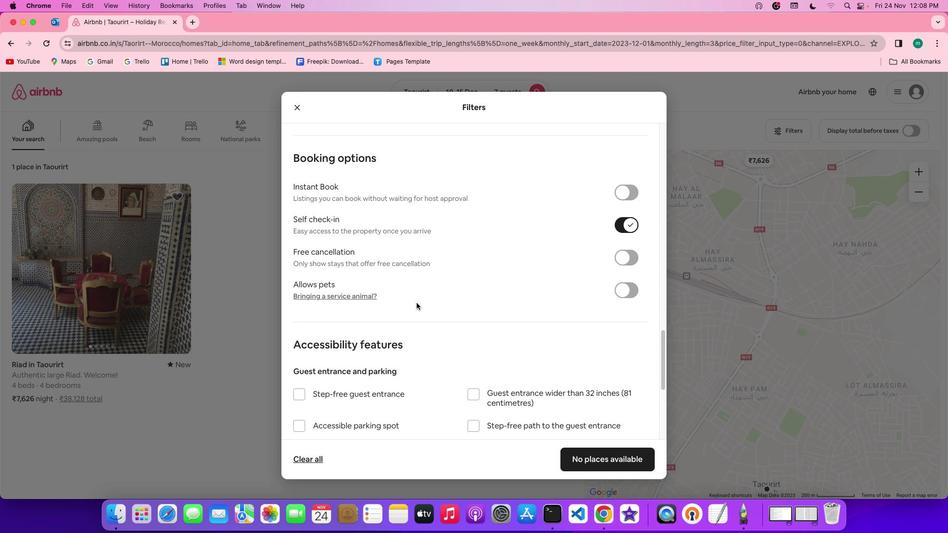 
Action: Mouse scrolled (416, 302) with delta (0, 0)
Screenshot: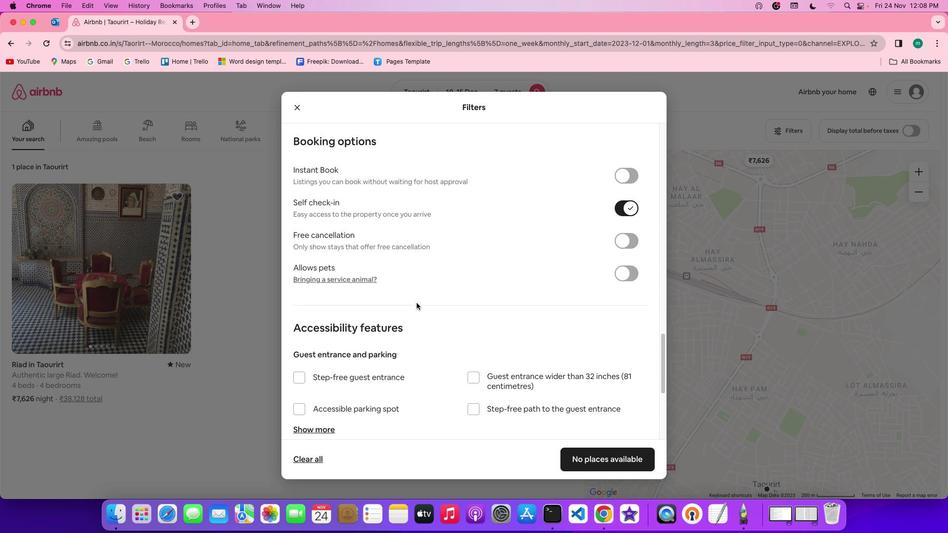 
Action: Mouse scrolled (416, 302) with delta (0, 0)
Screenshot: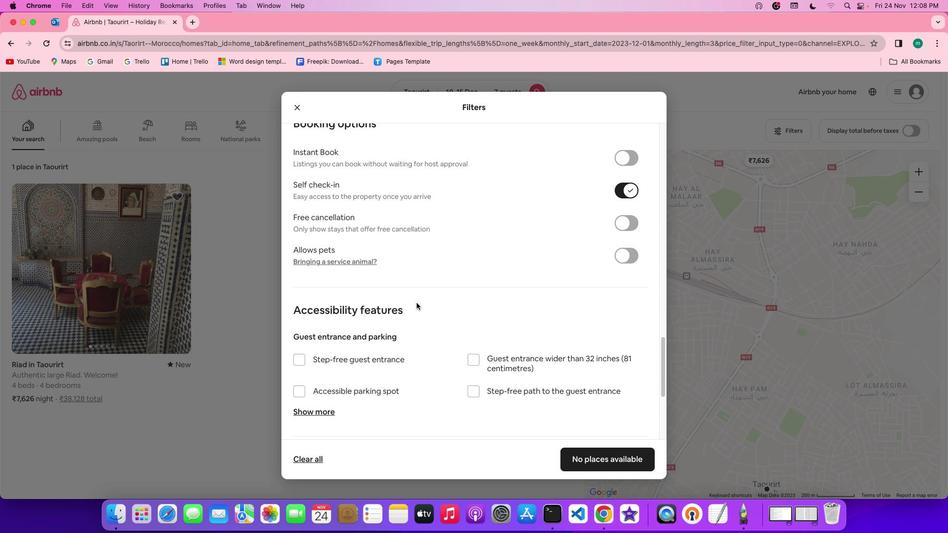 
Action: Mouse scrolled (416, 302) with delta (0, 0)
Screenshot: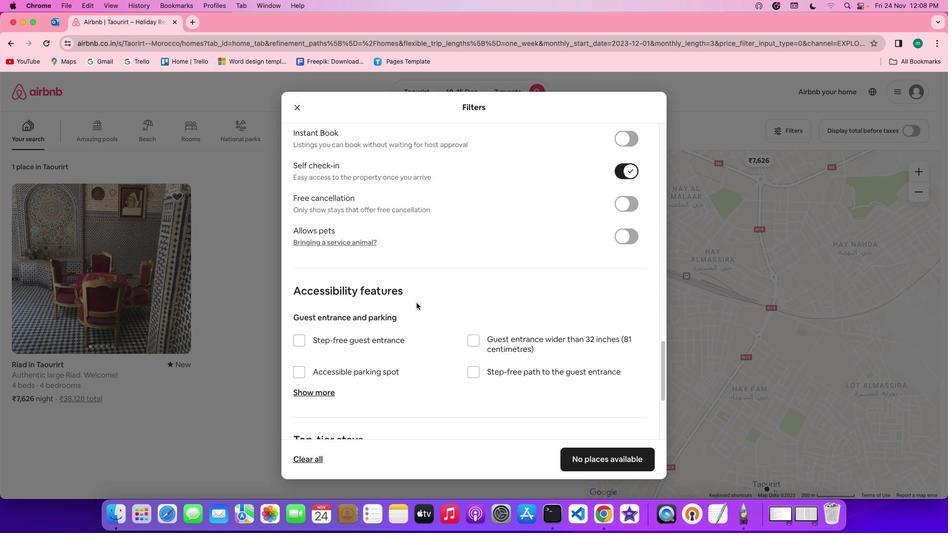 
Action: Mouse scrolled (416, 302) with delta (0, 0)
Screenshot: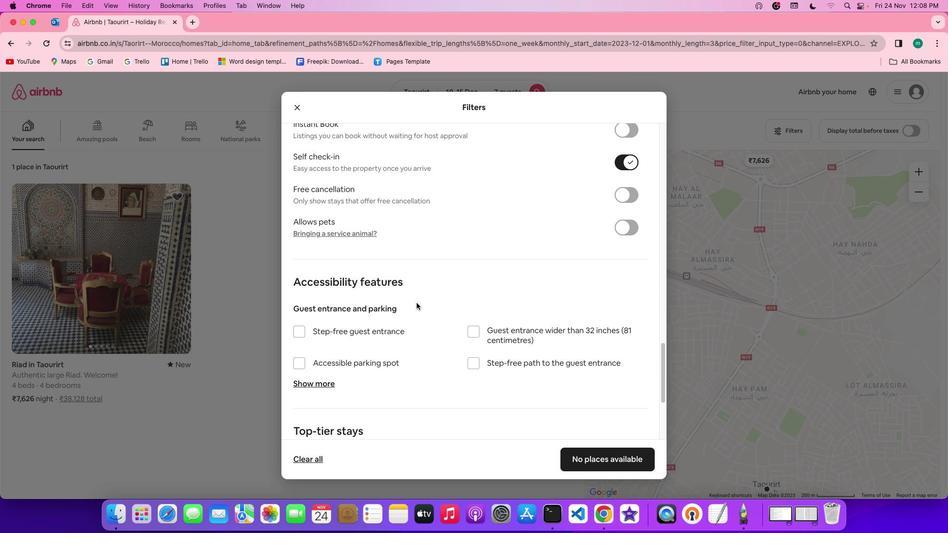 
Action: Mouse scrolled (416, 302) with delta (0, 0)
Screenshot: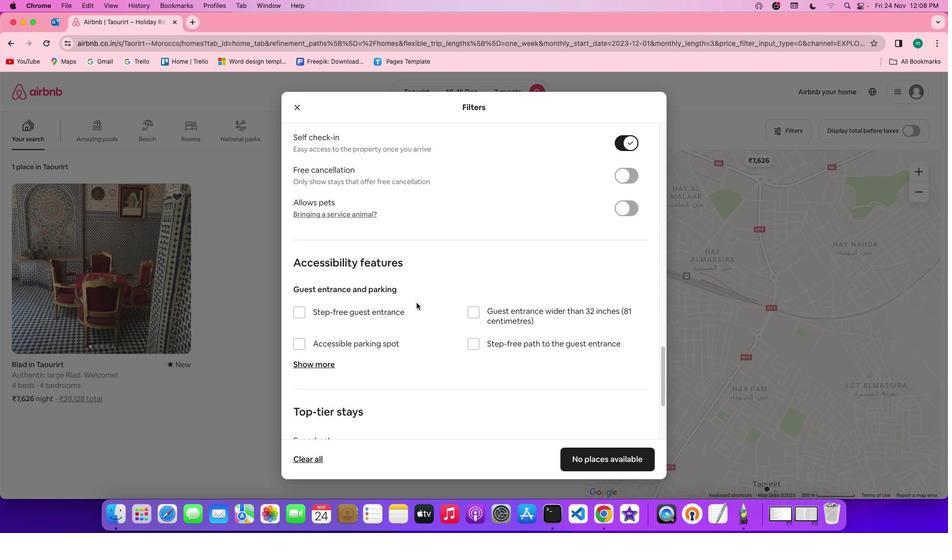 
Action: Mouse moved to (416, 303)
Screenshot: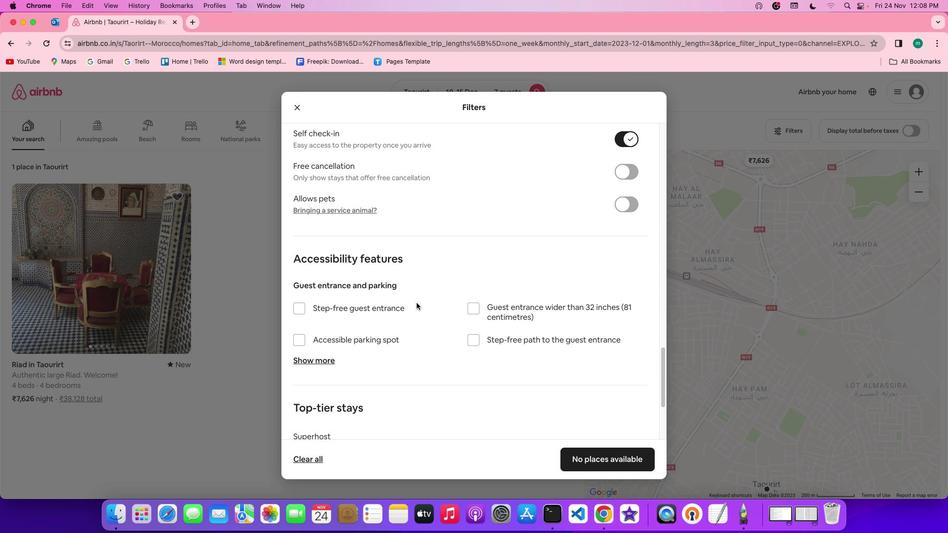 
Action: Mouse scrolled (416, 303) with delta (0, 0)
Screenshot: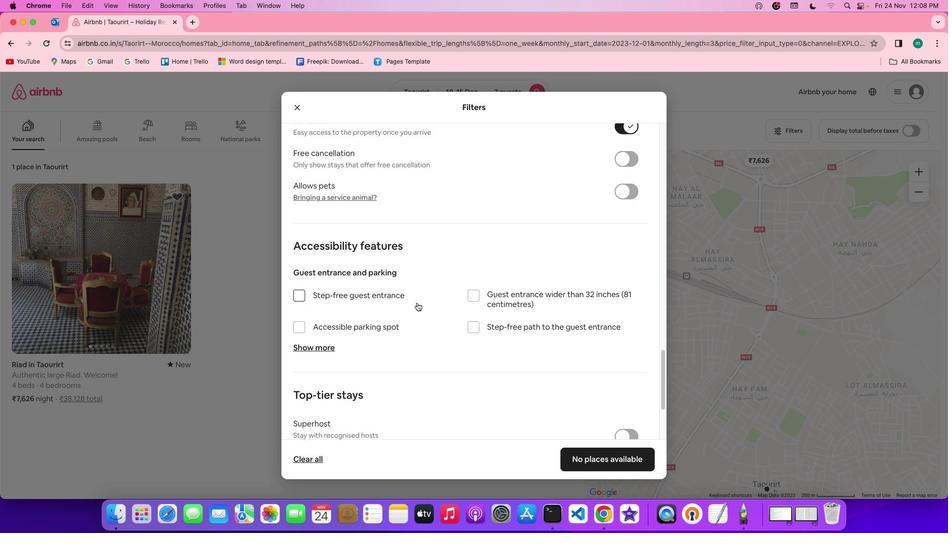 
Action: Mouse moved to (416, 303)
Screenshot: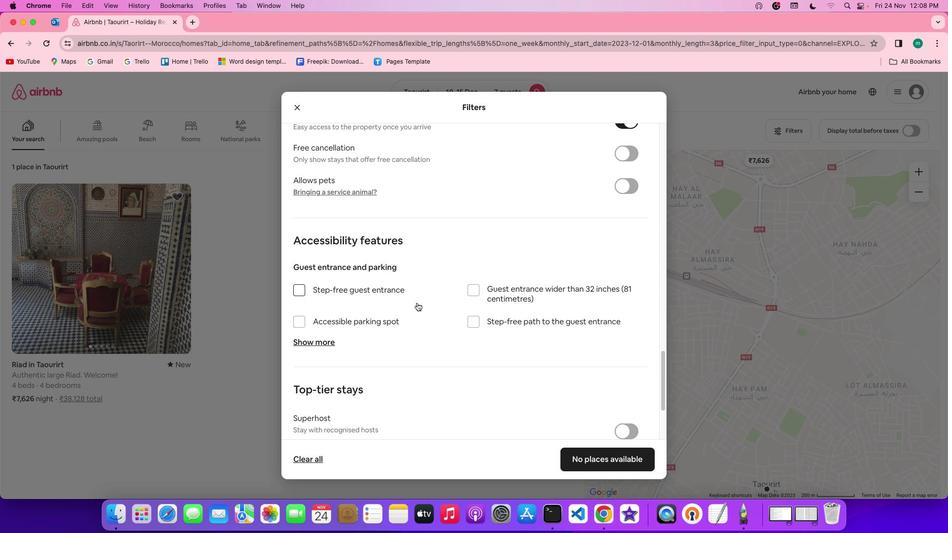 
Action: Mouse scrolled (416, 303) with delta (0, 0)
Screenshot: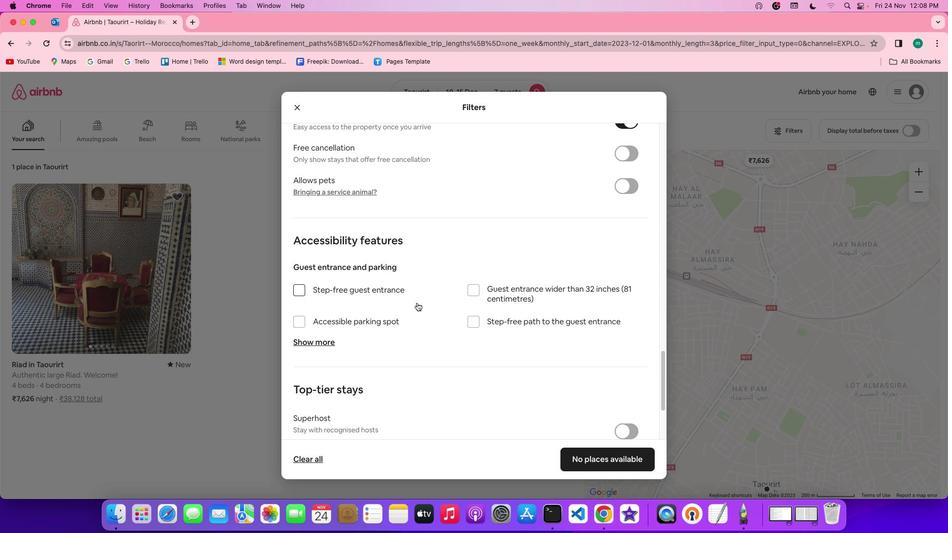 
Action: Mouse moved to (416, 303)
Screenshot: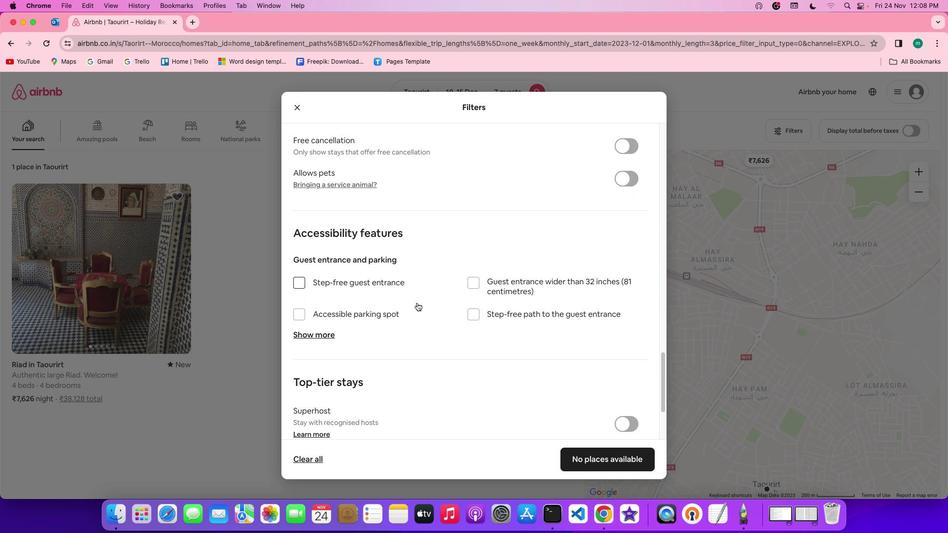 
Action: Mouse scrolled (416, 303) with delta (0, 0)
Screenshot: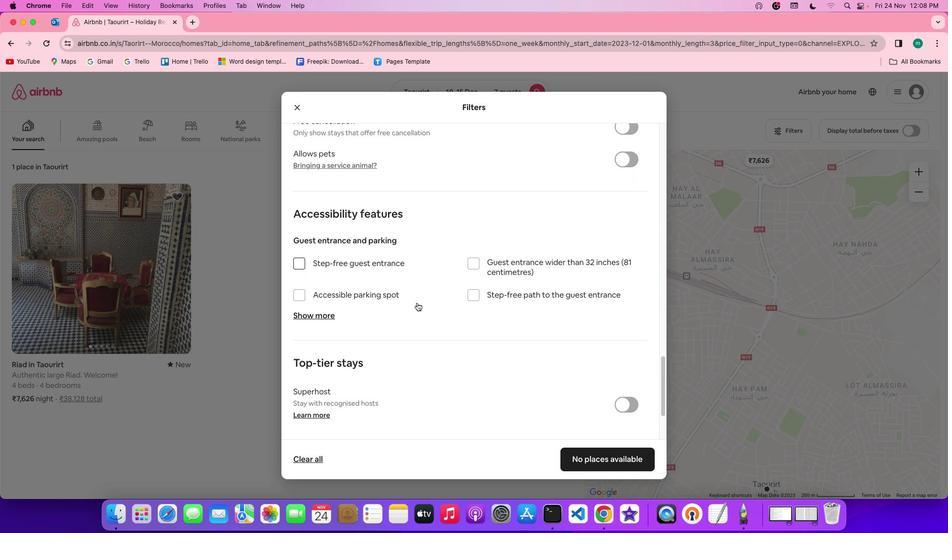 
Action: Mouse scrolled (416, 303) with delta (0, 0)
Screenshot: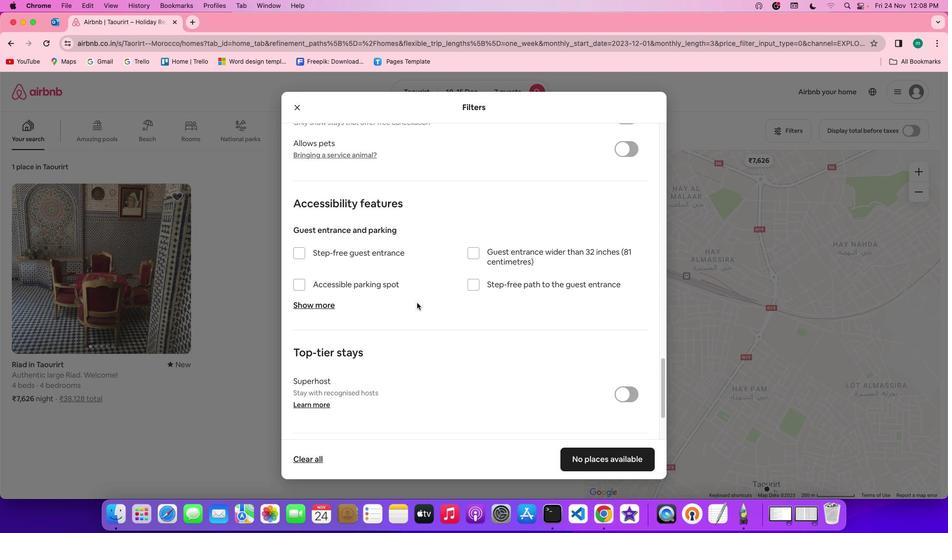 
Action: Mouse scrolled (416, 303) with delta (0, 0)
Screenshot: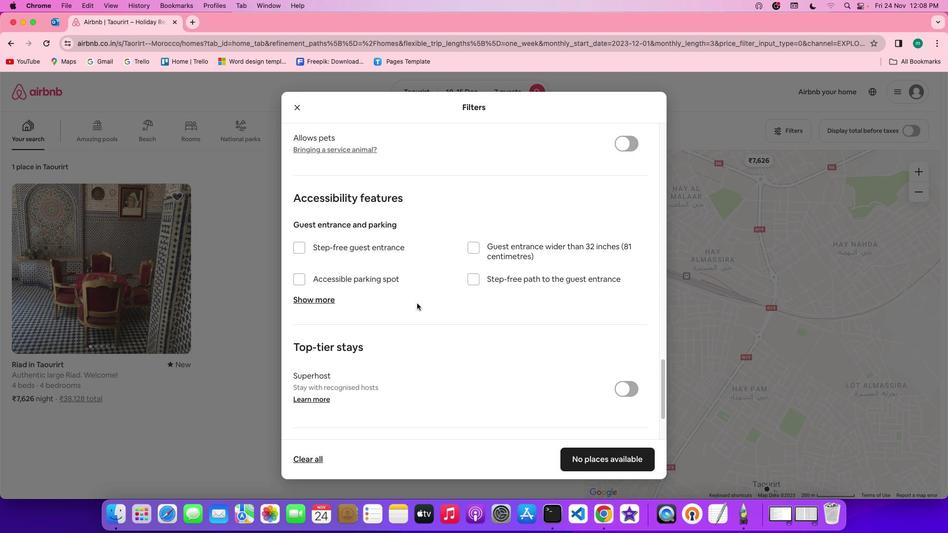 
Action: Mouse scrolled (416, 303) with delta (0, 0)
Screenshot: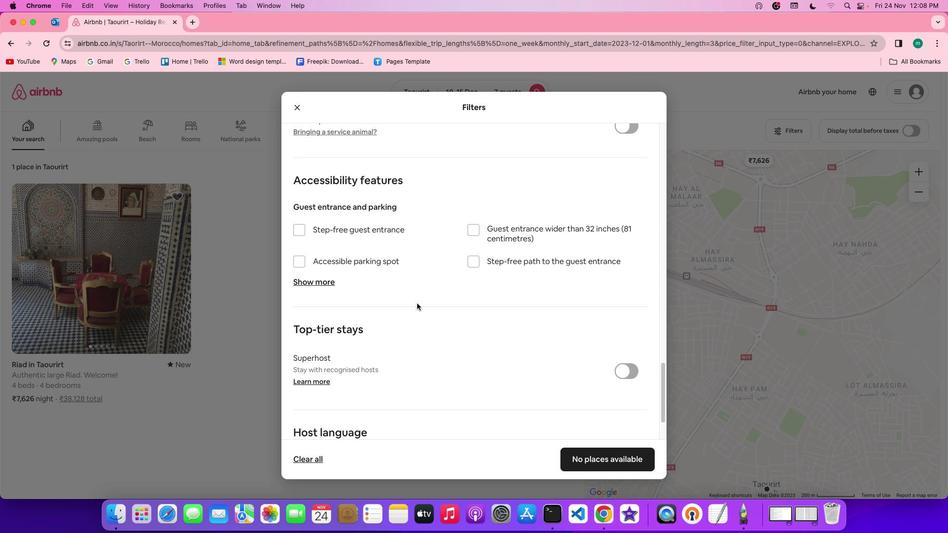 
Action: Mouse moved to (417, 303)
Screenshot: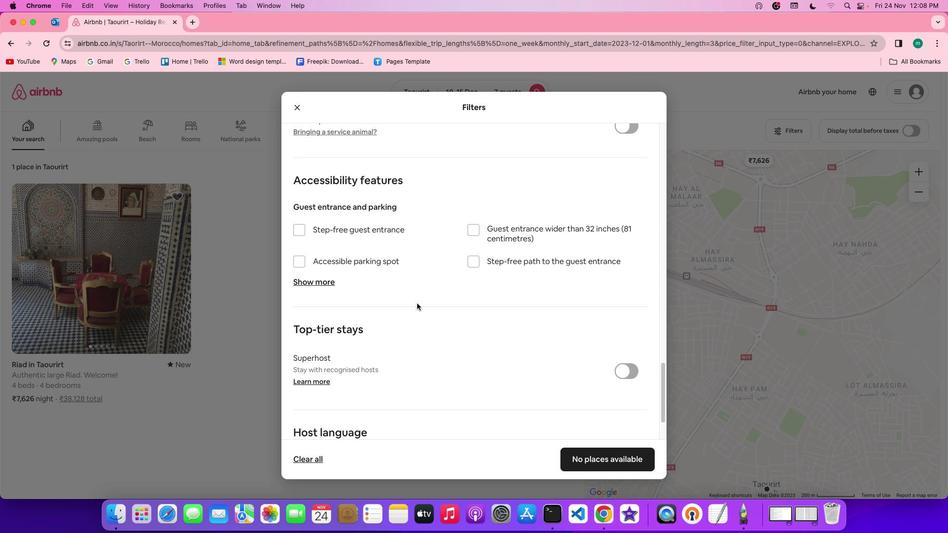 
Action: Mouse scrolled (417, 303) with delta (0, 0)
Screenshot: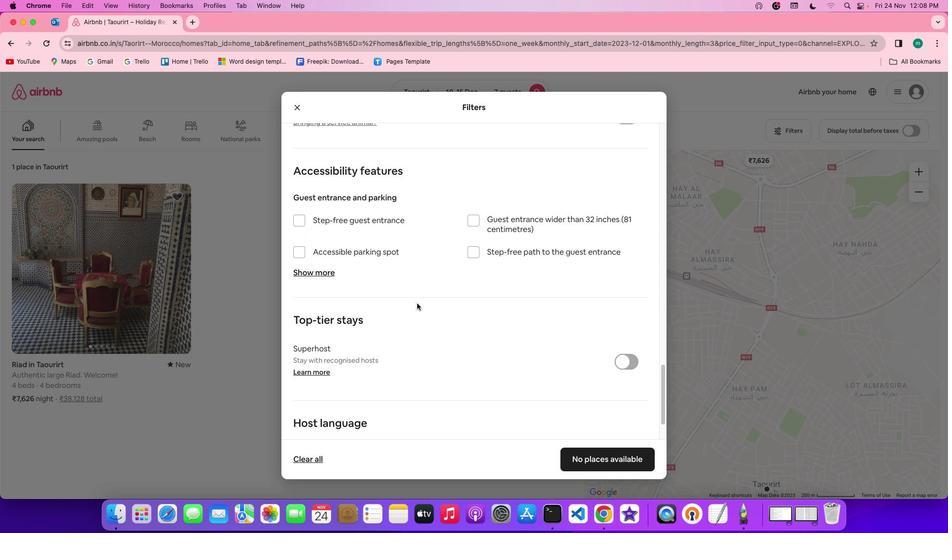 
Action: Mouse scrolled (417, 303) with delta (0, 0)
Screenshot: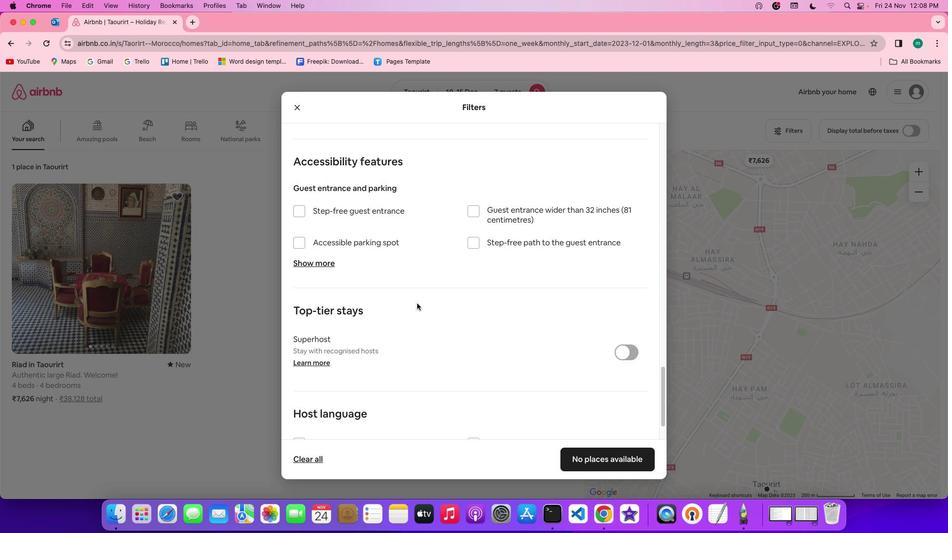 
Action: Mouse scrolled (417, 303) with delta (0, 0)
Screenshot: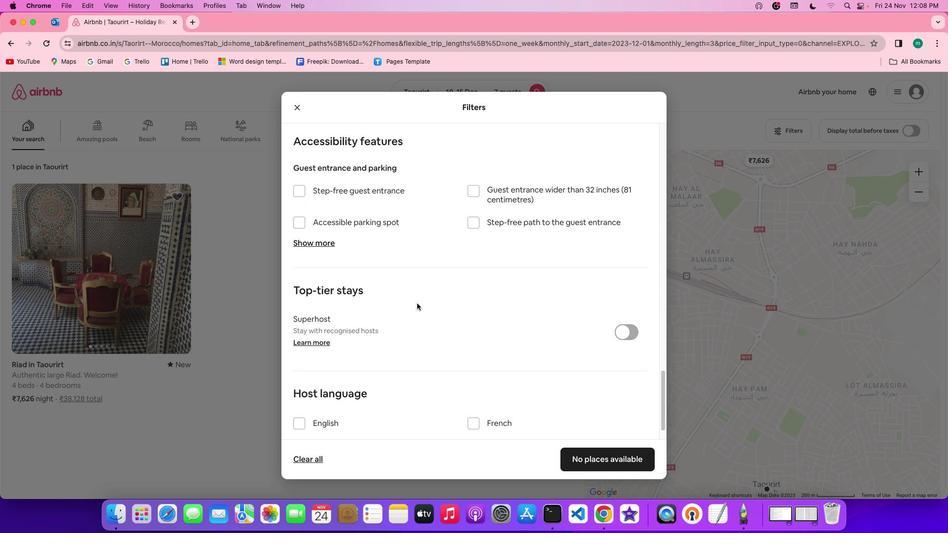 
Action: Mouse moved to (417, 303)
Screenshot: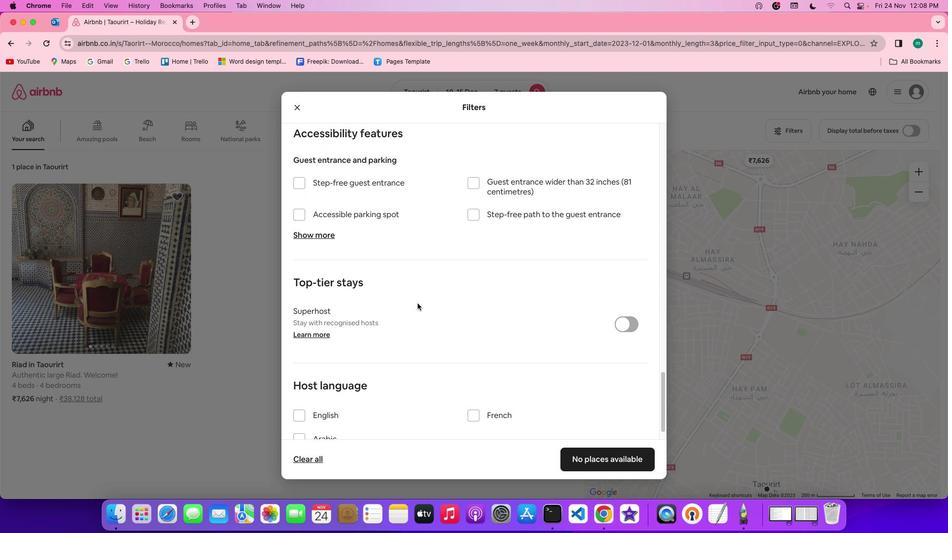 
Action: Mouse scrolled (417, 303) with delta (0, 0)
Screenshot: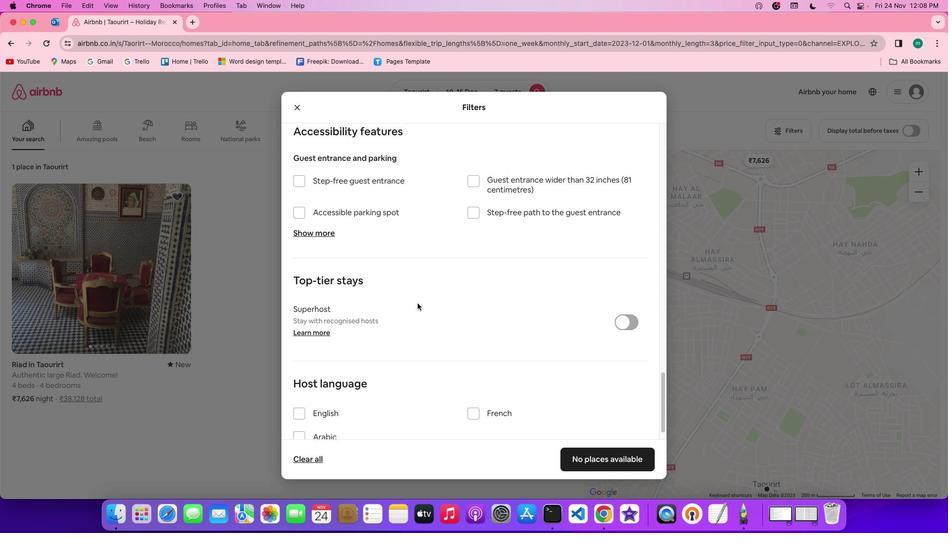 
Action: Mouse scrolled (417, 303) with delta (0, 0)
Screenshot: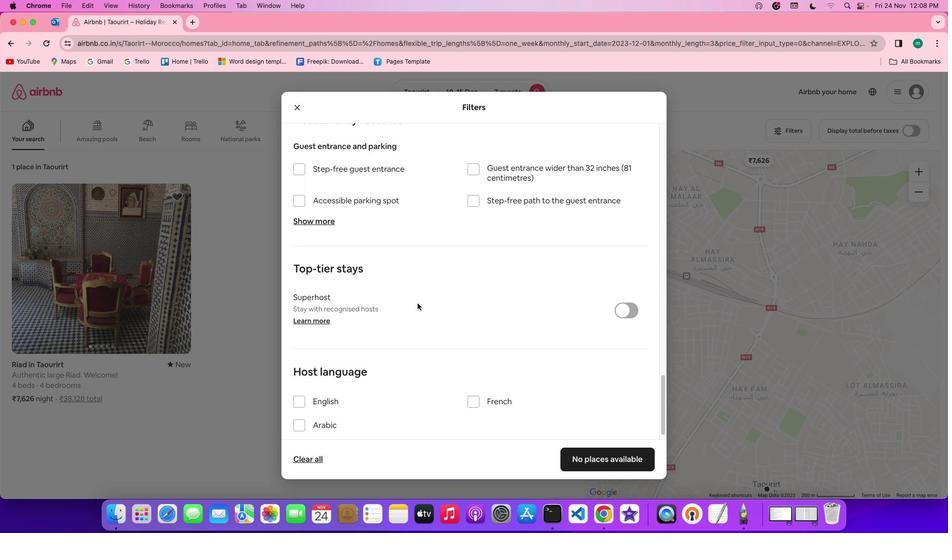 
Action: Mouse scrolled (417, 303) with delta (0, 0)
Screenshot: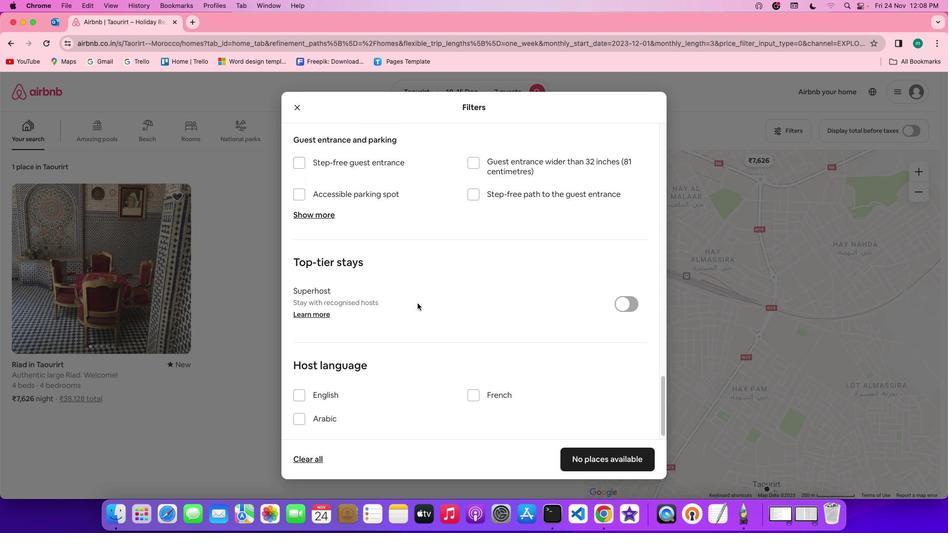 
Action: Mouse scrolled (417, 303) with delta (0, 0)
Screenshot: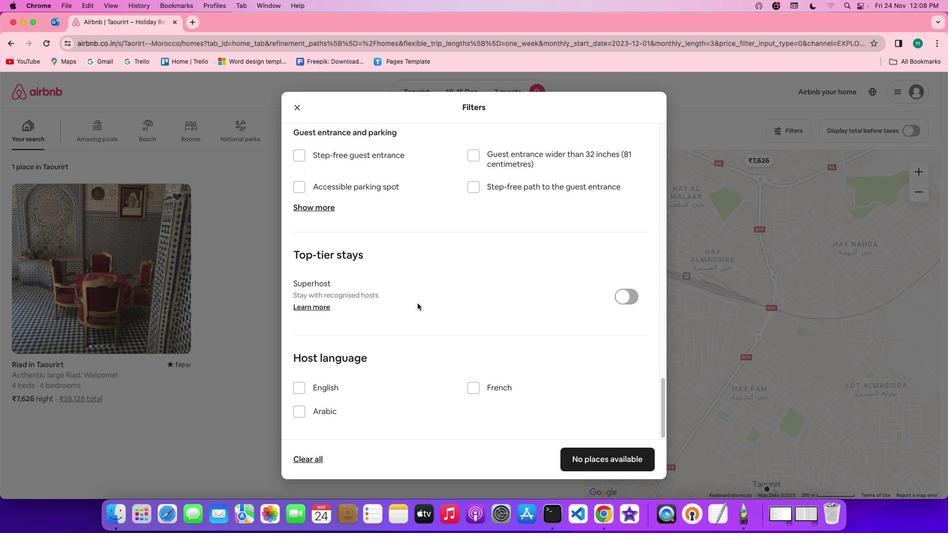 
Action: Mouse moved to (417, 303)
Screenshot: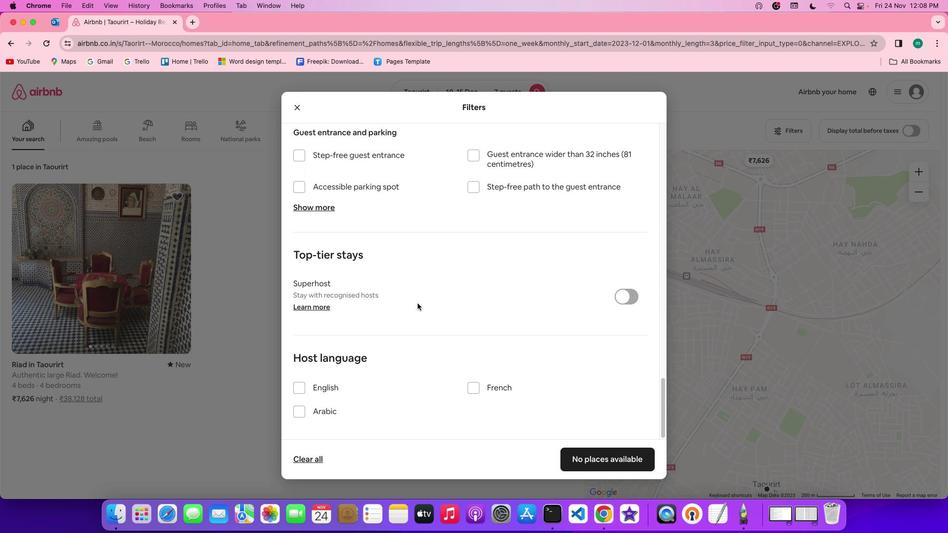 
Action: Mouse scrolled (417, 303) with delta (0, 0)
Screenshot: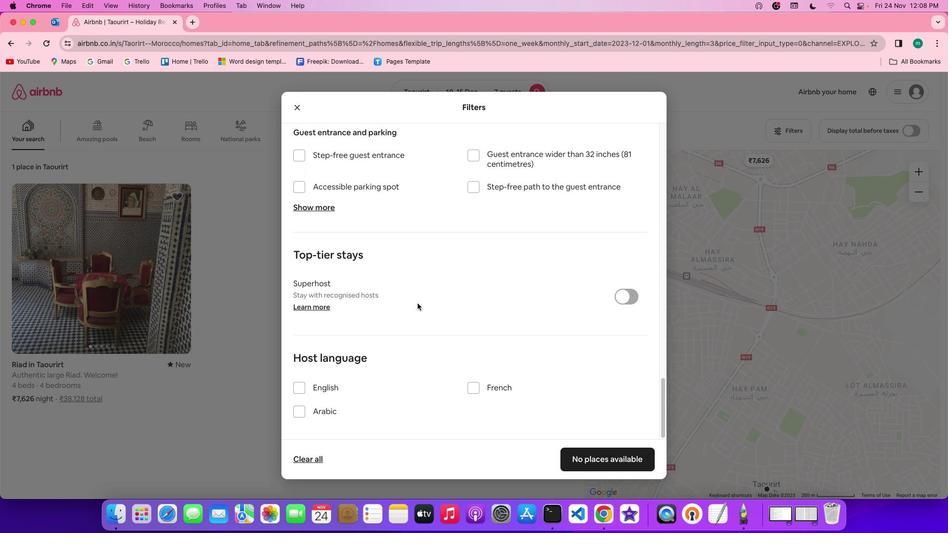 
Action: Mouse moved to (417, 303)
Screenshot: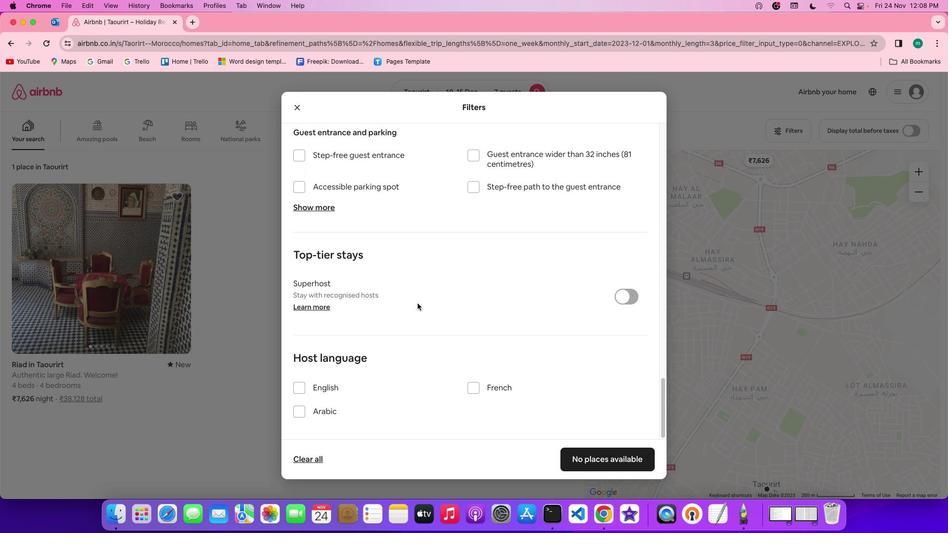 
Action: Mouse scrolled (417, 303) with delta (0, 0)
Screenshot: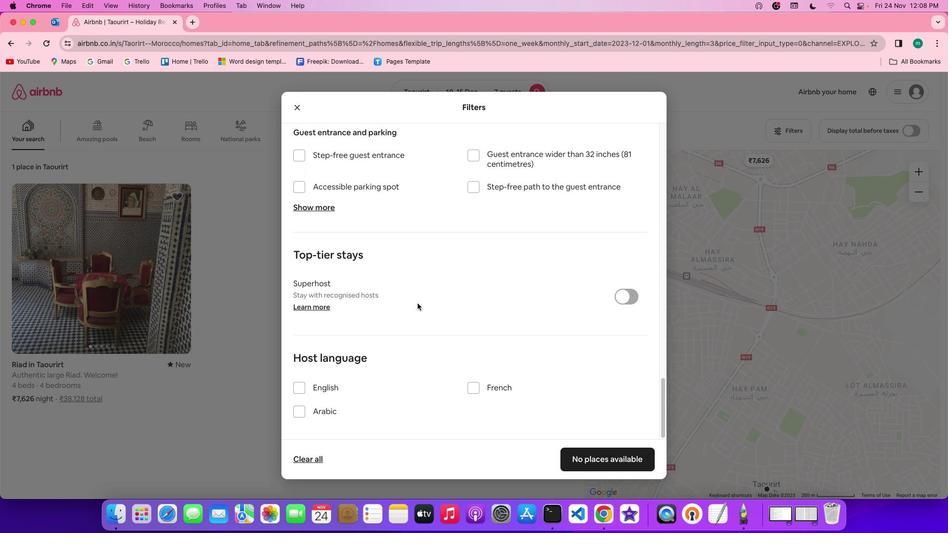 
Action: Mouse scrolled (417, 303) with delta (0, 0)
Screenshot: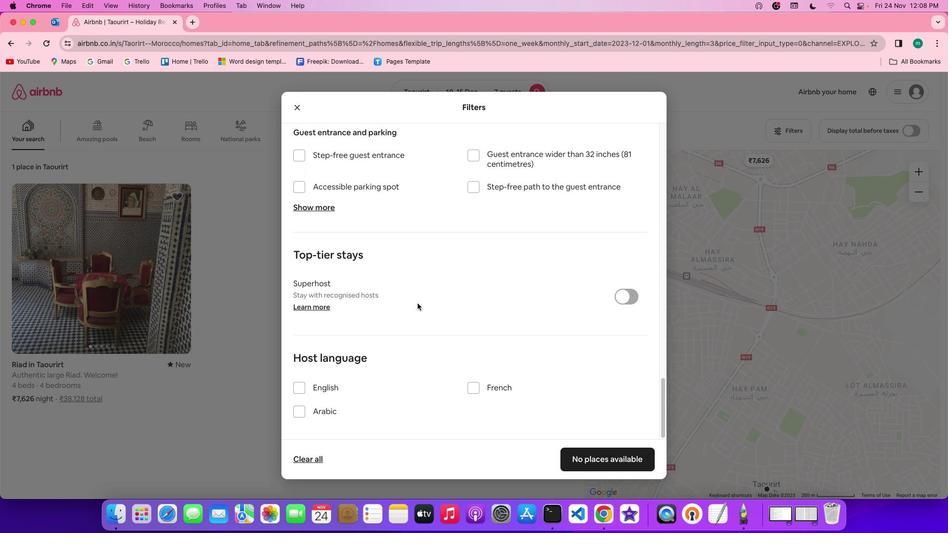 
Action: Mouse scrolled (417, 303) with delta (0, 0)
Screenshot: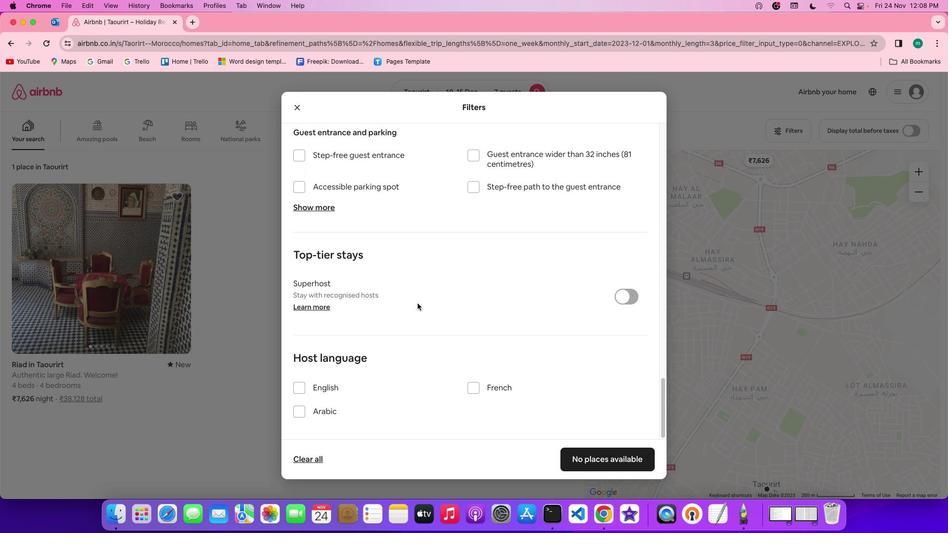 
Action: Mouse scrolled (417, 303) with delta (0, 0)
Screenshot: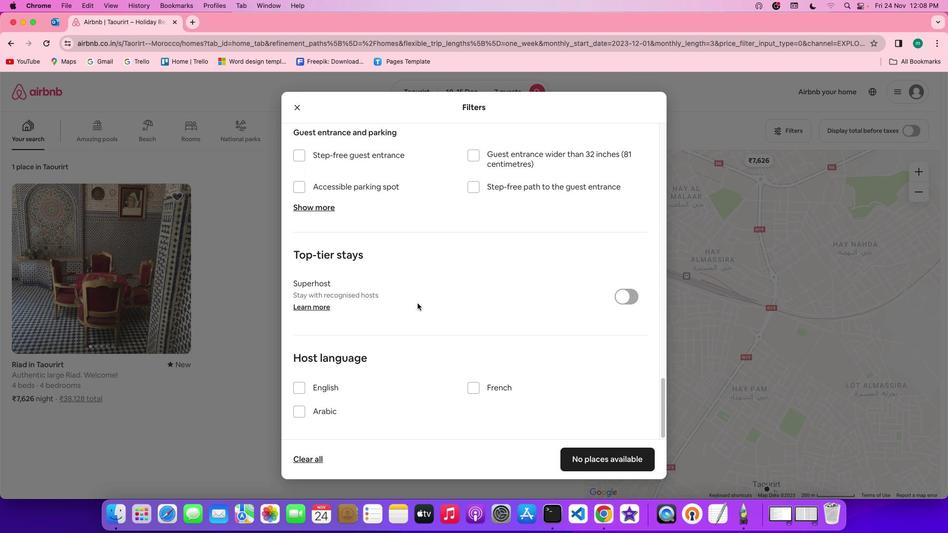 
Action: Mouse scrolled (417, 303) with delta (0, 0)
Screenshot: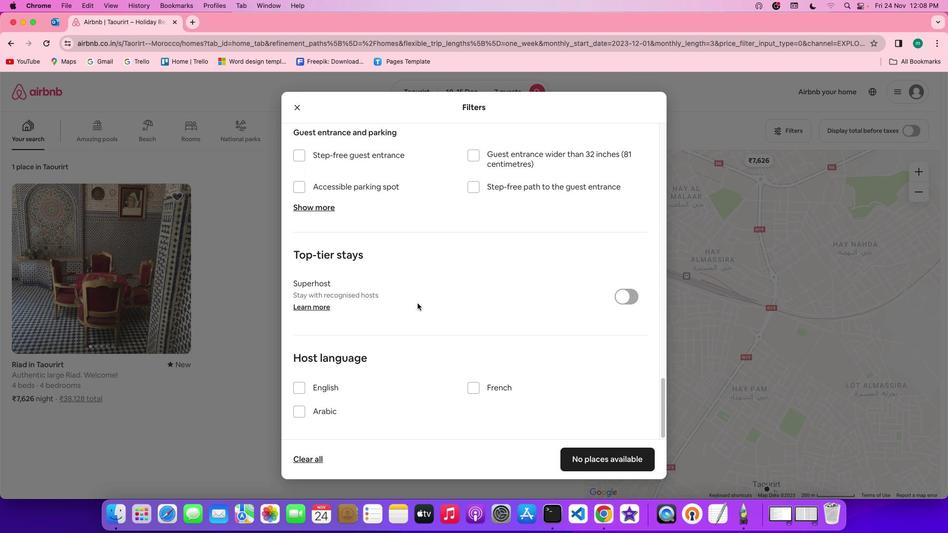
Action: Mouse scrolled (417, 303) with delta (0, 0)
Screenshot: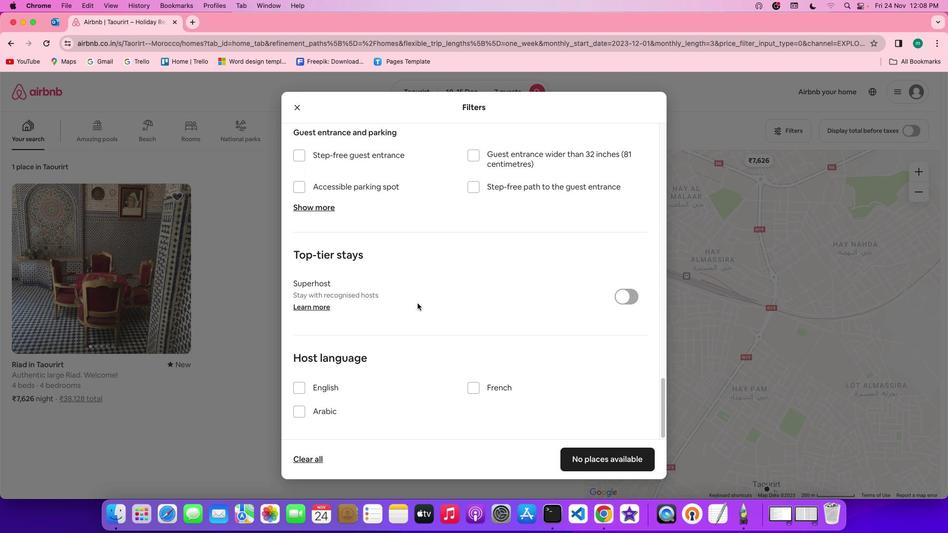 
Action: Mouse scrolled (417, 303) with delta (0, 0)
Screenshot: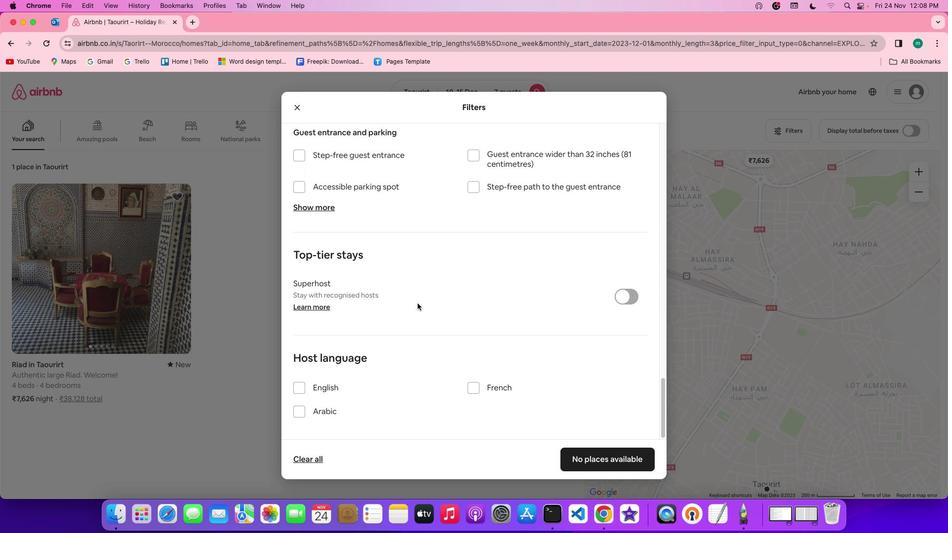 
Action: Mouse scrolled (417, 303) with delta (0, 0)
Screenshot: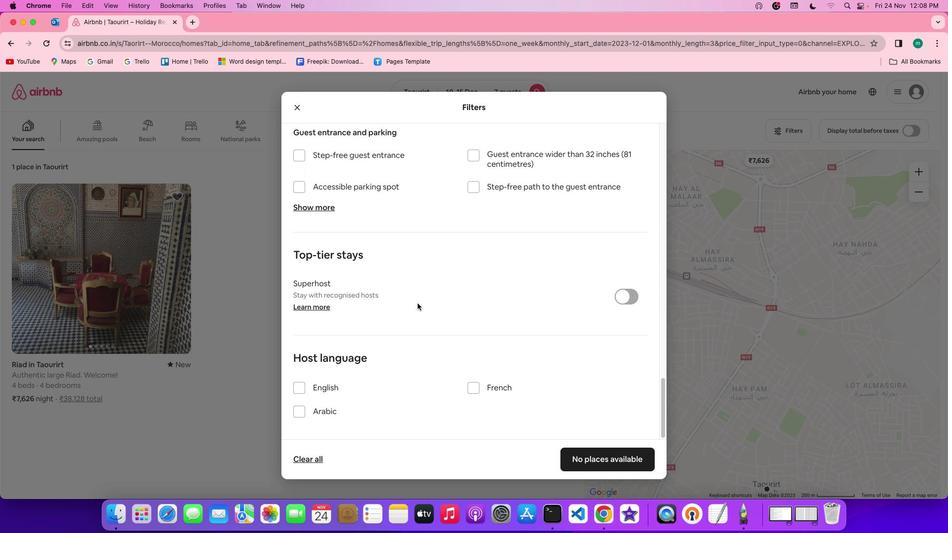 
Action: Mouse scrolled (417, 303) with delta (0, 0)
Screenshot: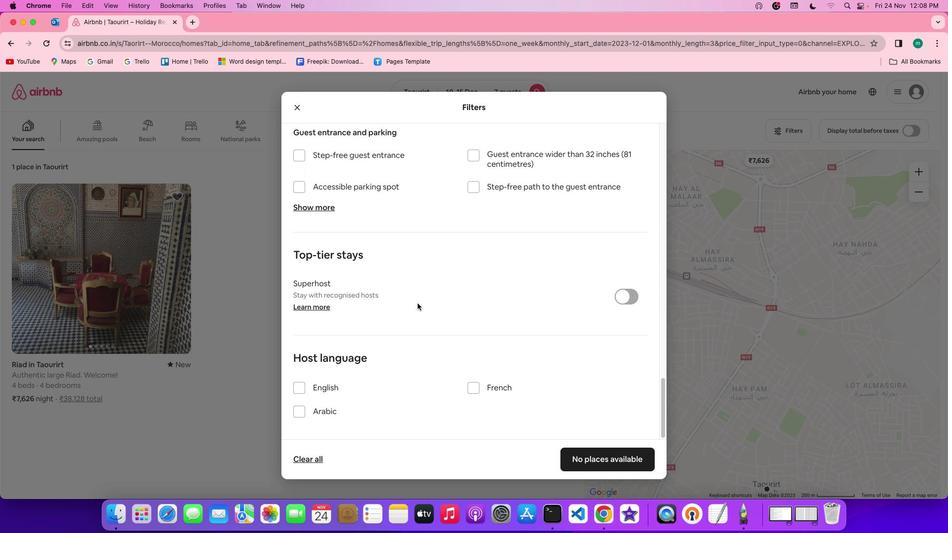 
Action: Mouse moved to (418, 303)
Screenshot: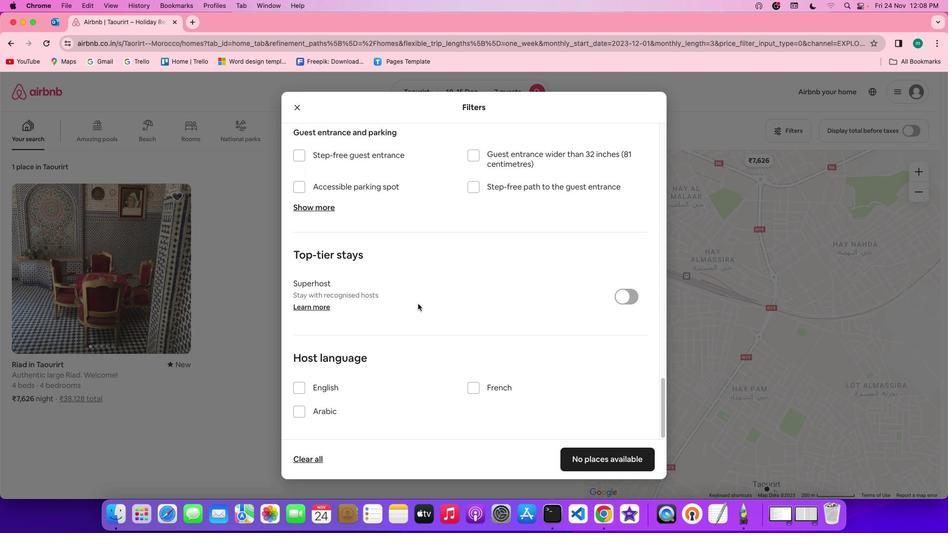 
Action: Mouse scrolled (418, 303) with delta (0, 0)
Screenshot: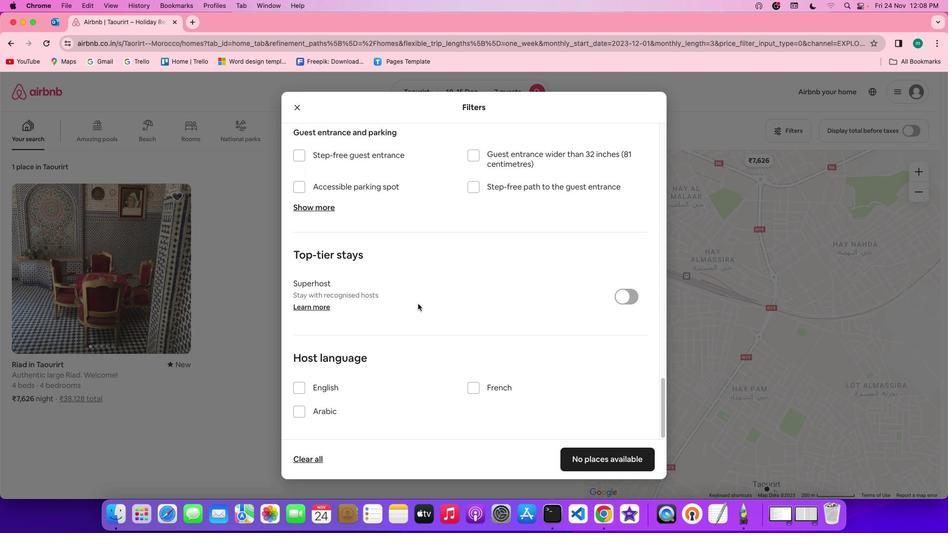 
Action: Mouse scrolled (418, 303) with delta (0, 0)
Screenshot: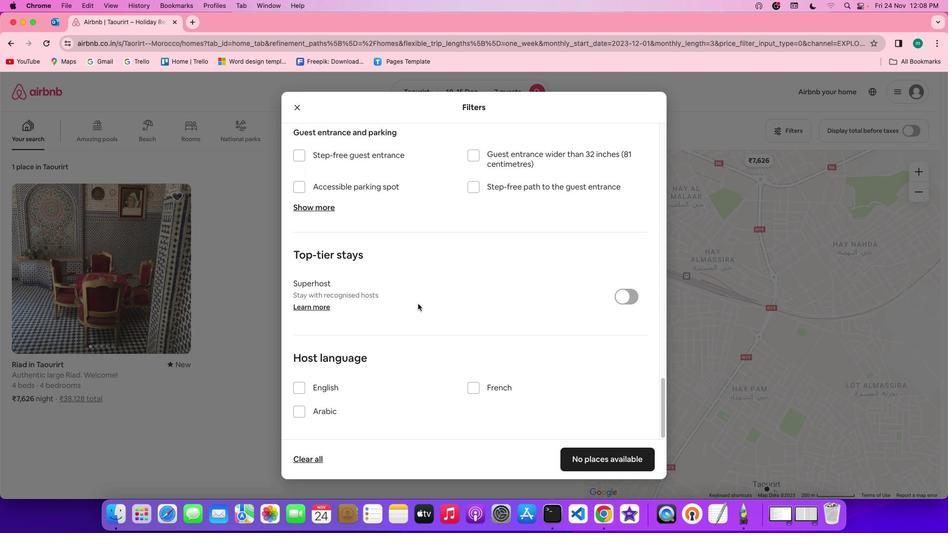 
Action: Mouse scrolled (418, 303) with delta (0, 0)
Screenshot: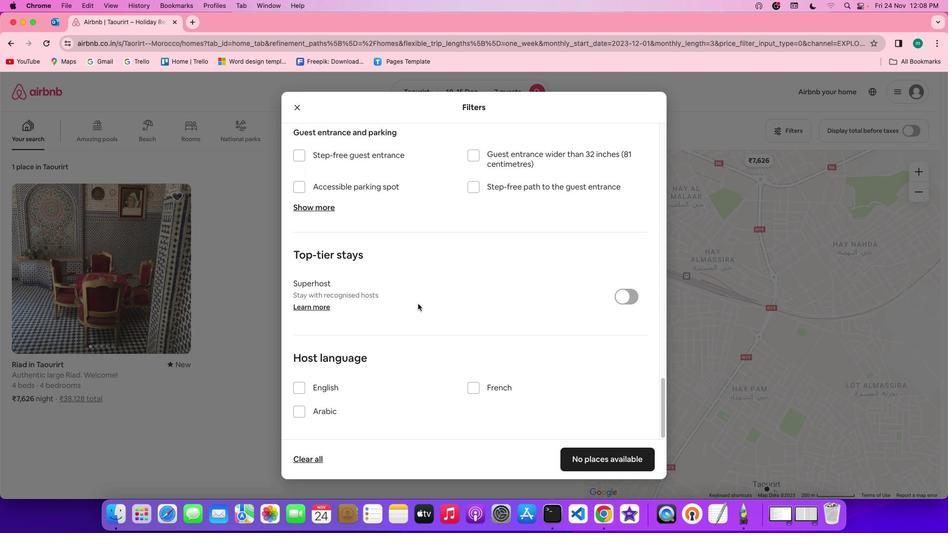 
Action: Mouse moved to (464, 323)
Screenshot: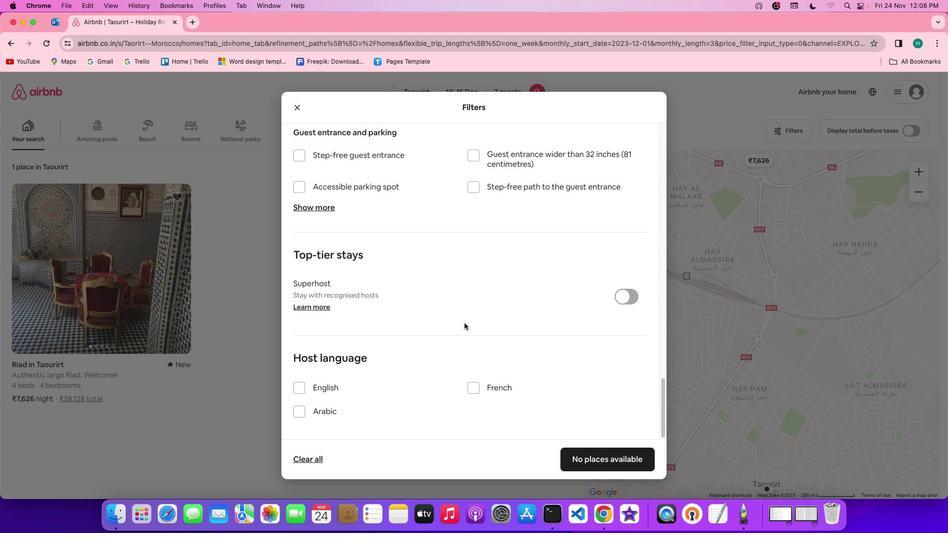 
Action: Mouse scrolled (464, 323) with delta (0, 0)
Screenshot: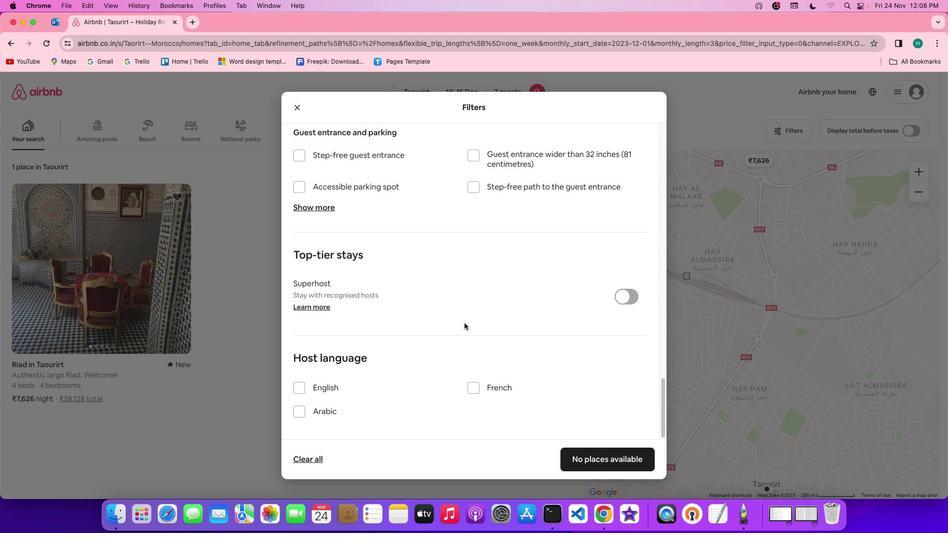 
Action: Mouse scrolled (464, 323) with delta (0, 0)
Screenshot: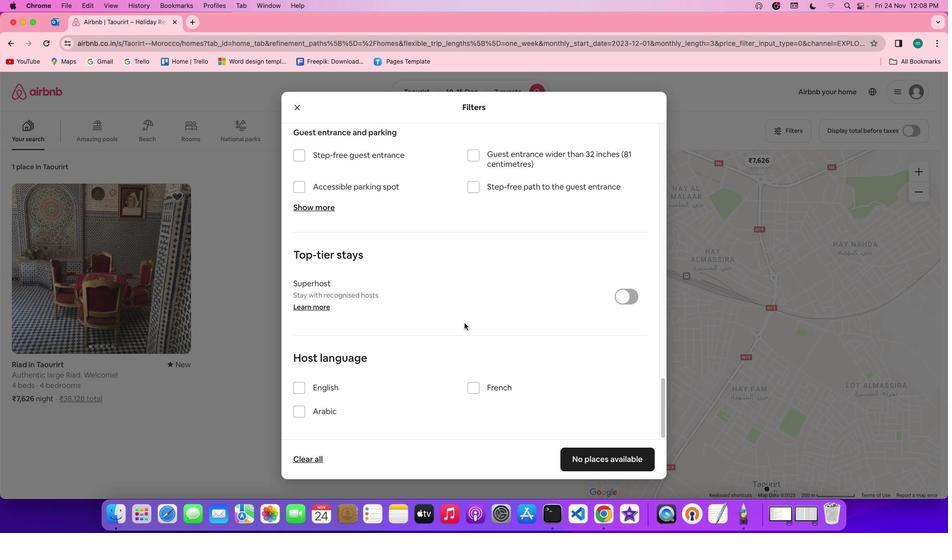 
Action: Mouse scrolled (464, 323) with delta (0, 0)
Screenshot: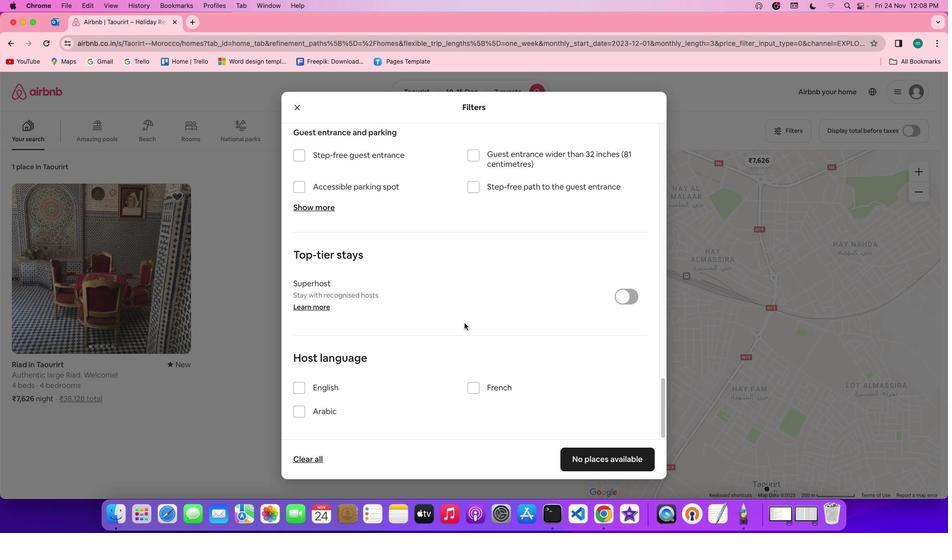 
Action: Mouse scrolled (464, 323) with delta (0, -1)
Screenshot: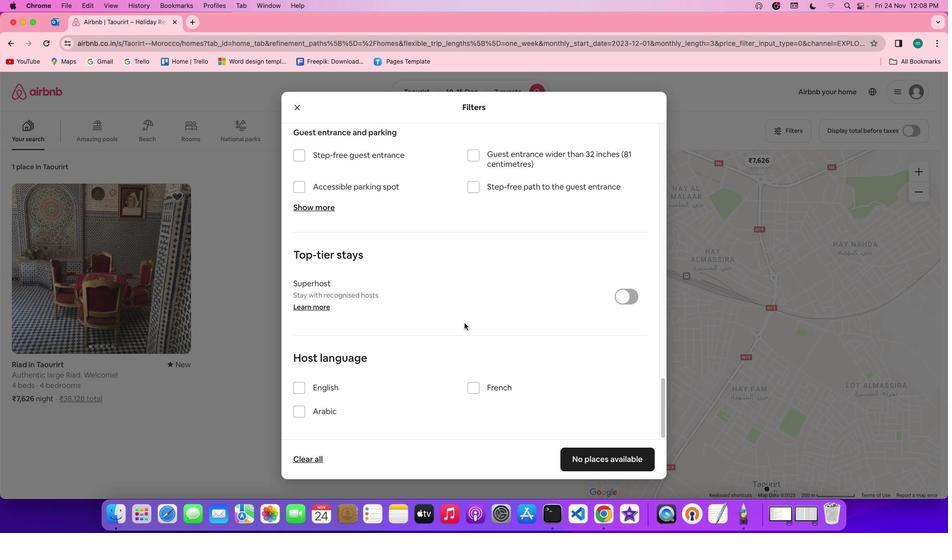 
Action: Mouse moved to (629, 457)
Screenshot: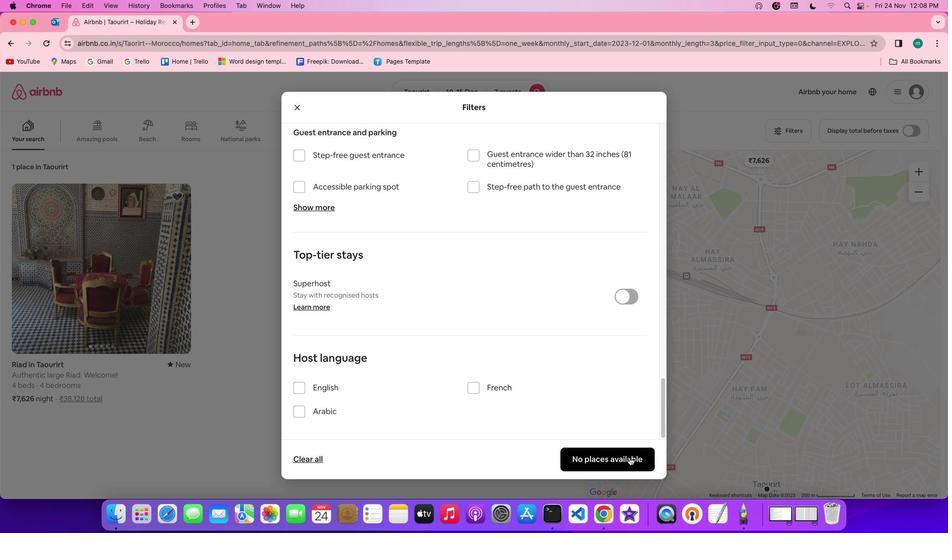
Action: Mouse pressed left at (629, 457)
Screenshot: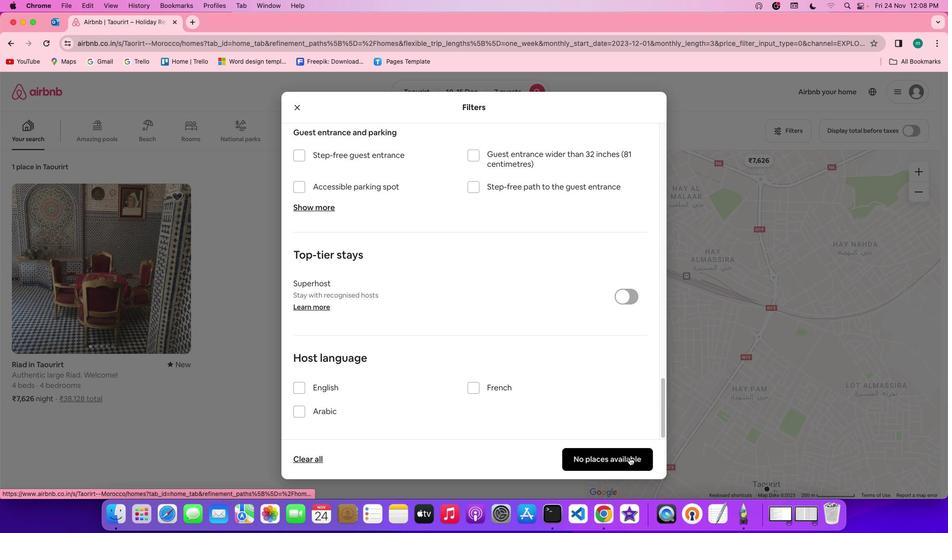 
Action: Mouse moved to (306, 232)
Screenshot: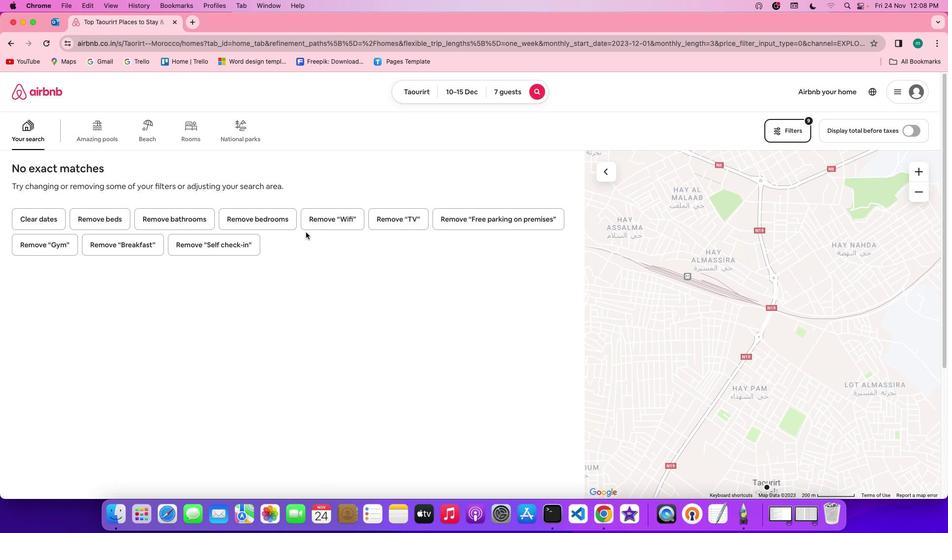 
